 Task: Search and explore Airbnb stays in Santa Cruz, California with access to surfing.
Action: Mouse moved to (437, 64)
Screenshot: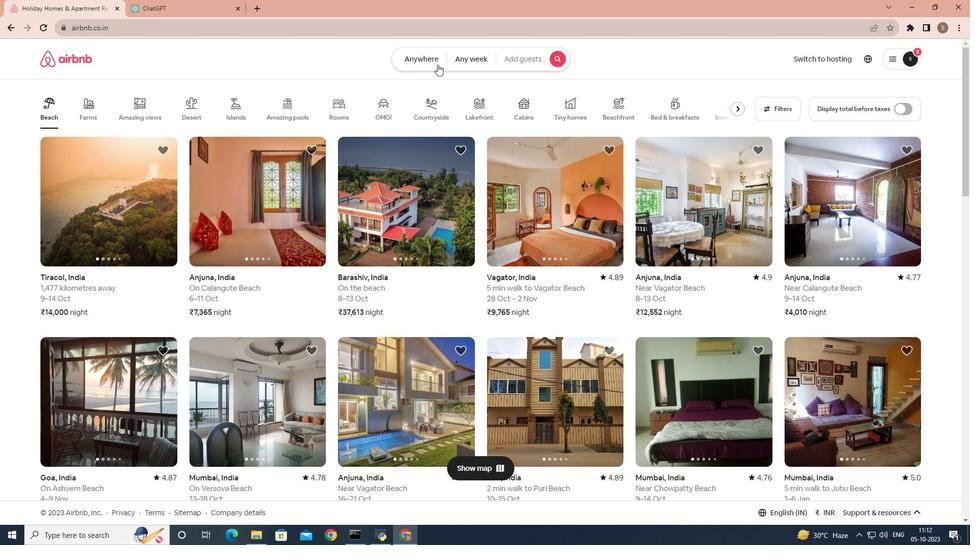 
Action: Mouse pressed left at (437, 64)
Screenshot: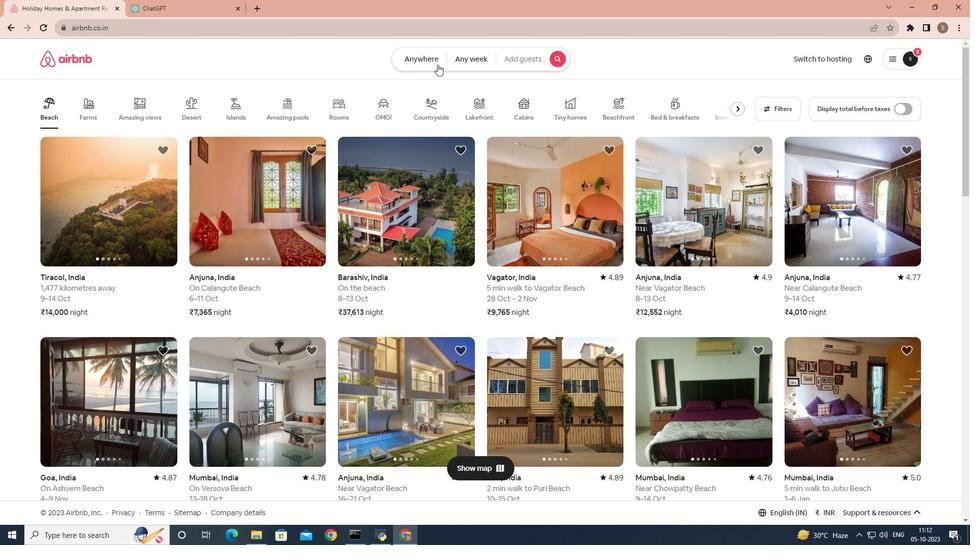 
Action: Mouse moved to (343, 104)
Screenshot: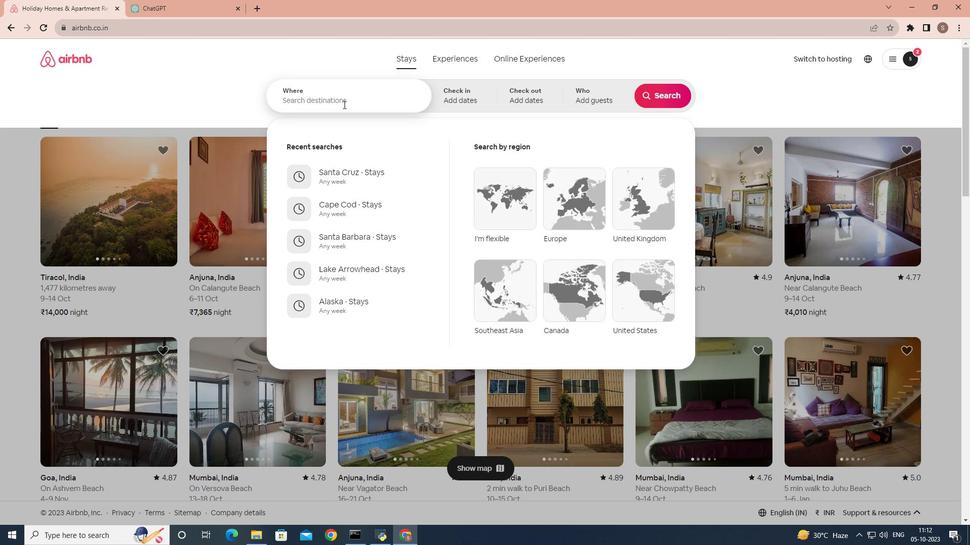 
Action: Mouse pressed left at (343, 104)
Screenshot: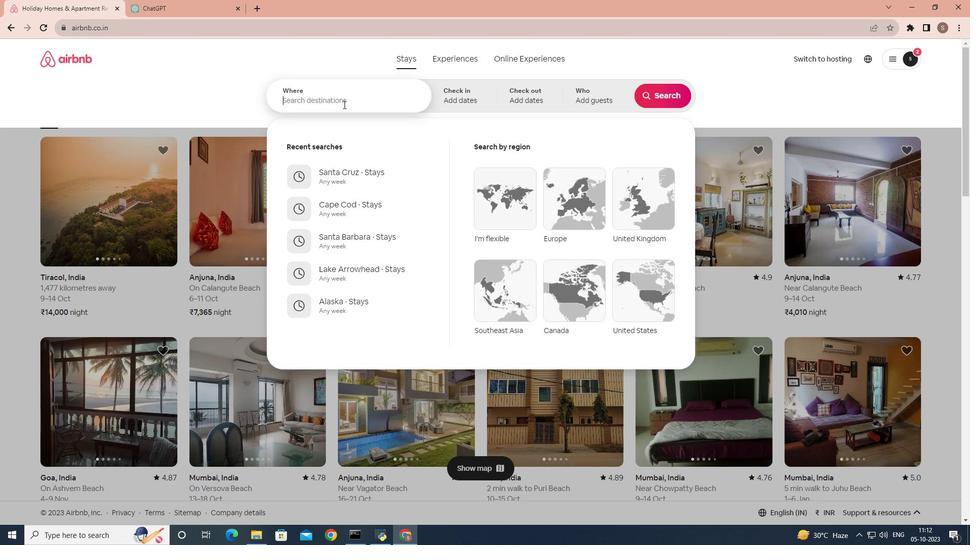 
Action: Key pressed santa<Key.space>cru
Screenshot: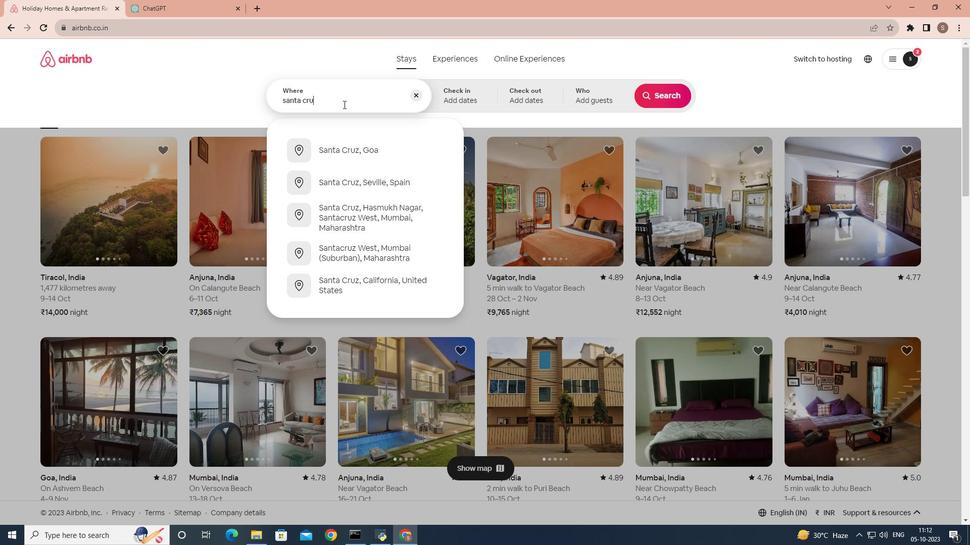 
Action: Mouse moved to (343, 105)
Screenshot: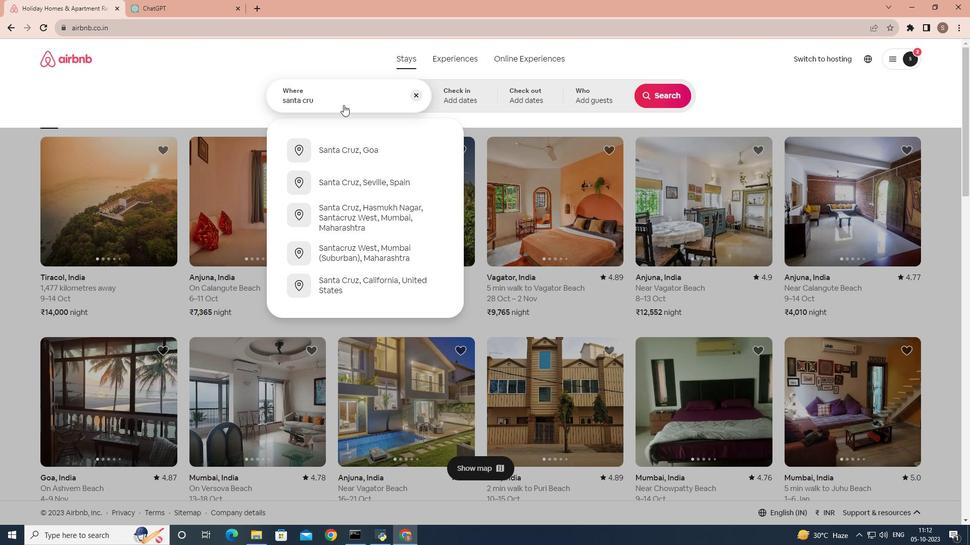 
Action: Key pressed z
Screenshot: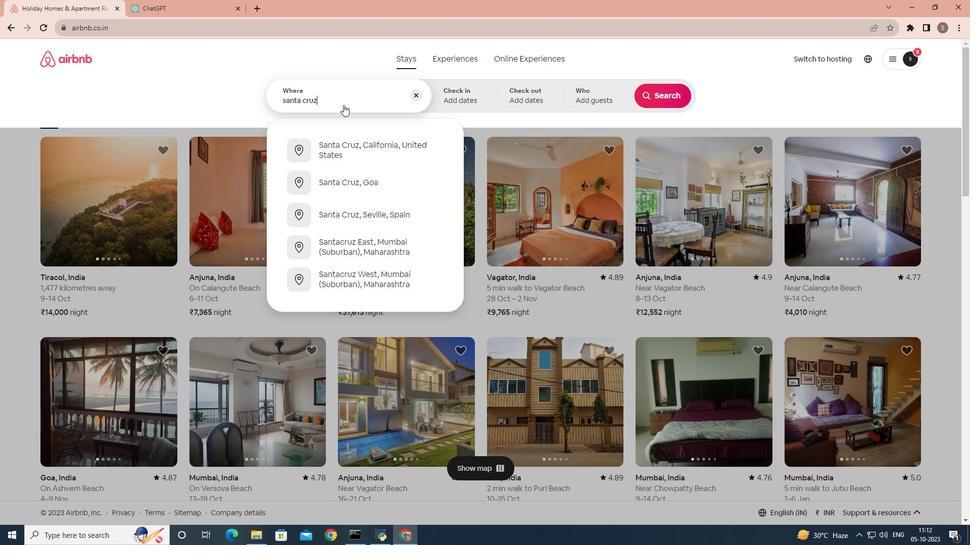 
Action: Mouse moved to (343, 151)
Screenshot: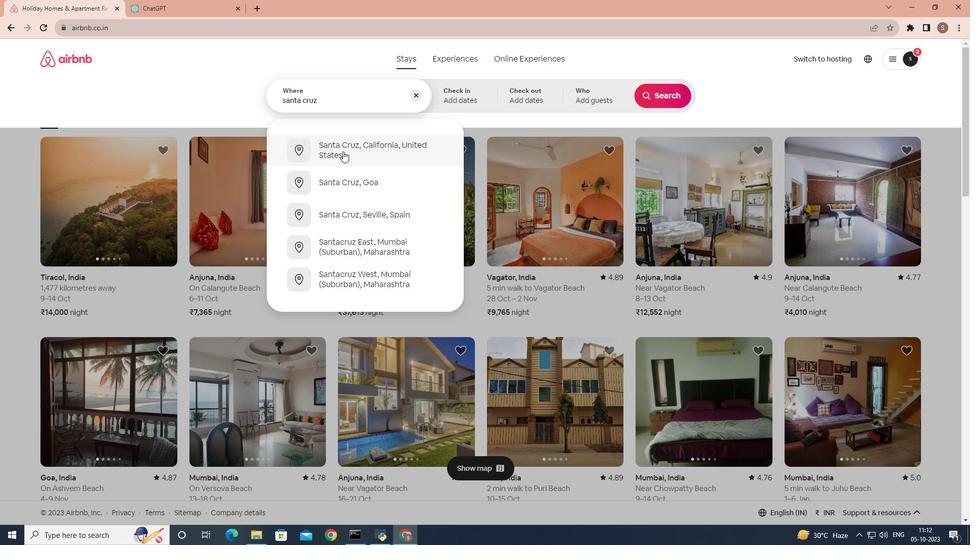 
Action: Mouse pressed left at (343, 151)
Screenshot: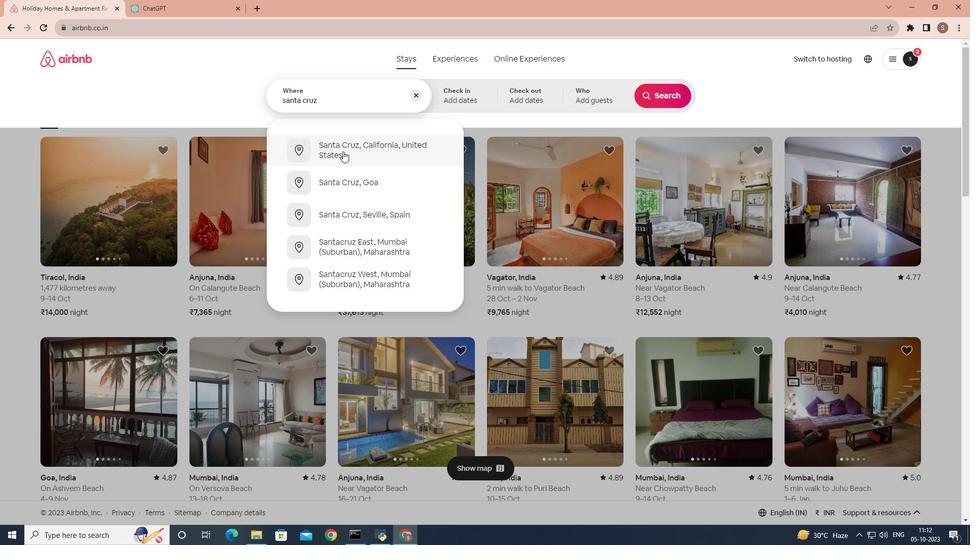 
Action: Mouse moved to (668, 103)
Screenshot: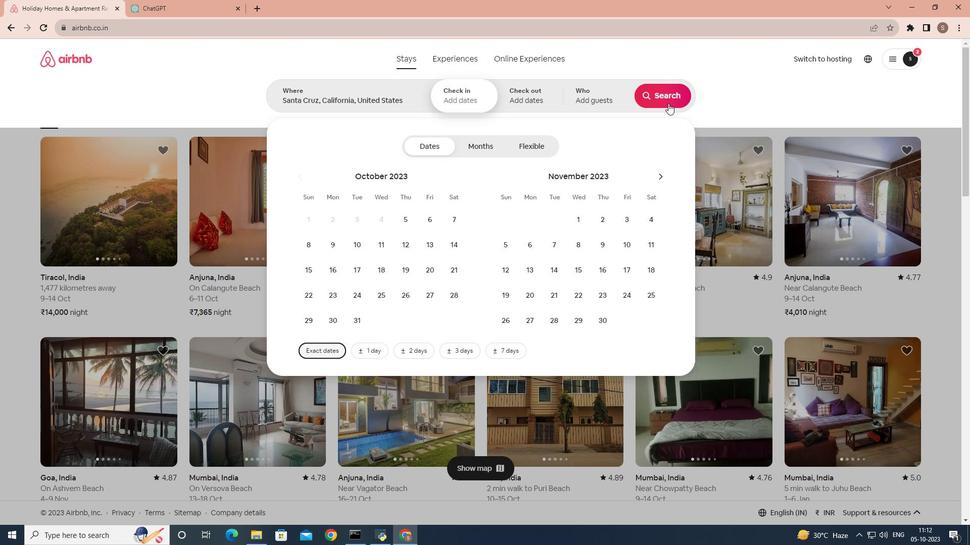 
Action: Mouse pressed left at (668, 103)
Screenshot: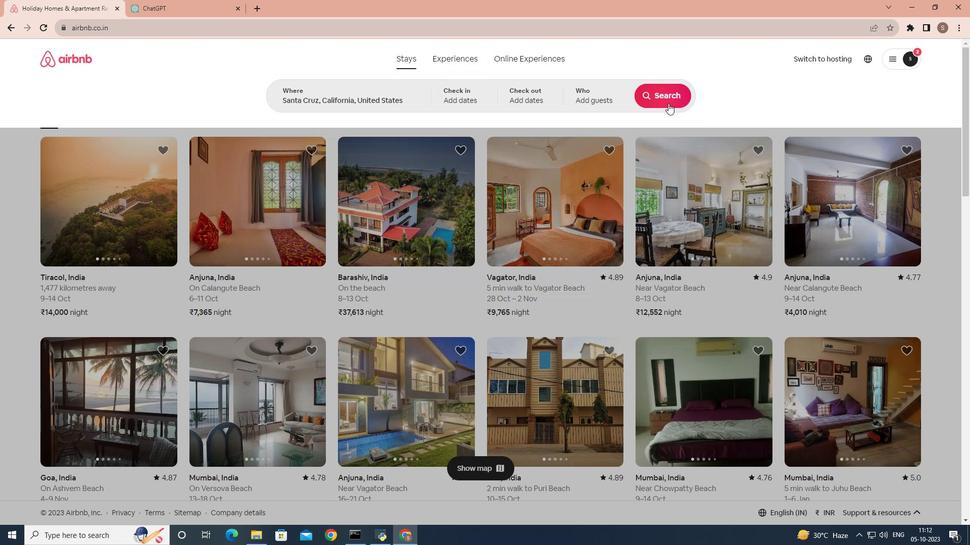 
Action: Mouse moved to (762, 99)
Screenshot: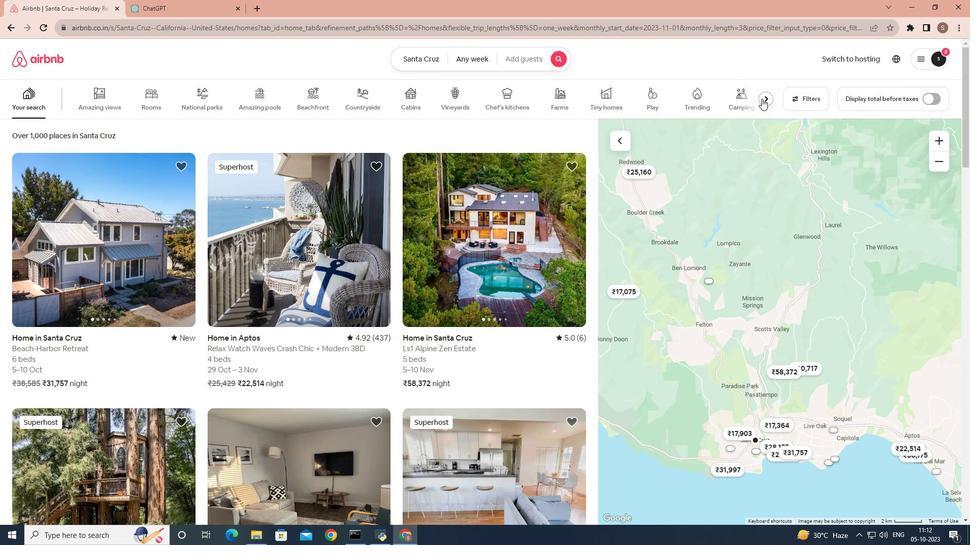 
Action: Mouse pressed left at (762, 99)
Screenshot: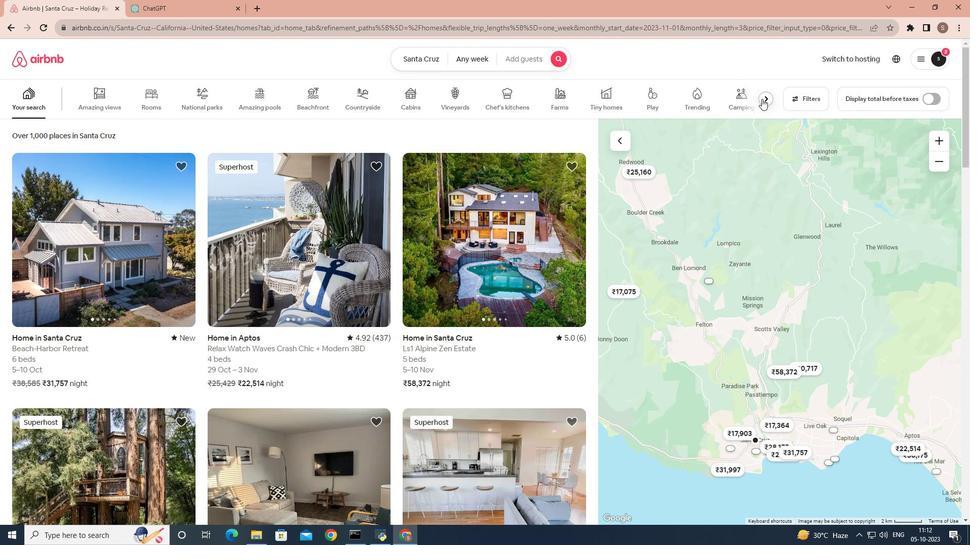 
Action: Mouse moved to (610, 97)
Screenshot: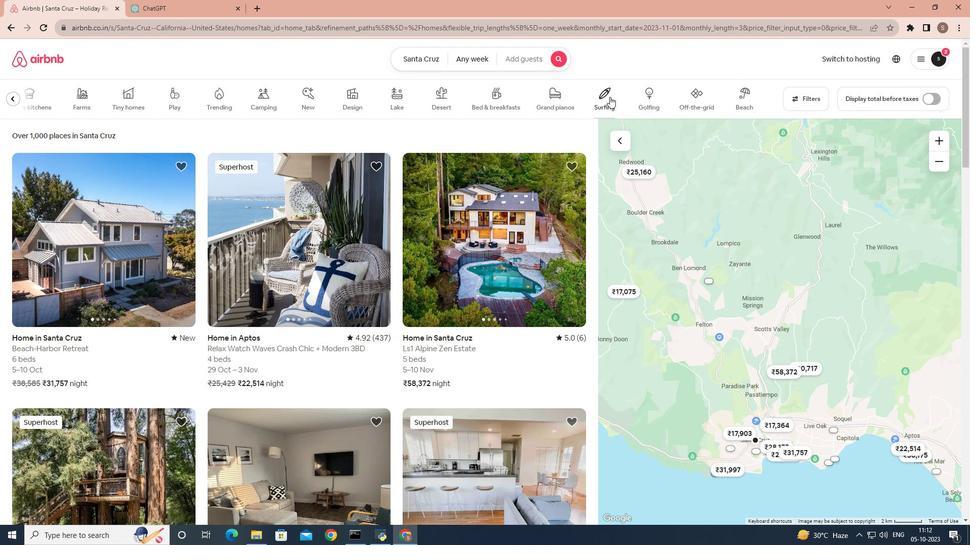 
Action: Mouse pressed left at (610, 97)
Screenshot: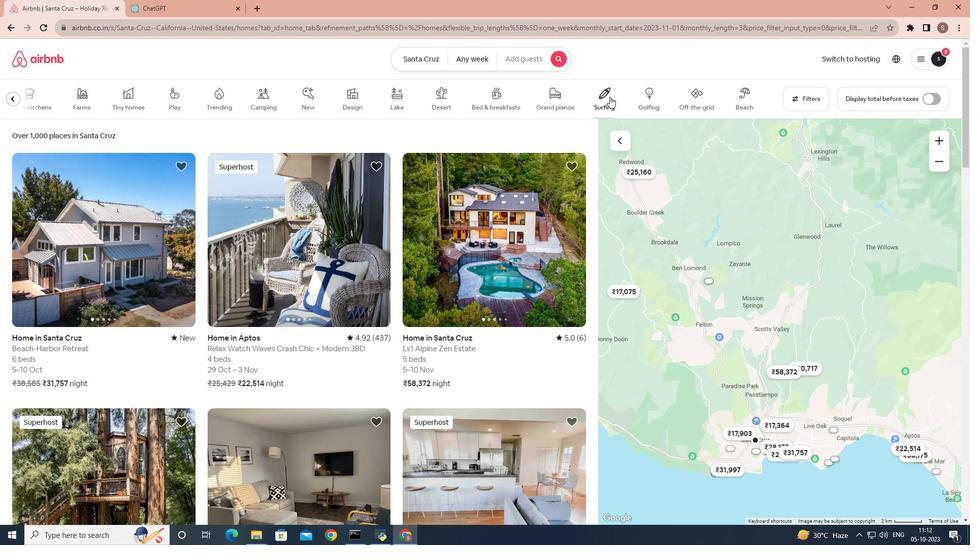 
Action: Mouse moved to (465, 253)
Screenshot: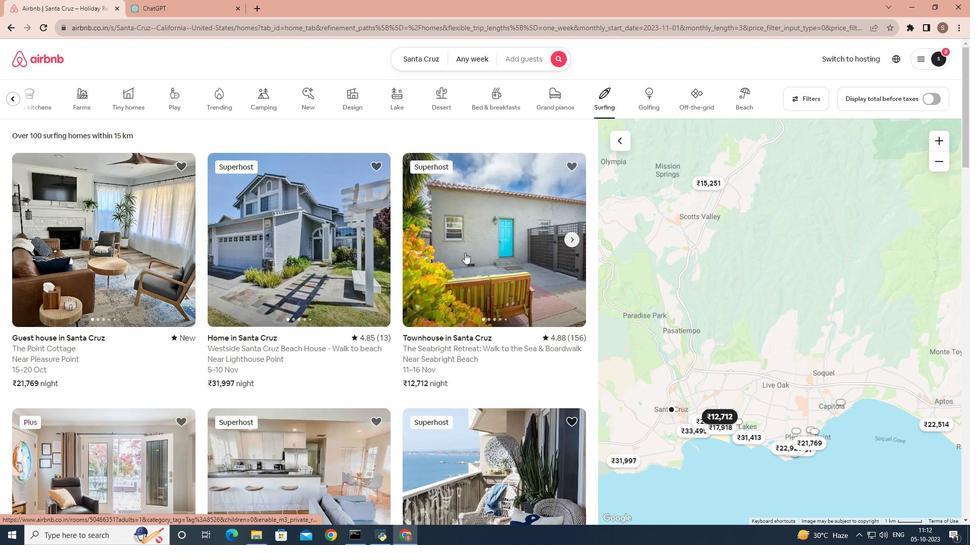 
Action: Mouse scrolled (465, 252) with delta (0, 0)
Screenshot: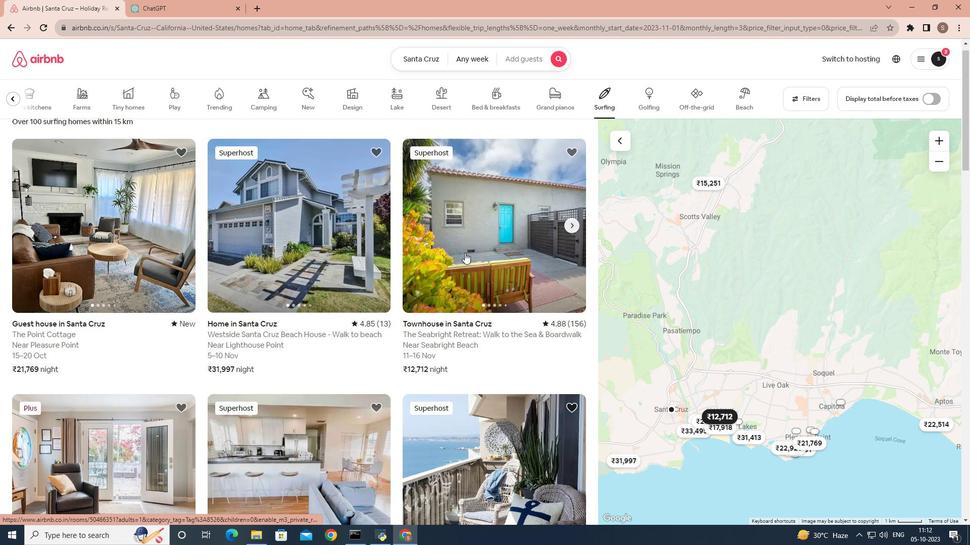 
Action: Mouse scrolled (465, 252) with delta (0, 0)
Screenshot: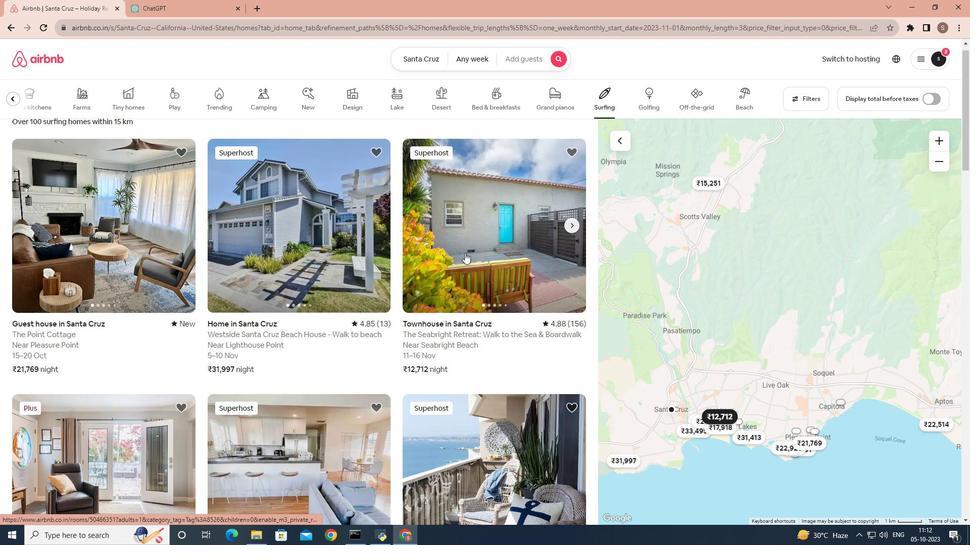 
Action: Mouse scrolled (465, 252) with delta (0, 0)
Screenshot: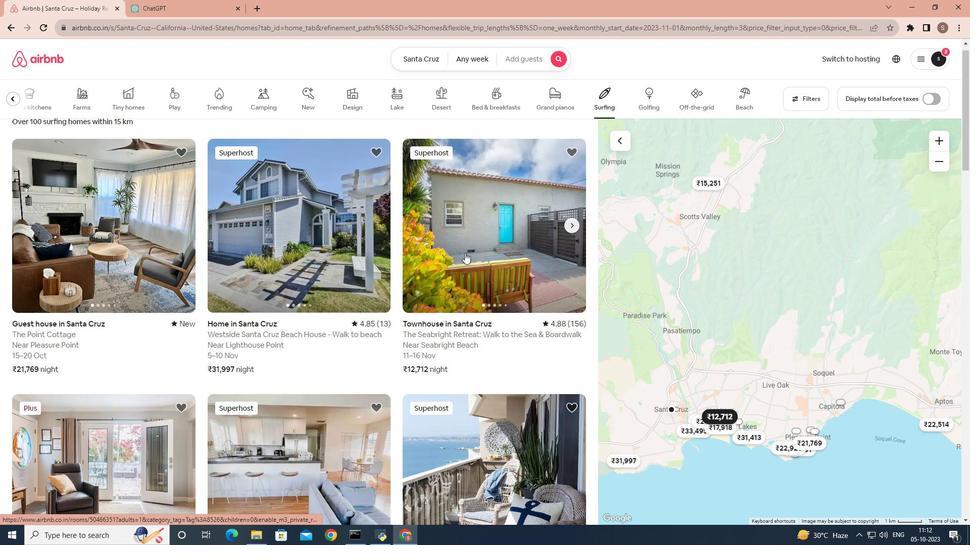 
Action: Mouse scrolled (465, 252) with delta (0, 0)
Screenshot: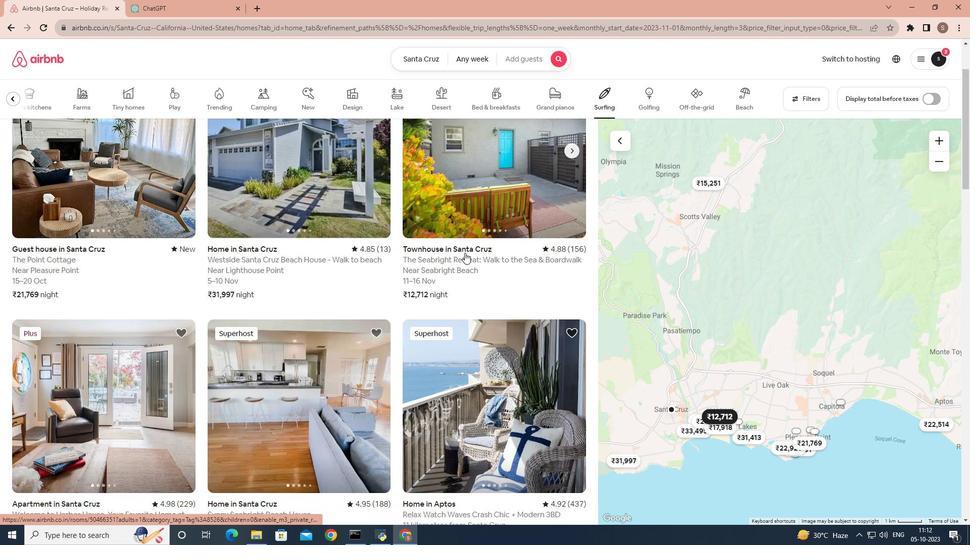 
Action: Mouse moved to (467, 246)
Screenshot: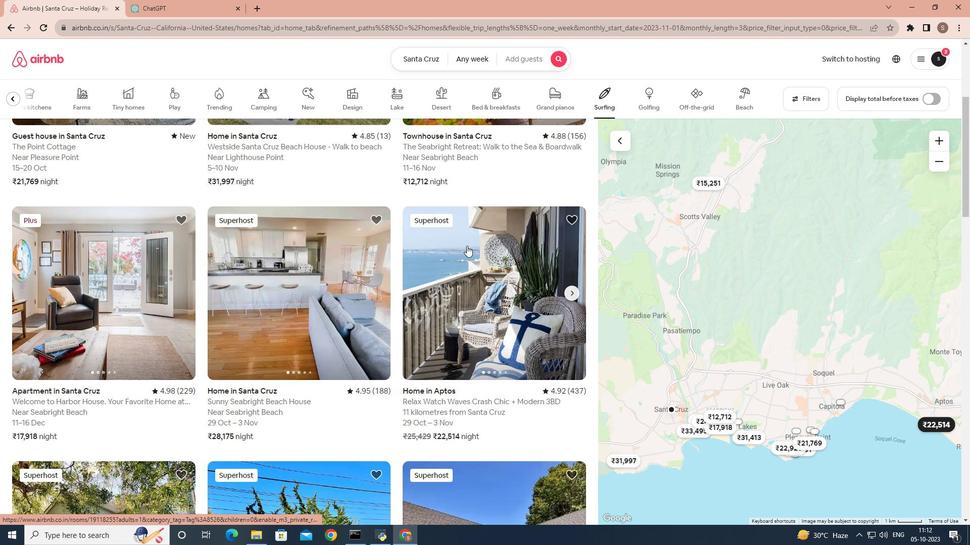 
Action: Mouse pressed left at (467, 246)
Screenshot: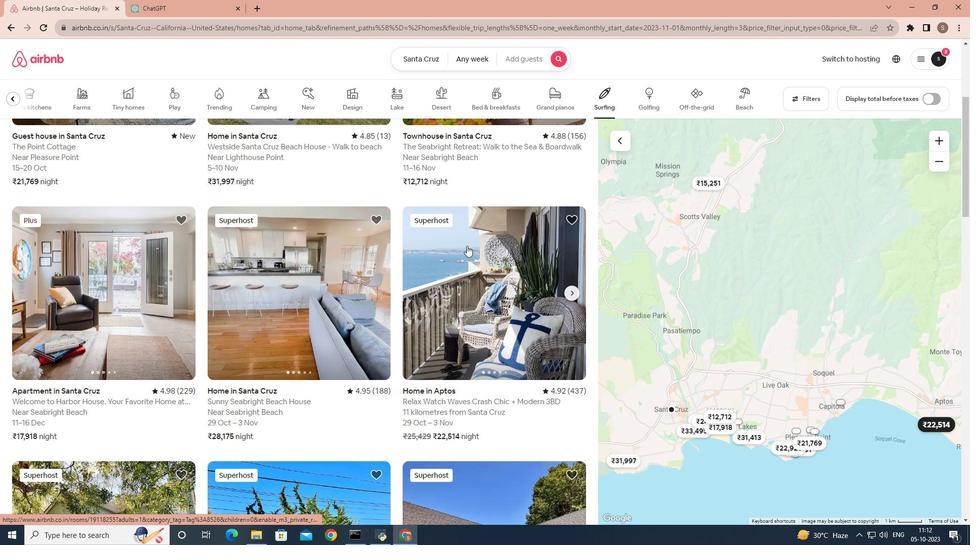 
Action: Mouse scrolled (467, 245) with delta (0, 0)
Screenshot: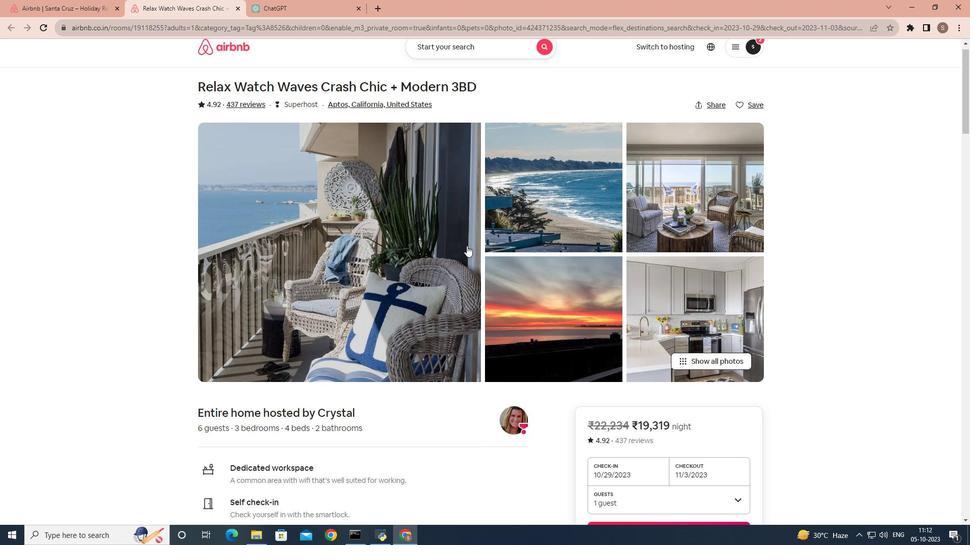 
Action: Mouse scrolled (467, 245) with delta (0, 0)
Screenshot: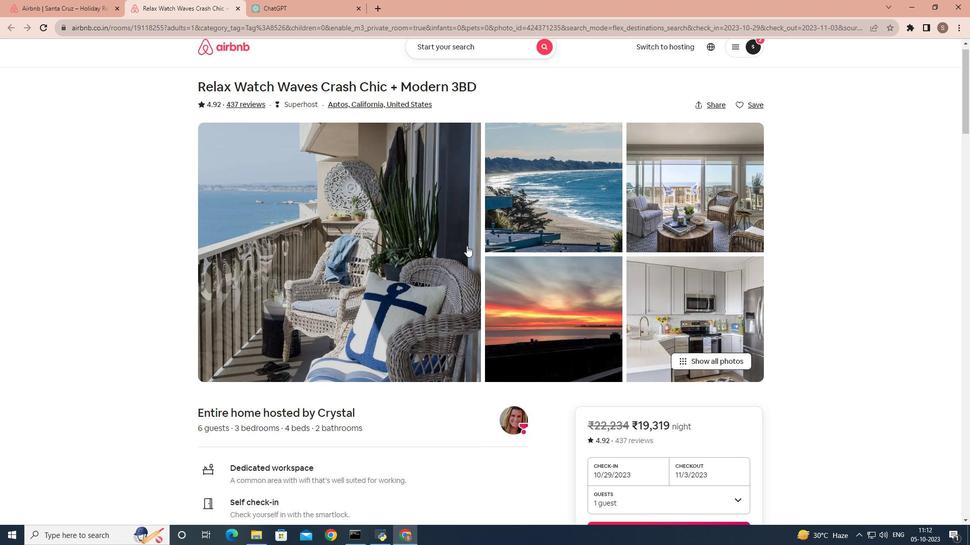 
Action: Mouse scrolled (467, 245) with delta (0, 0)
Screenshot: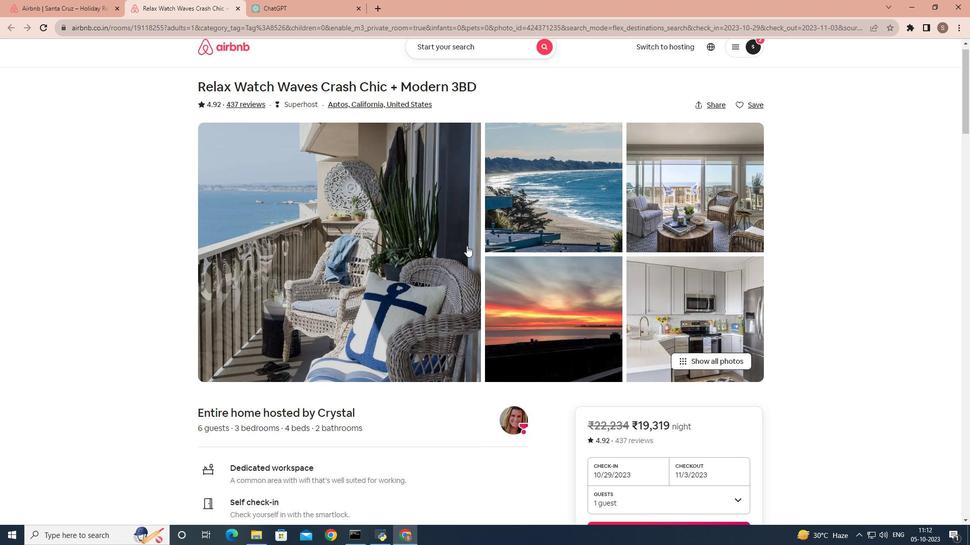 
Action: Mouse scrolled (467, 245) with delta (0, 0)
Screenshot: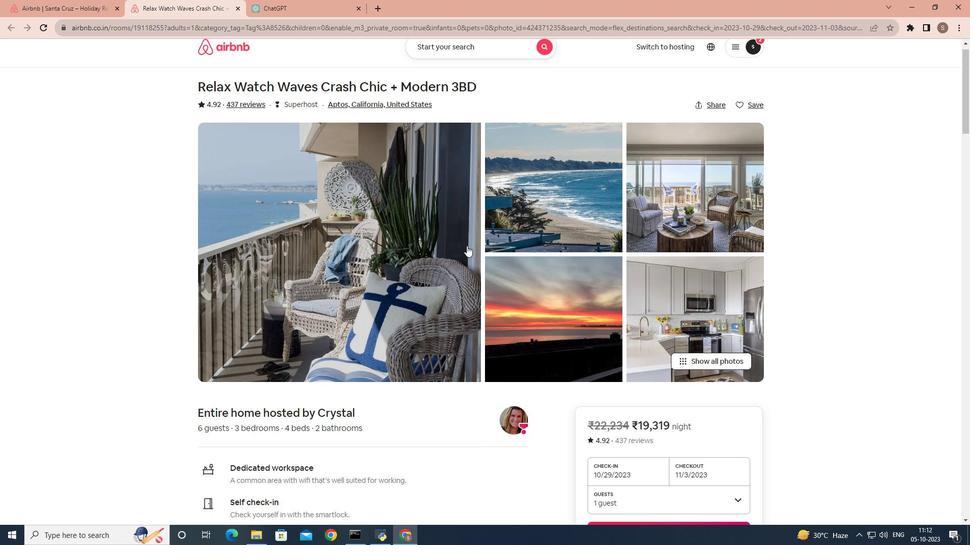
Action: Mouse scrolled (467, 245) with delta (0, 0)
Screenshot: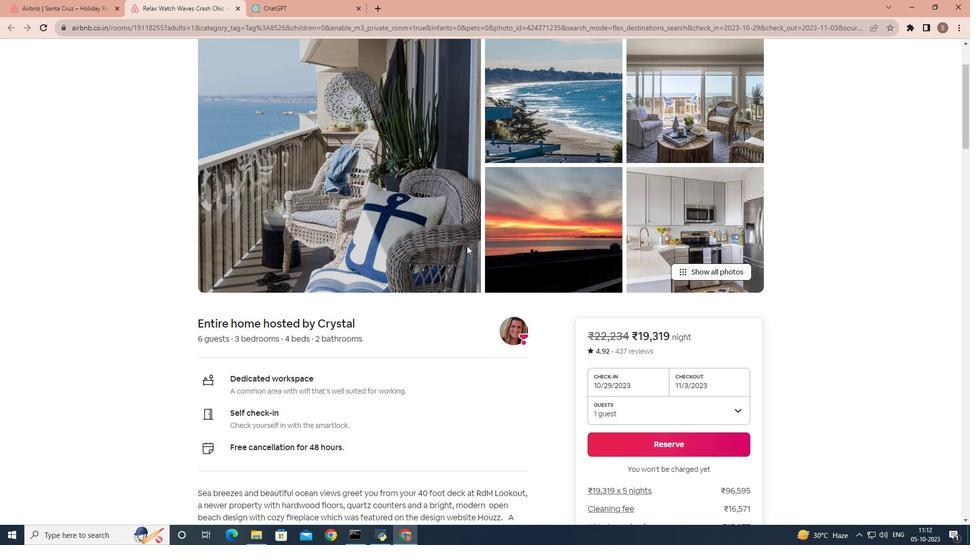 
Action: Mouse scrolled (467, 245) with delta (0, 0)
Screenshot: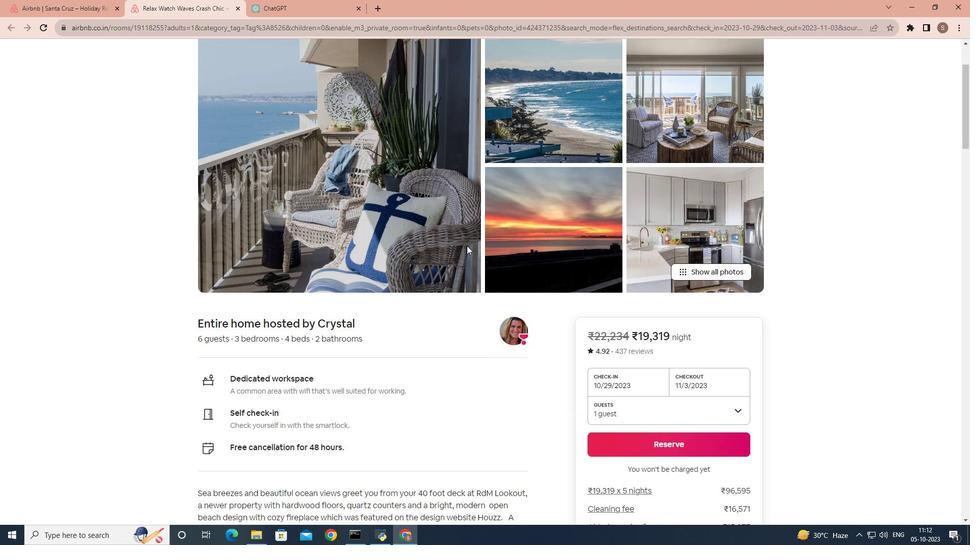 
Action: Mouse moved to (196, 366)
Screenshot: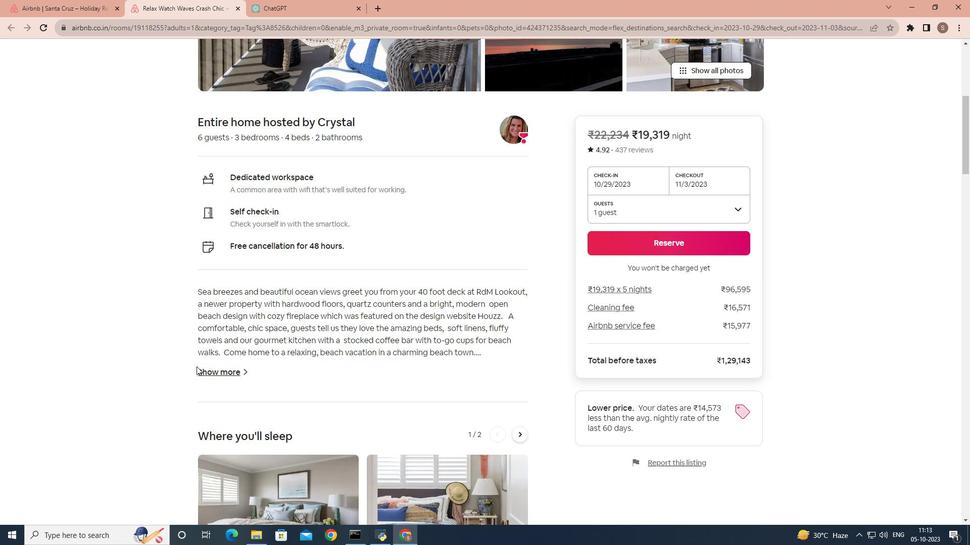 
Action: Mouse pressed left at (196, 366)
Screenshot: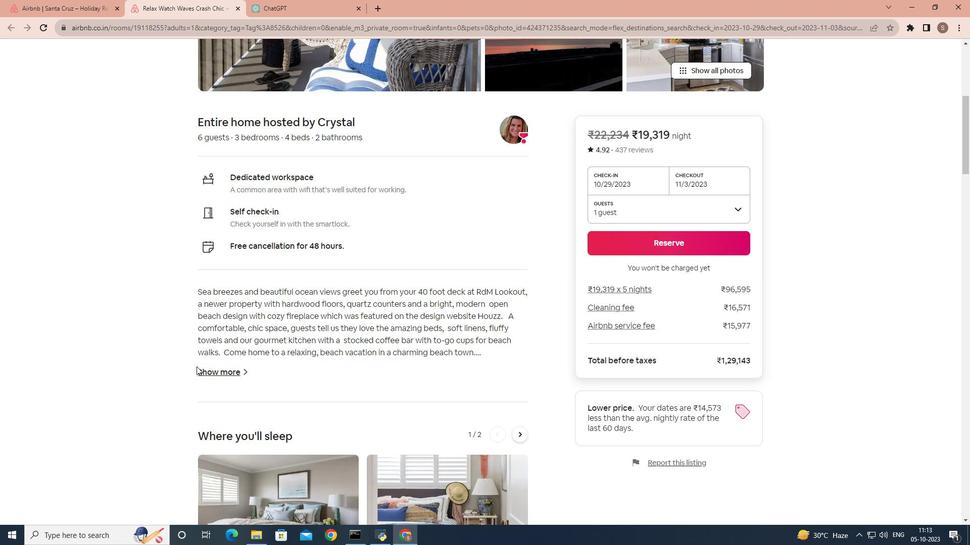
Action: Mouse moved to (200, 376)
Screenshot: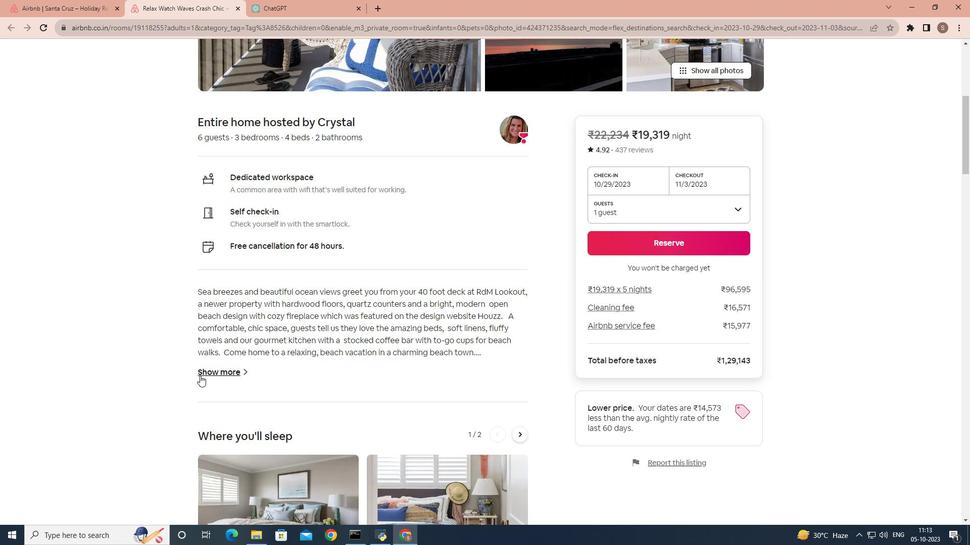 
Action: Mouse pressed left at (200, 376)
Screenshot: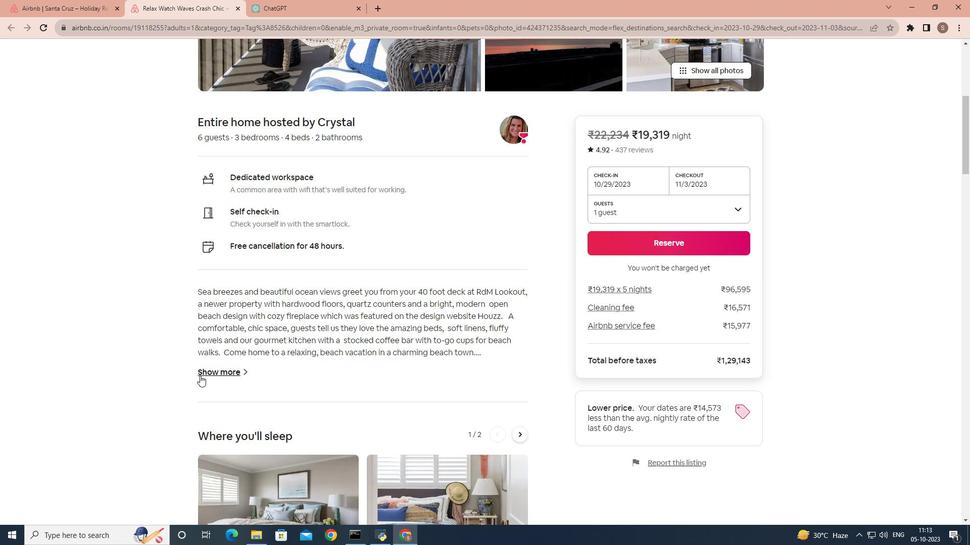 
Action: Mouse moved to (367, 304)
Screenshot: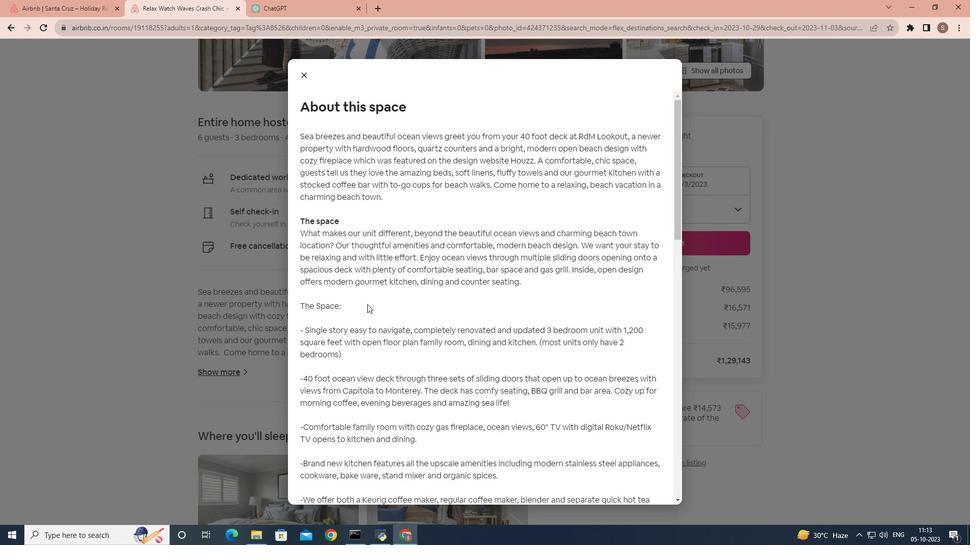 
Action: Mouse scrolled (367, 304) with delta (0, 0)
Screenshot: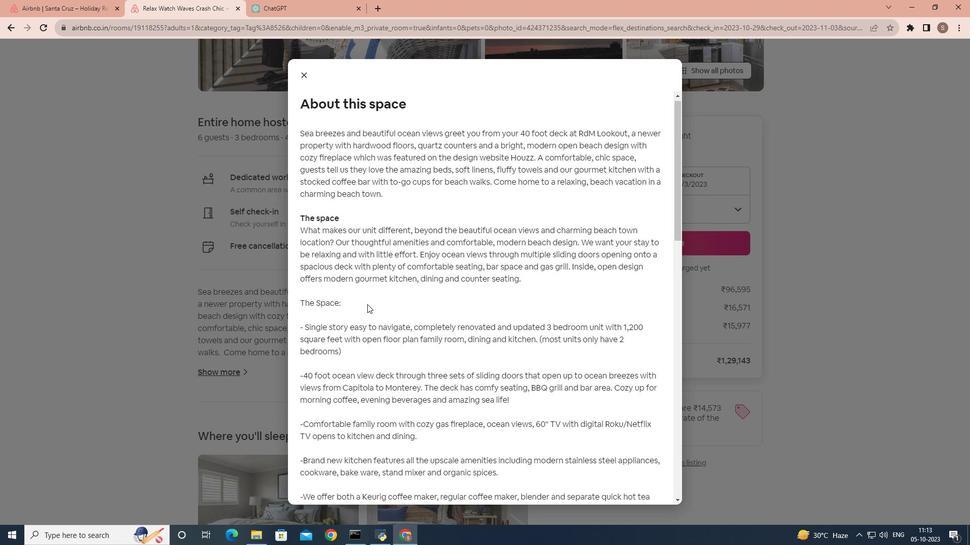 
Action: Mouse scrolled (367, 304) with delta (0, 0)
Screenshot: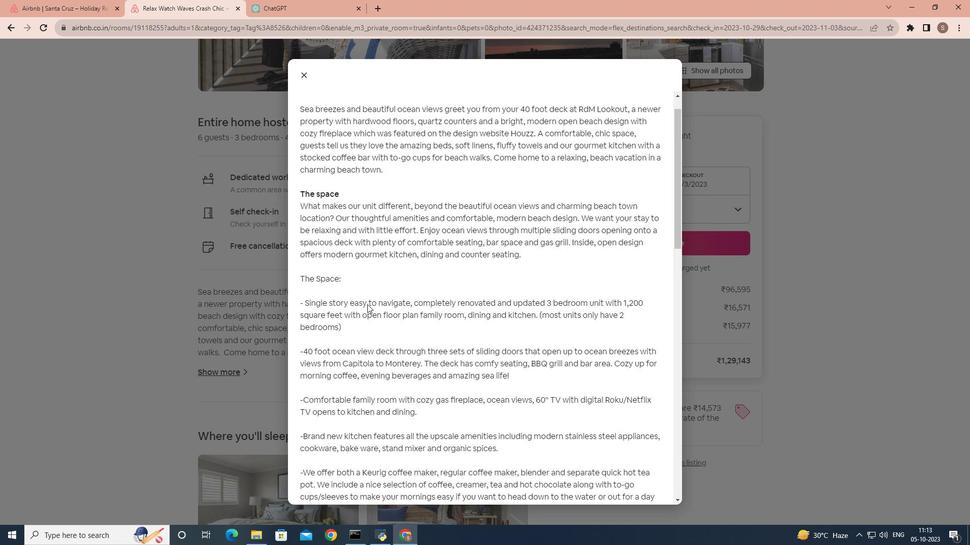 
Action: Mouse scrolled (367, 304) with delta (0, 0)
Screenshot: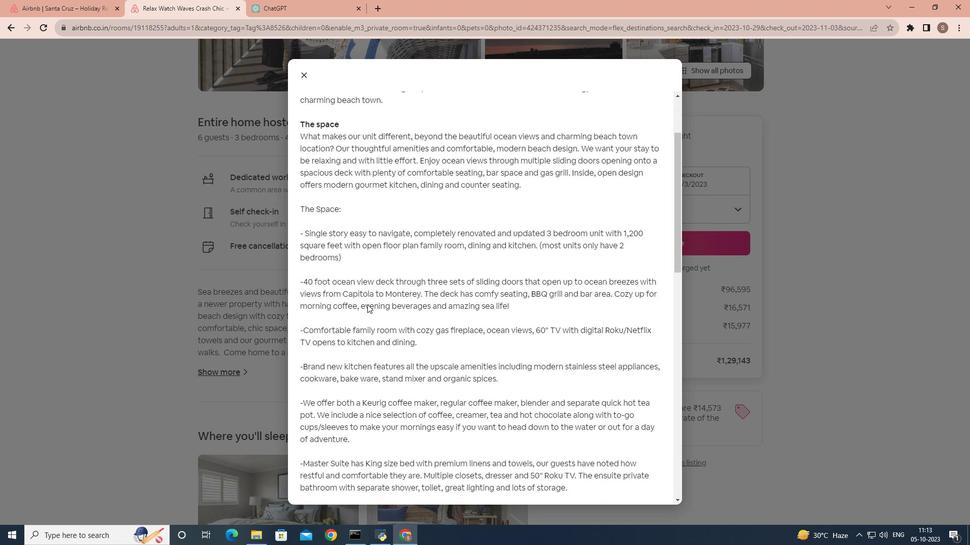 
Action: Mouse scrolled (367, 304) with delta (0, 0)
Screenshot: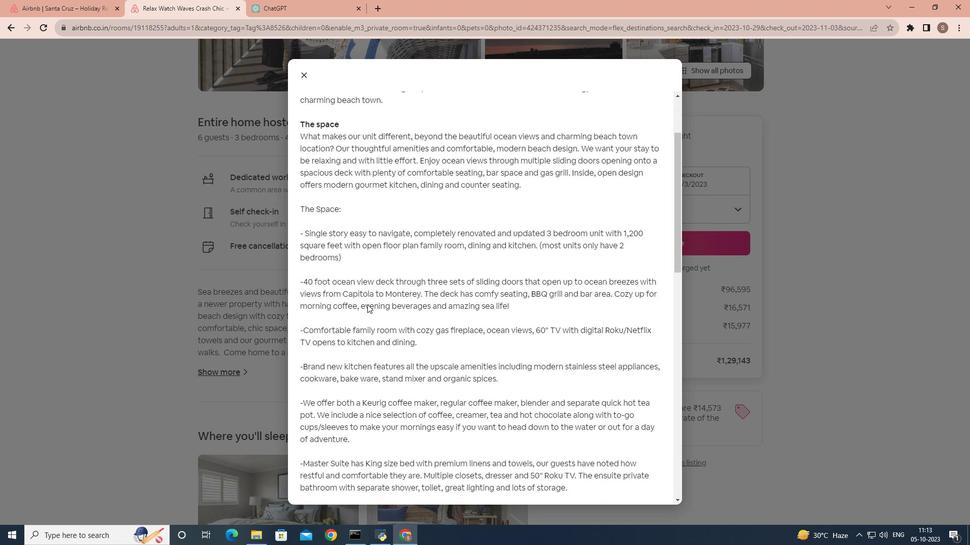 
Action: Mouse scrolled (367, 304) with delta (0, 0)
Screenshot: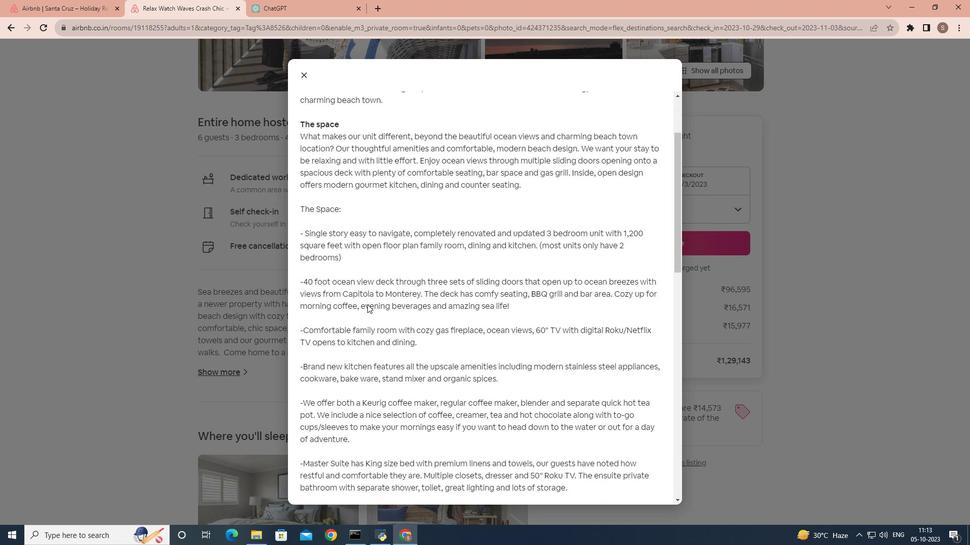 
Action: Mouse scrolled (367, 304) with delta (0, 0)
Screenshot: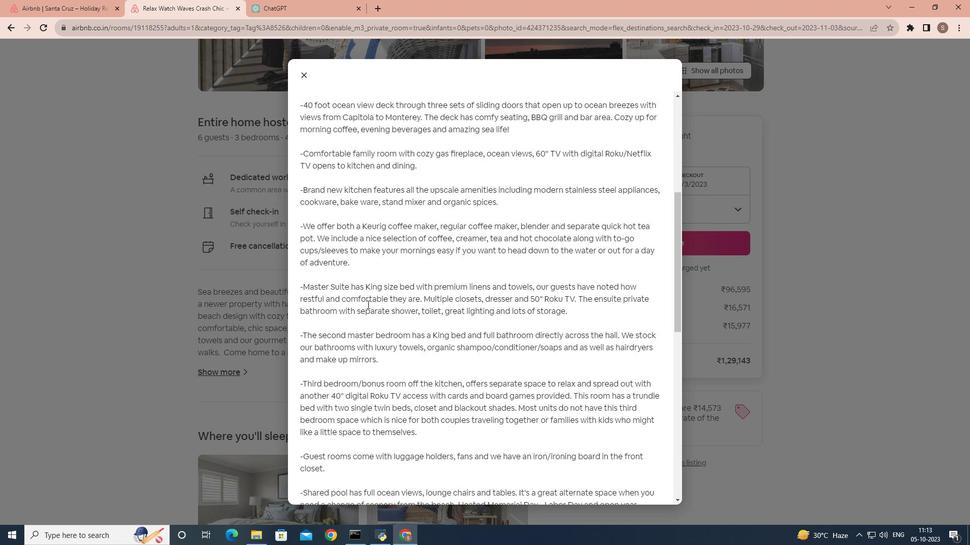 
Action: Mouse scrolled (367, 304) with delta (0, 0)
Screenshot: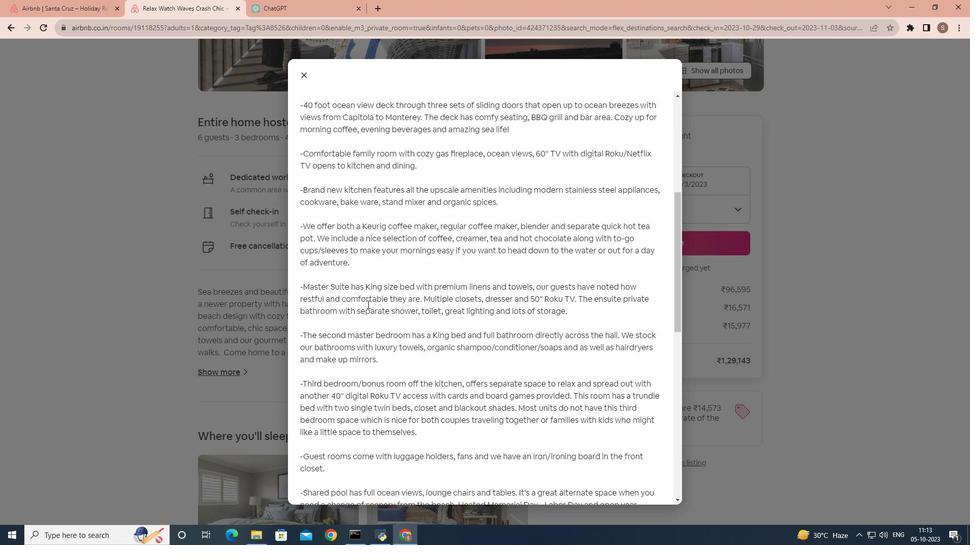 
Action: Mouse scrolled (367, 304) with delta (0, 0)
Screenshot: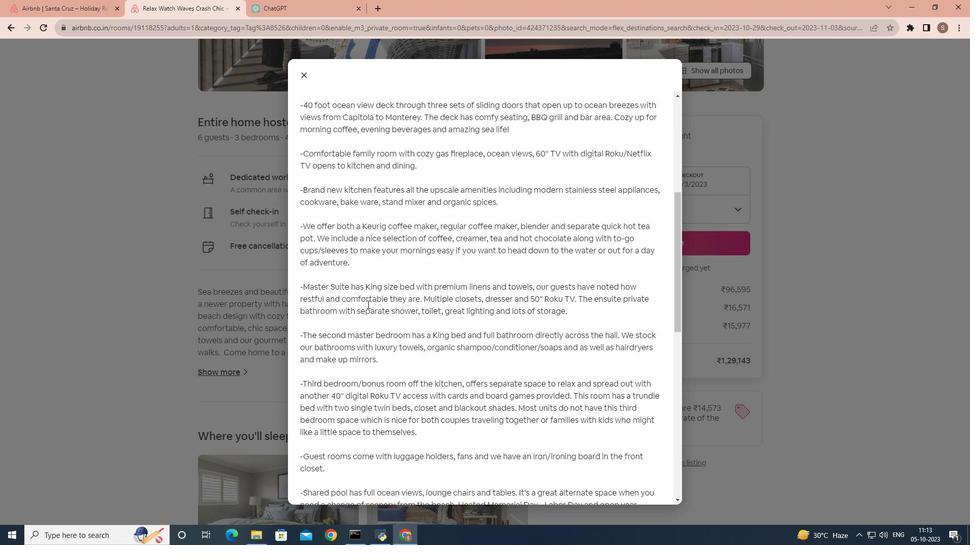 
Action: Mouse scrolled (367, 304) with delta (0, 0)
Screenshot: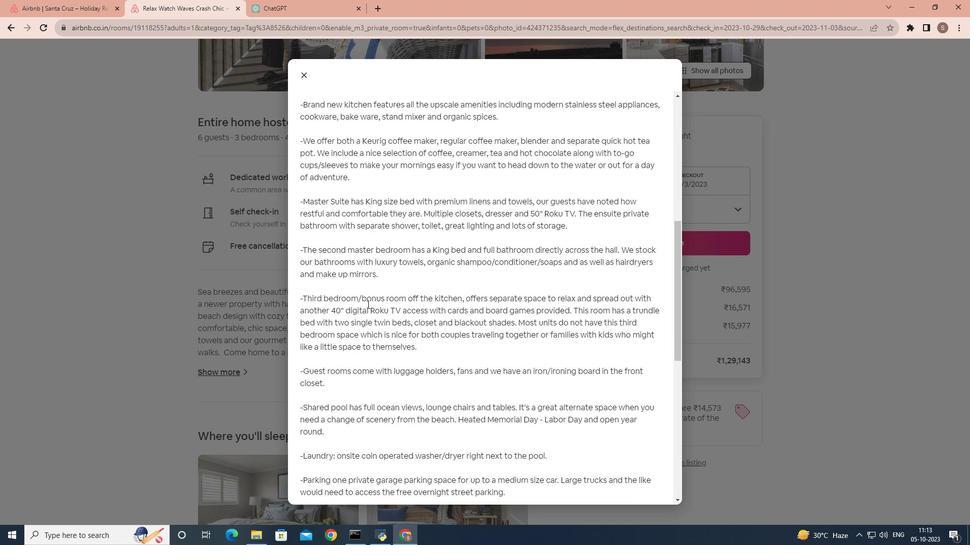 
Action: Mouse scrolled (367, 304) with delta (0, 0)
Screenshot: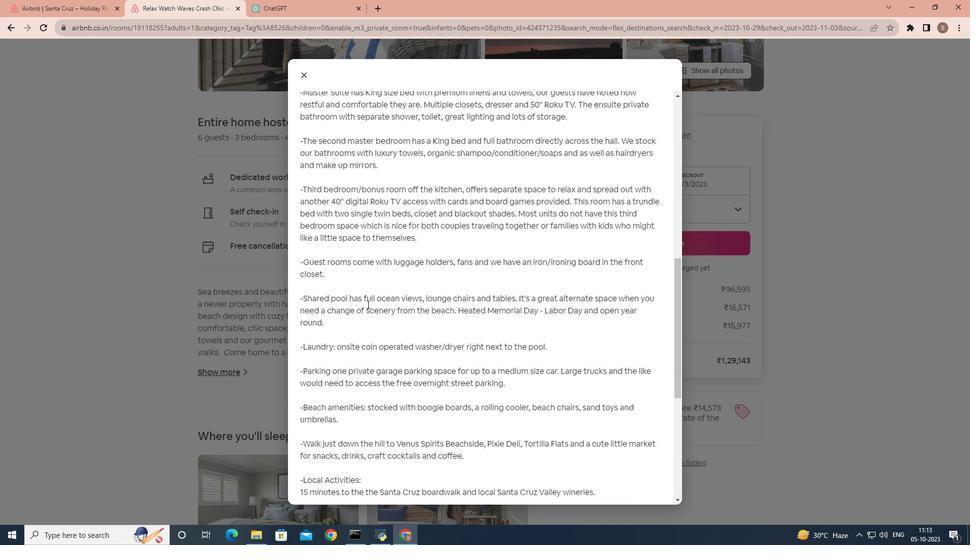 
Action: Mouse scrolled (367, 304) with delta (0, 0)
Screenshot: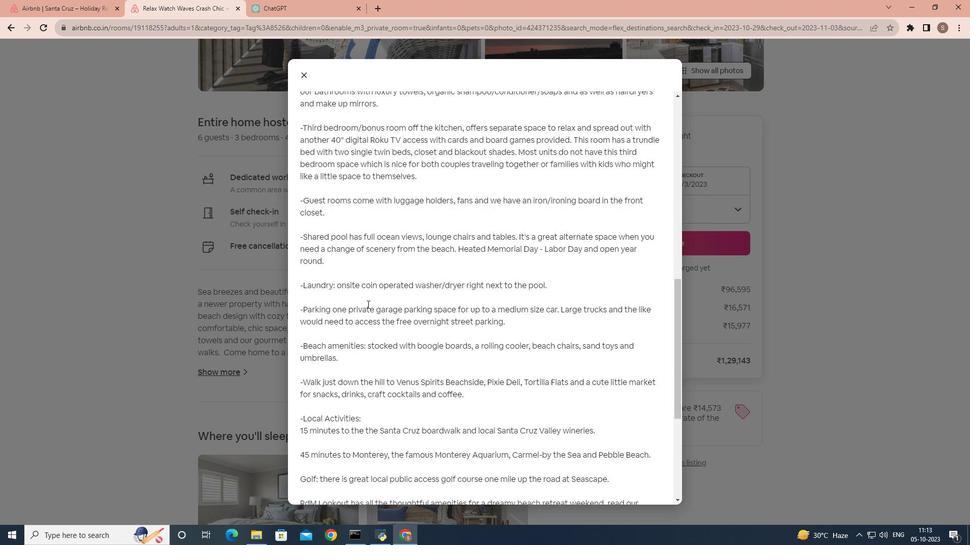 
Action: Mouse scrolled (367, 304) with delta (0, 0)
Screenshot: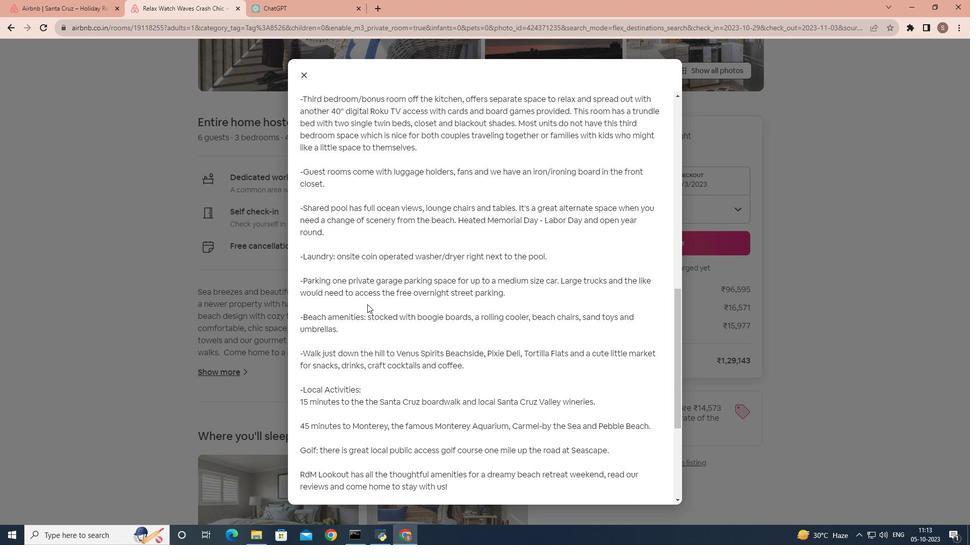
Action: Mouse scrolled (367, 304) with delta (0, 0)
Screenshot: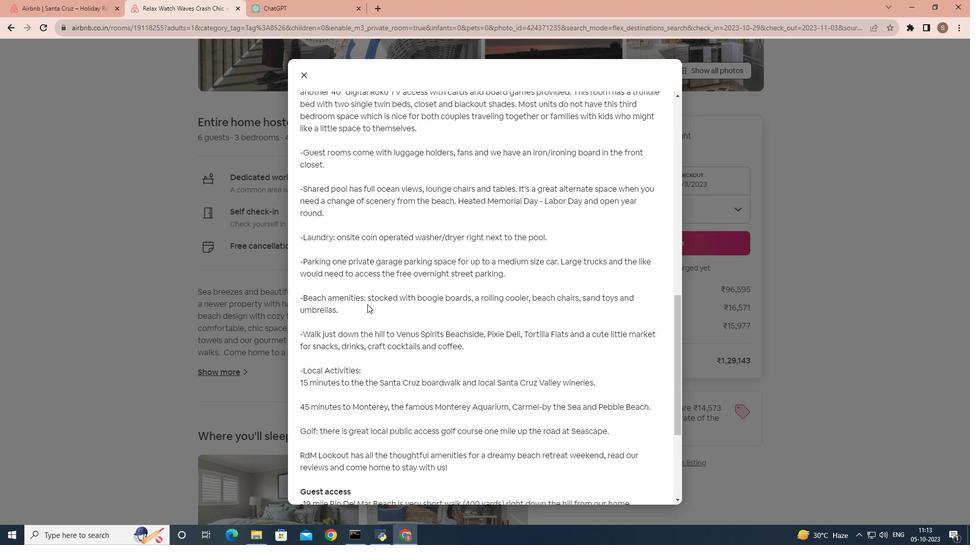 
Action: Mouse scrolled (367, 304) with delta (0, 0)
Screenshot: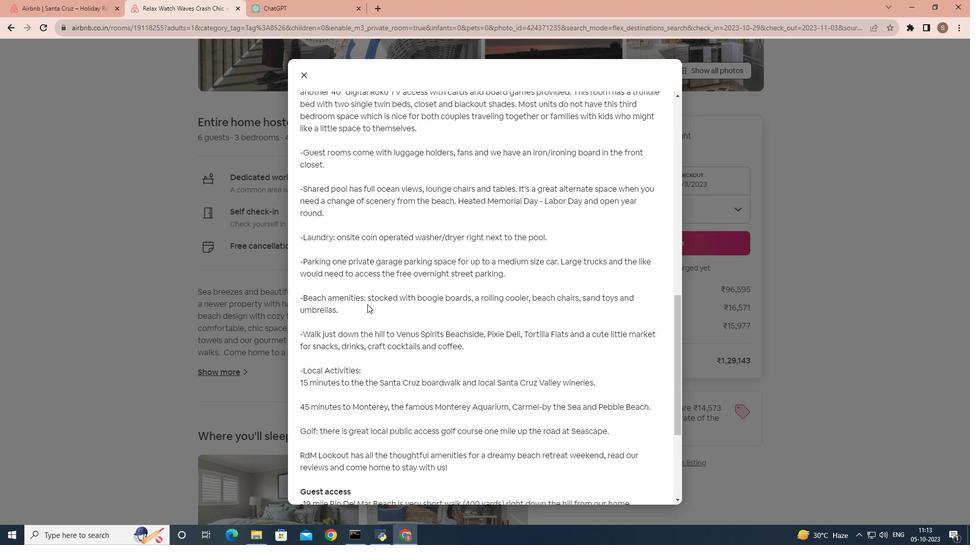 
Action: Mouse scrolled (367, 304) with delta (0, 0)
Screenshot: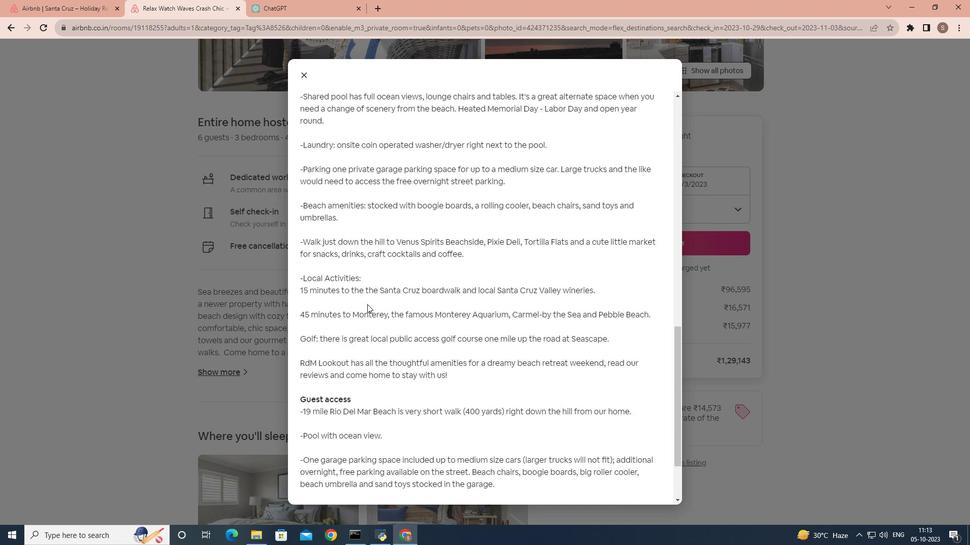 
Action: Mouse scrolled (367, 304) with delta (0, 0)
Screenshot: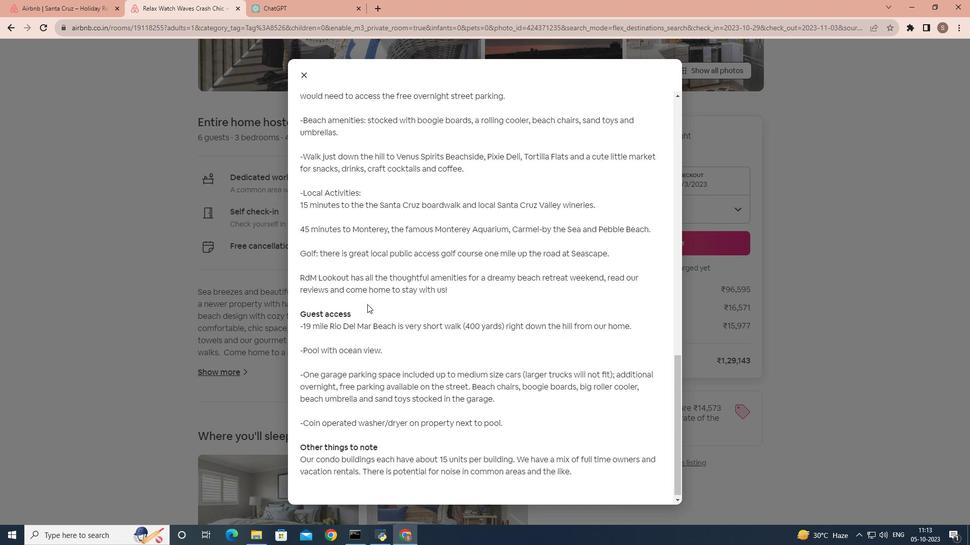
Action: Mouse scrolled (367, 304) with delta (0, 0)
Screenshot: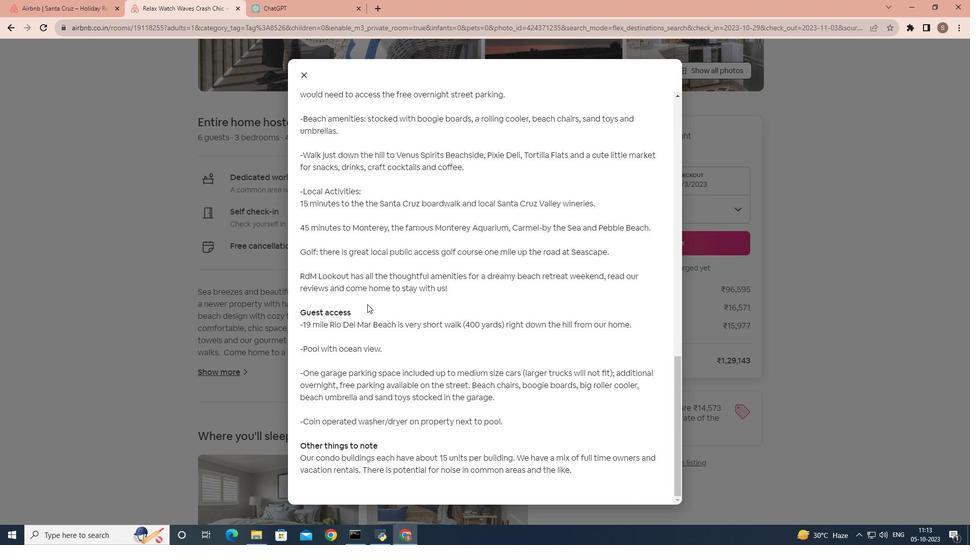 
Action: Mouse scrolled (367, 304) with delta (0, 0)
Screenshot: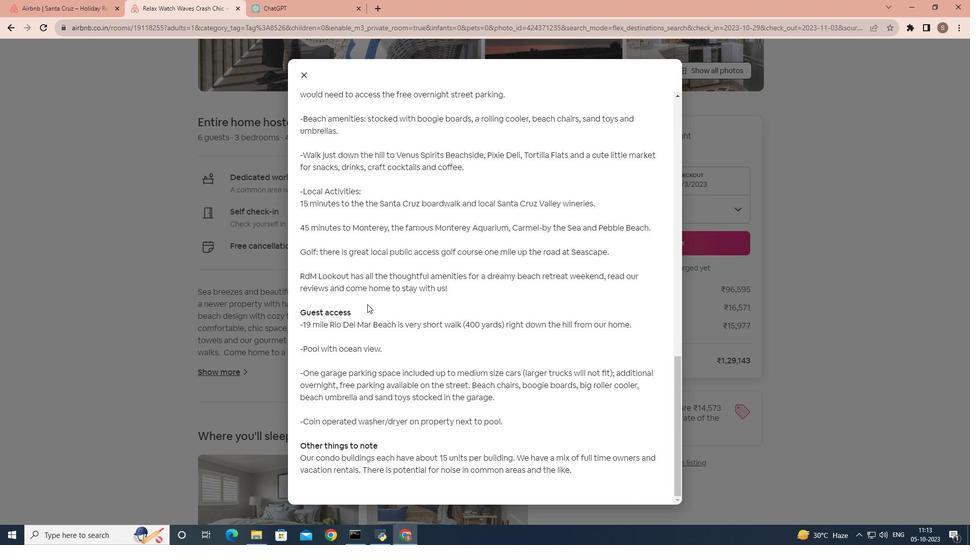 
Action: Mouse scrolled (367, 304) with delta (0, 0)
Screenshot: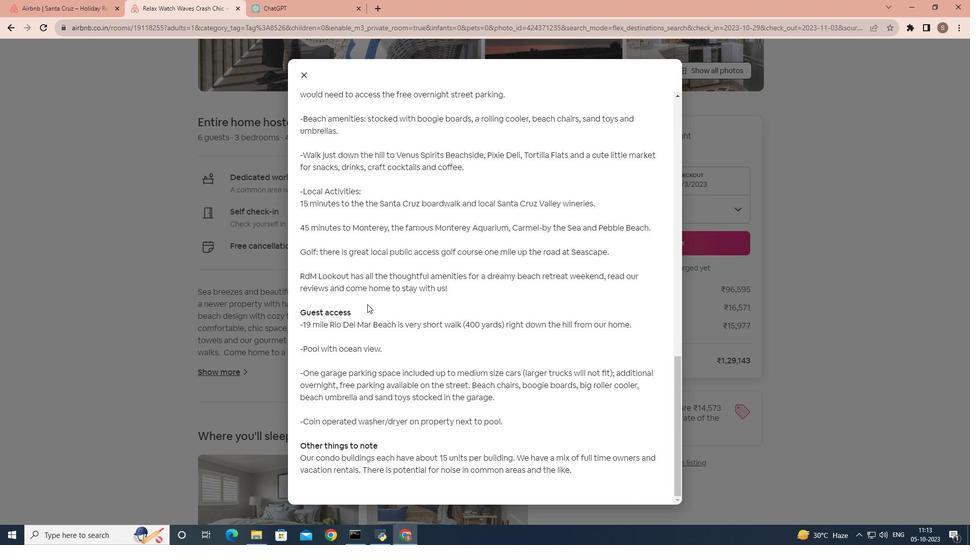 
Action: Mouse scrolled (367, 304) with delta (0, 0)
Screenshot: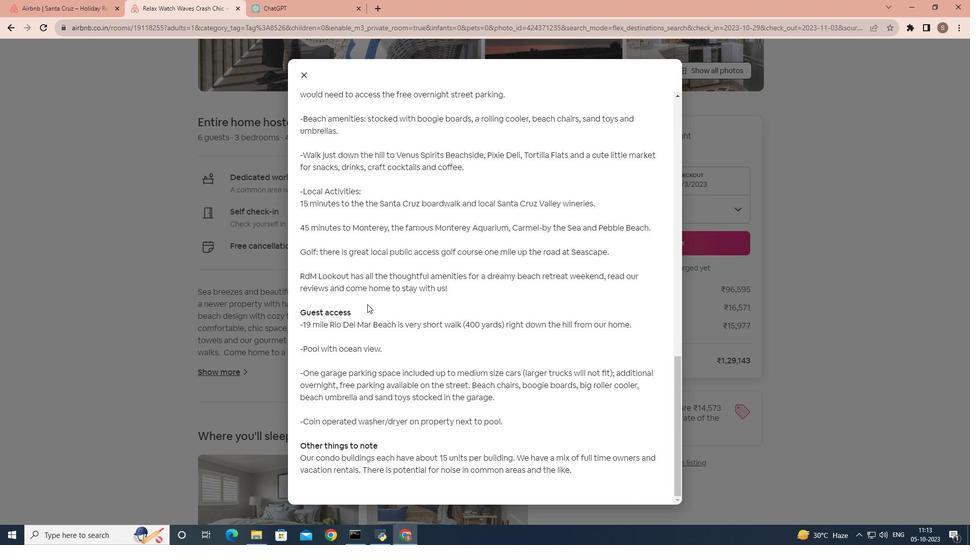 
Action: Mouse scrolled (367, 304) with delta (0, 0)
Screenshot: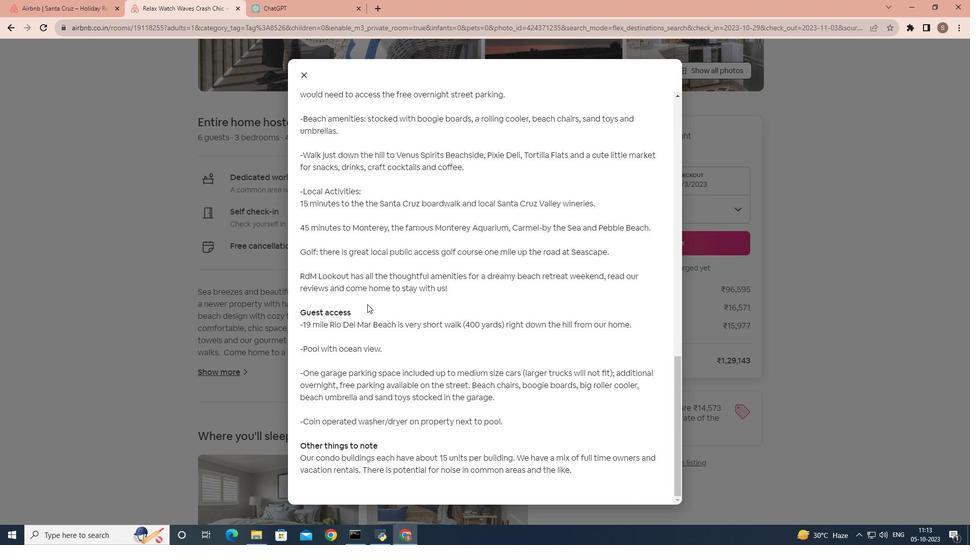 
Action: Mouse scrolled (367, 304) with delta (0, 0)
Screenshot: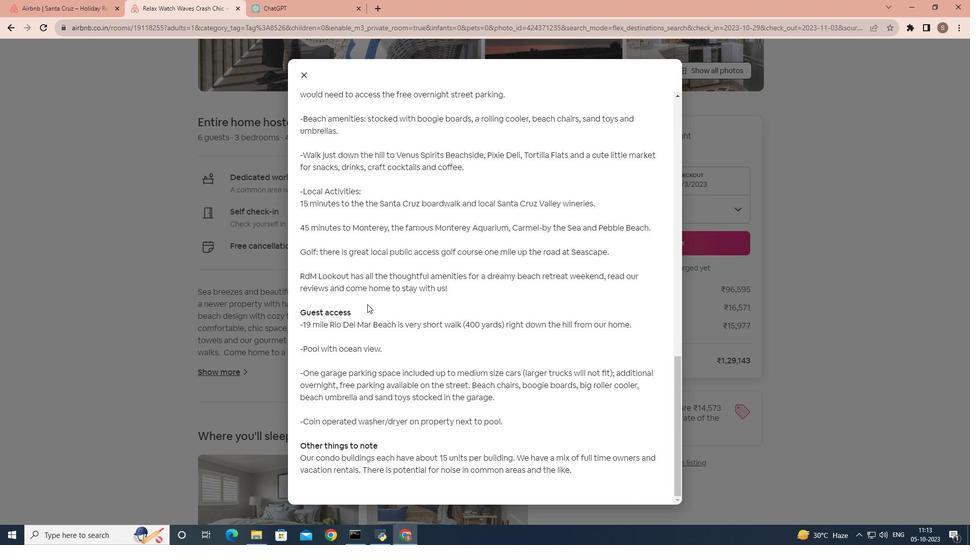 
Action: Mouse moved to (308, 77)
Screenshot: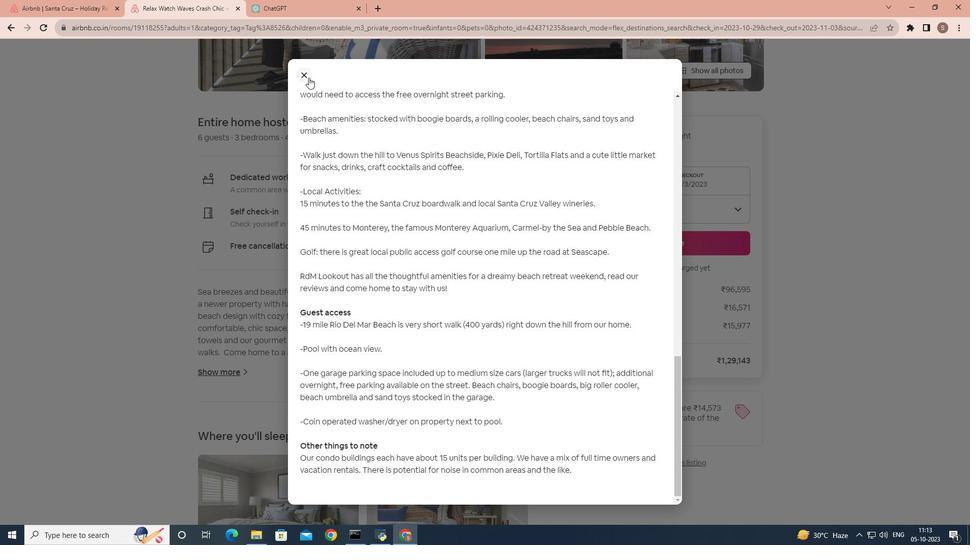 
Action: Mouse pressed left at (308, 77)
Screenshot: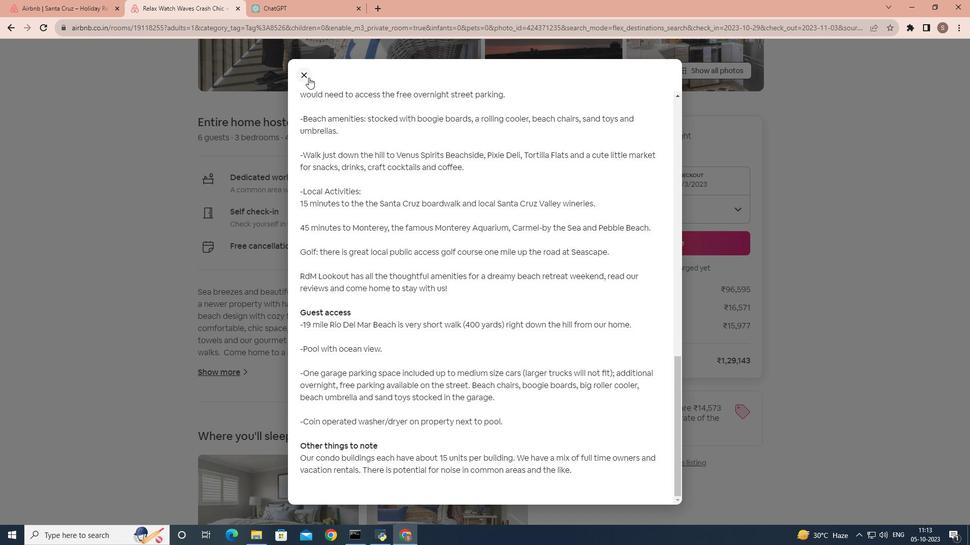
Action: Mouse moved to (322, 275)
Screenshot: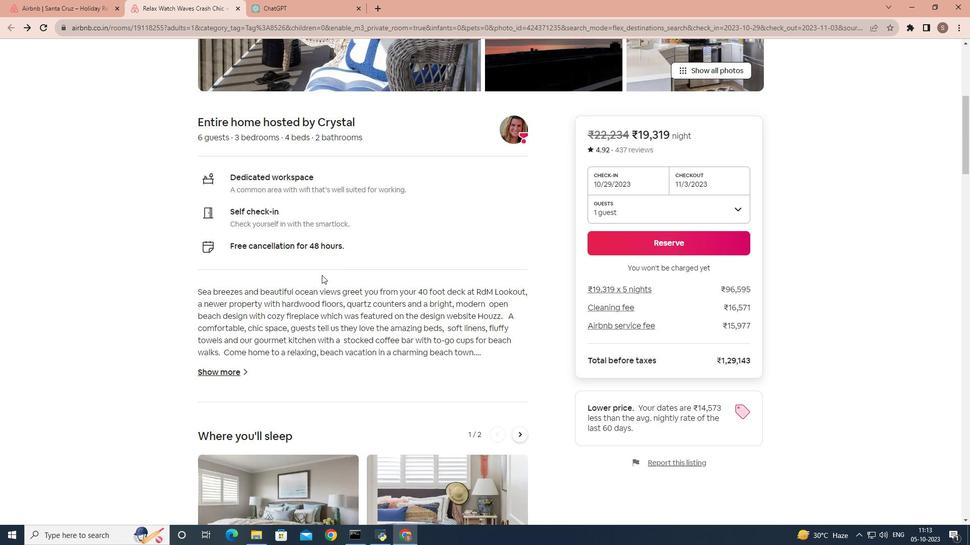 
Action: Mouse scrolled (322, 274) with delta (0, 0)
Screenshot: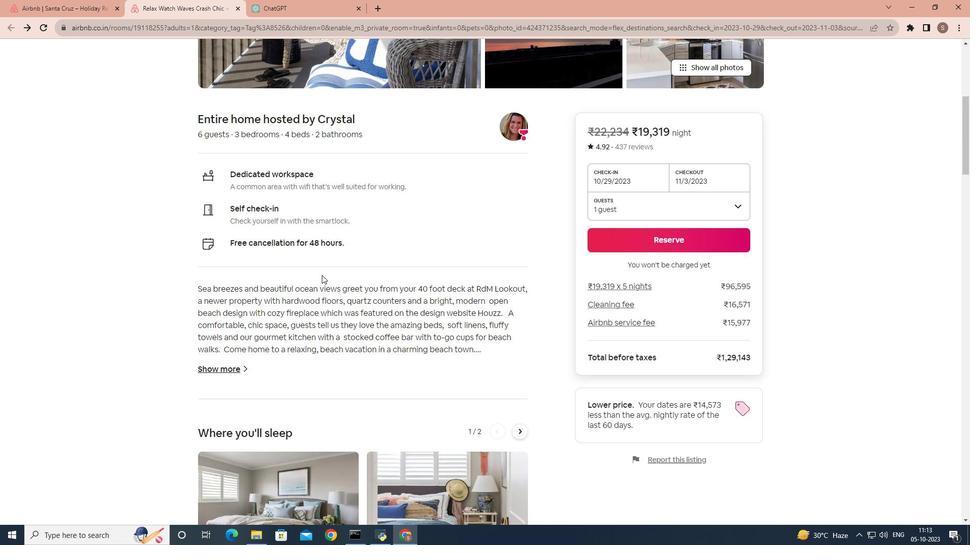 
Action: Mouse scrolled (322, 274) with delta (0, 0)
Screenshot: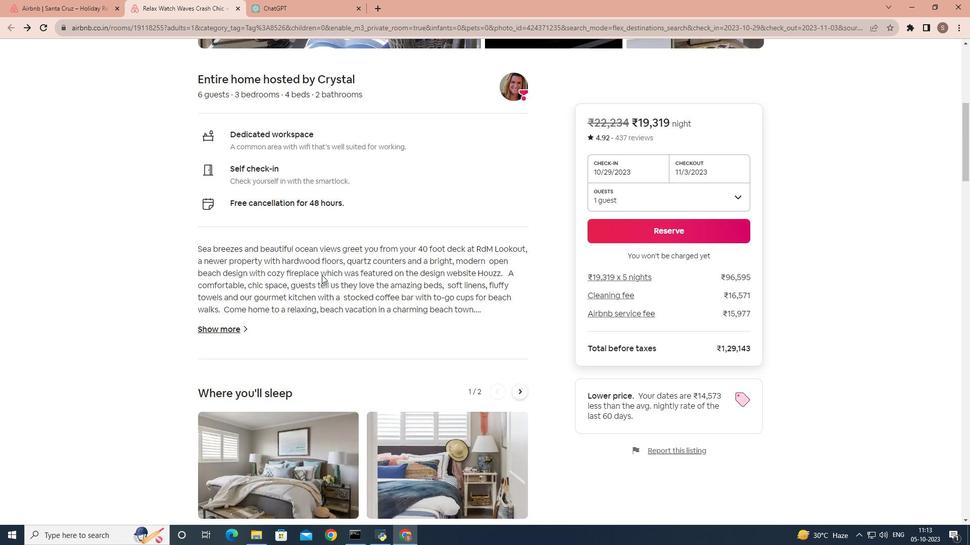 
Action: Mouse scrolled (322, 274) with delta (0, 0)
Screenshot: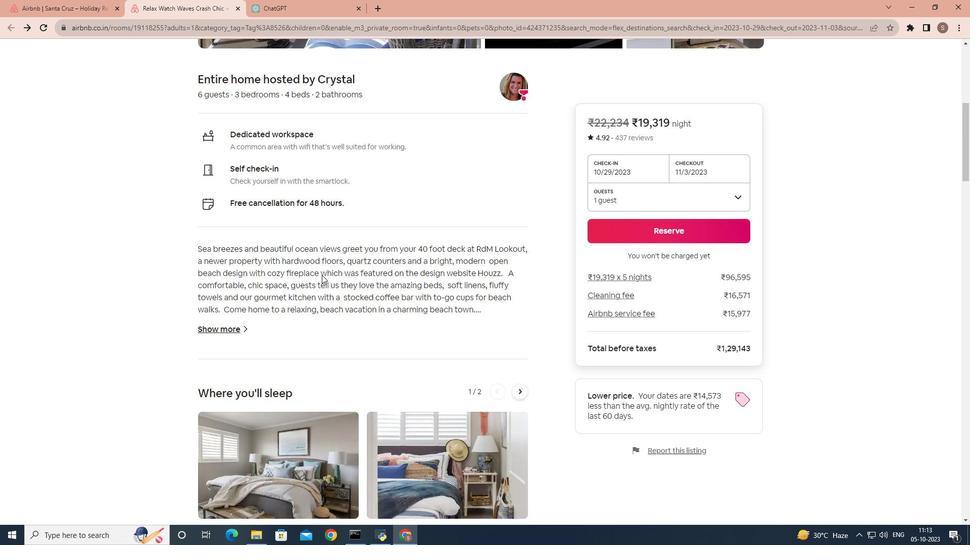 
Action: Mouse scrolled (322, 274) with delta (0, 0)
Screenshot: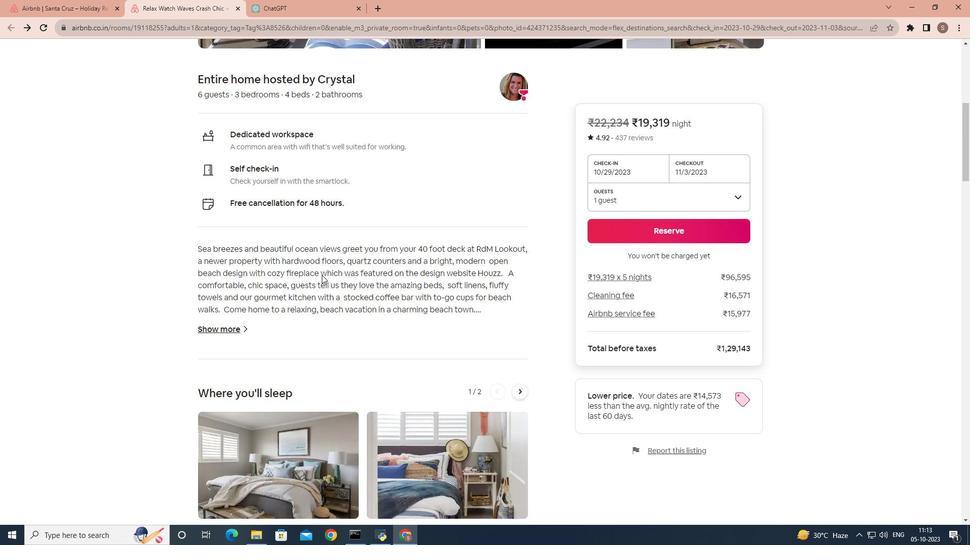 
Action: Mouse scrolled (322, 274) with delta (0, 0)
Screenshot: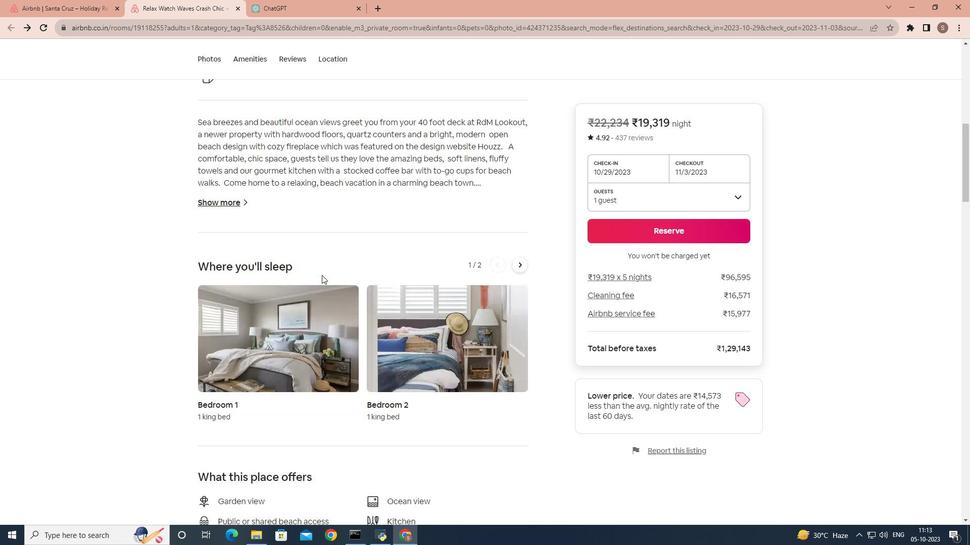 
Action: Mouse scrolled (322, 274) with delta (0, 0)
Screenshot: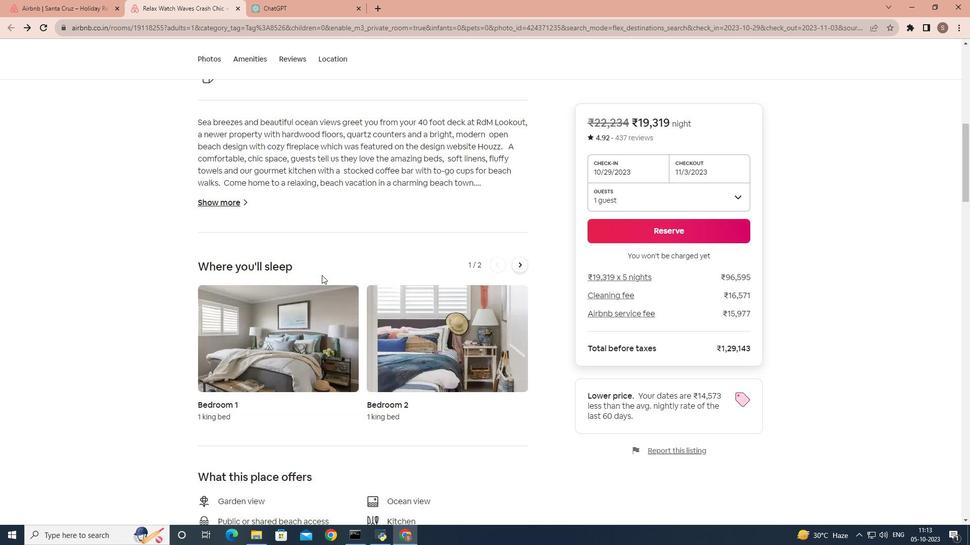 
Action: Mouse scrolled (322, 274) with delta (0, 0)
Screenshot: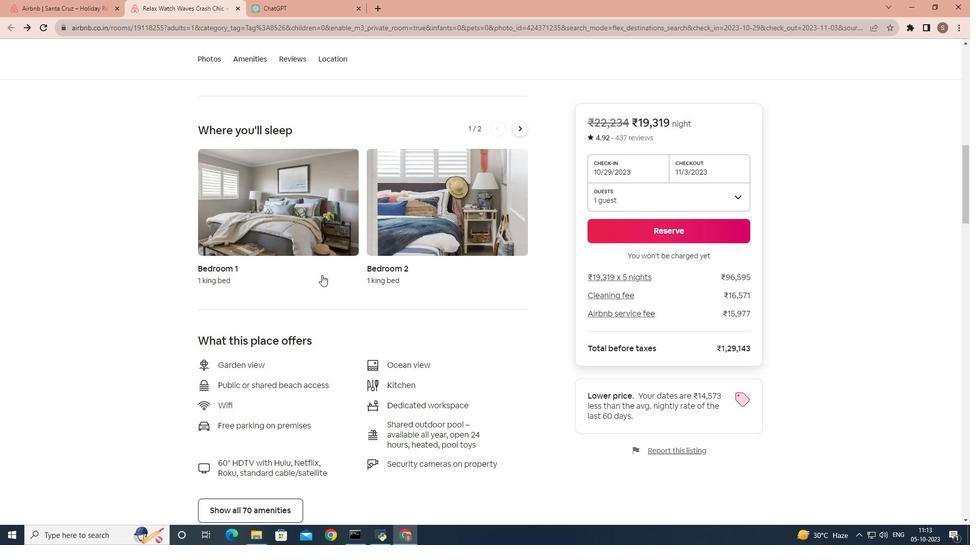 
Action: Mouse scrolled (322, 274) with delta (0, 0)
Screenshot: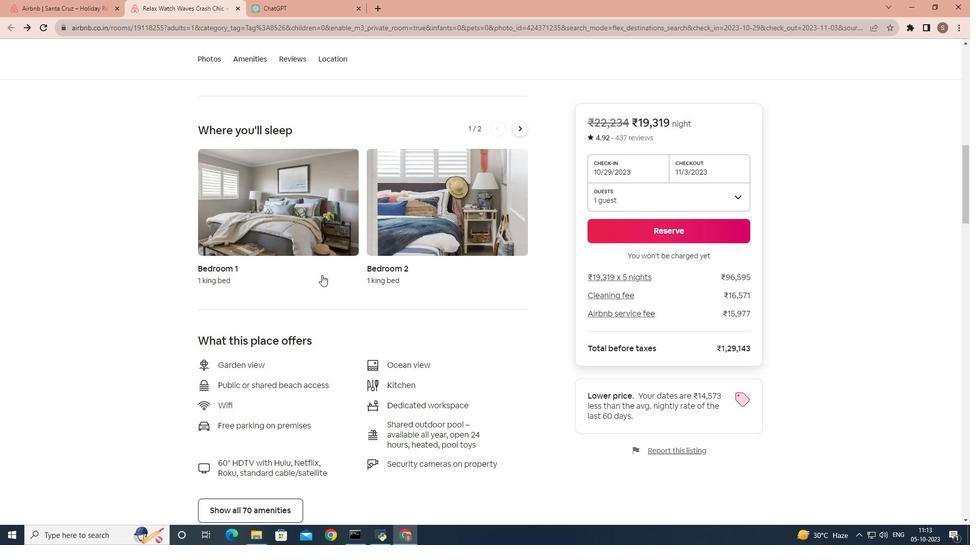 
Action: Mouse scrolled (322, 274) with delta (0, 0)
Screenshot: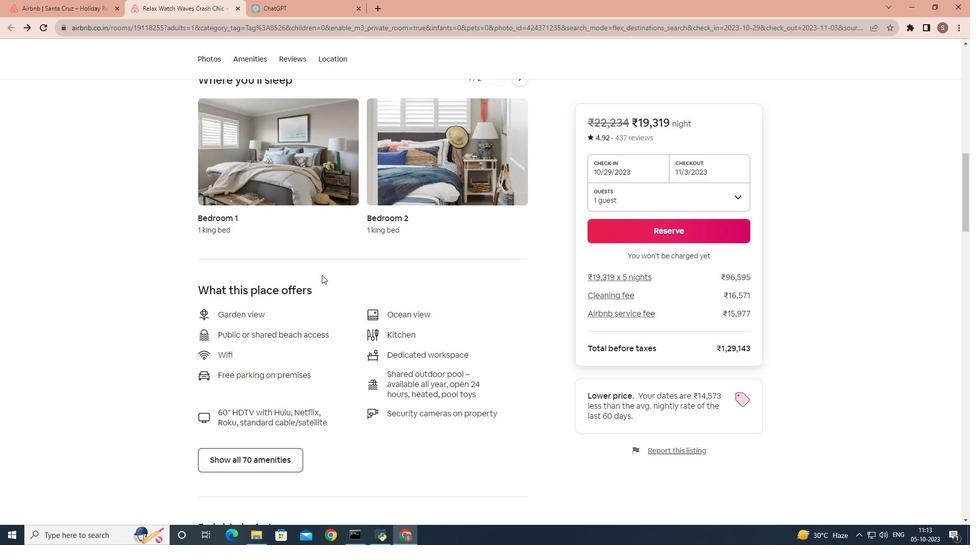 
Action: Mouse scrolled (322, 274) with delta (0, 0)
Screenshot: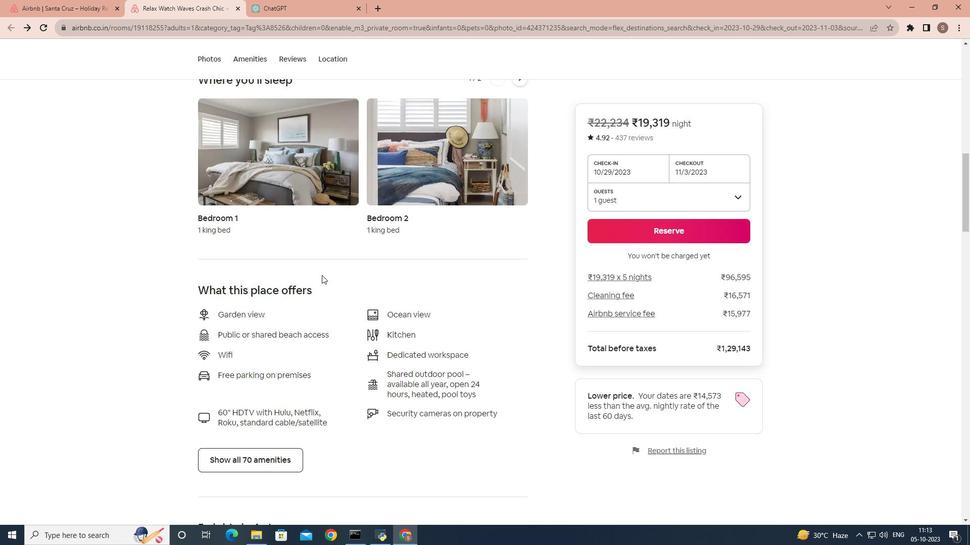 
Action: Mouse scrolled (322, 274) with delta (0, 0)
Screenshot: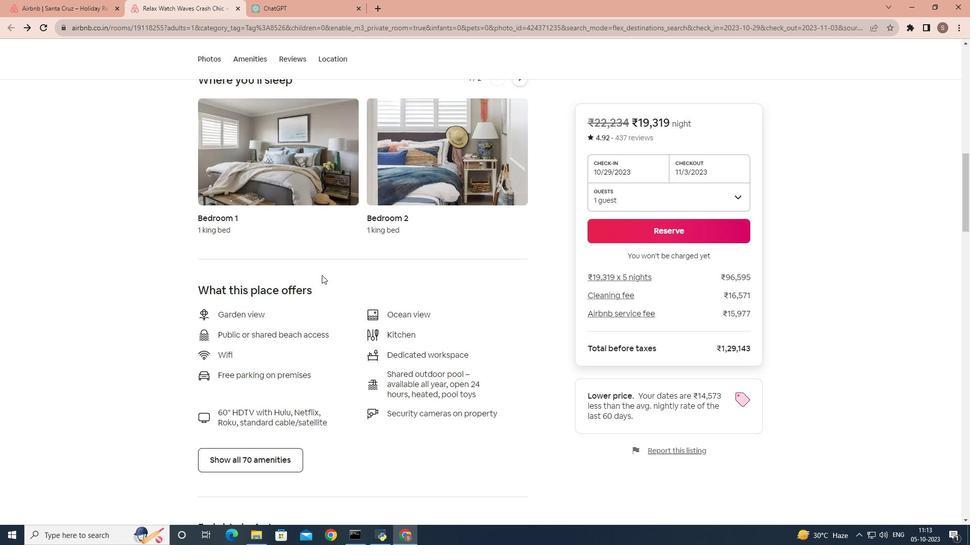 
Action: Mouse scrolled (322, 274) with delta (0, 0)
Screenshot: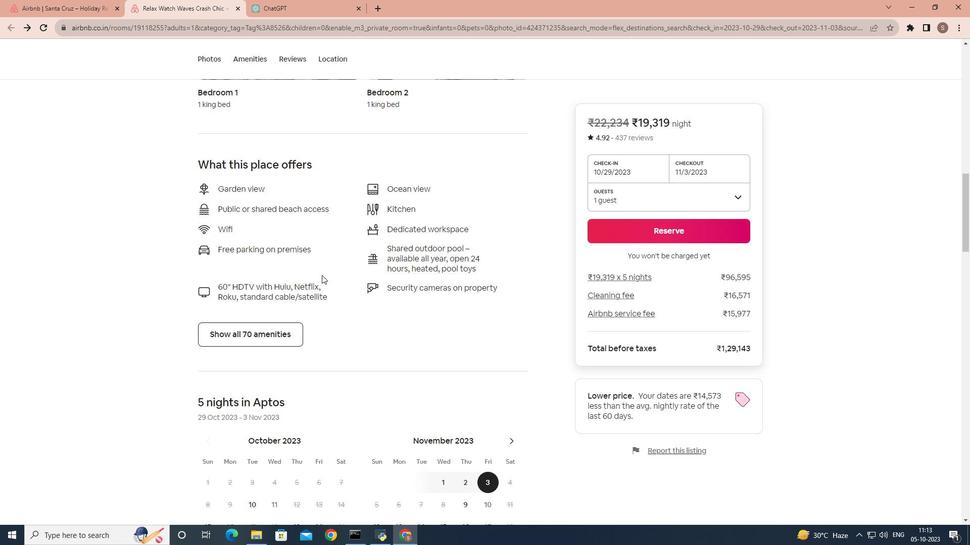 
Action: Mouse moved to (251, 211)
Screenshot: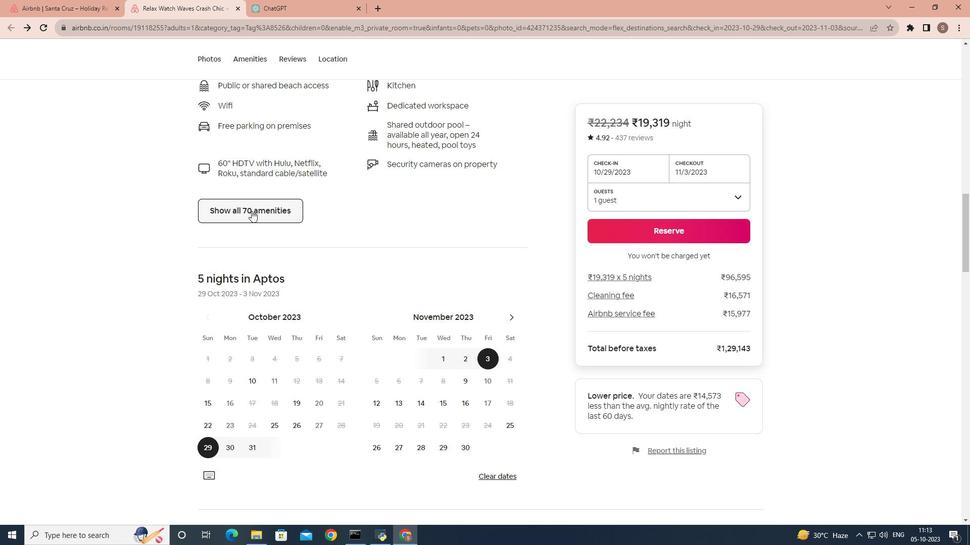 
Action: Mouse pressed left at (251, 211)
Screenshot: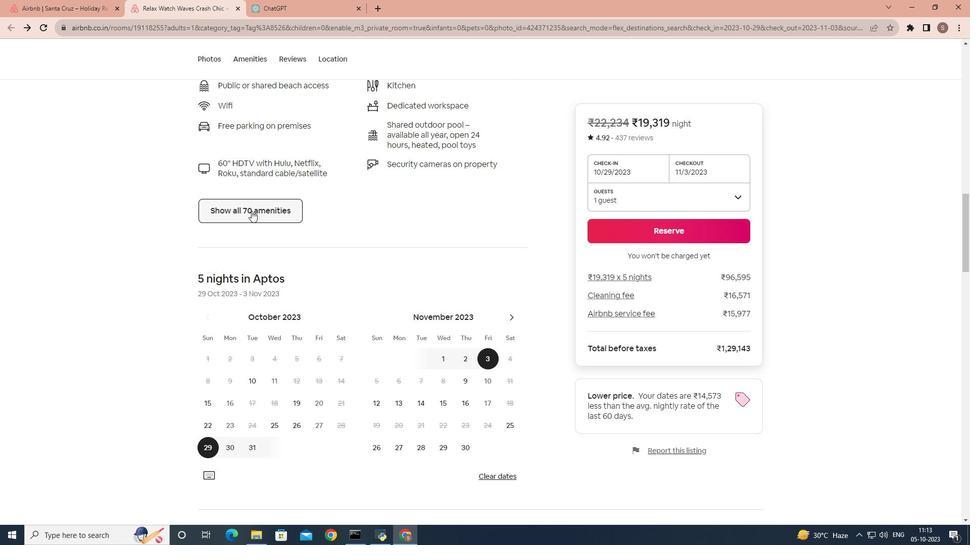 
Action: Mouse moved to (334, 220)
Screenshot: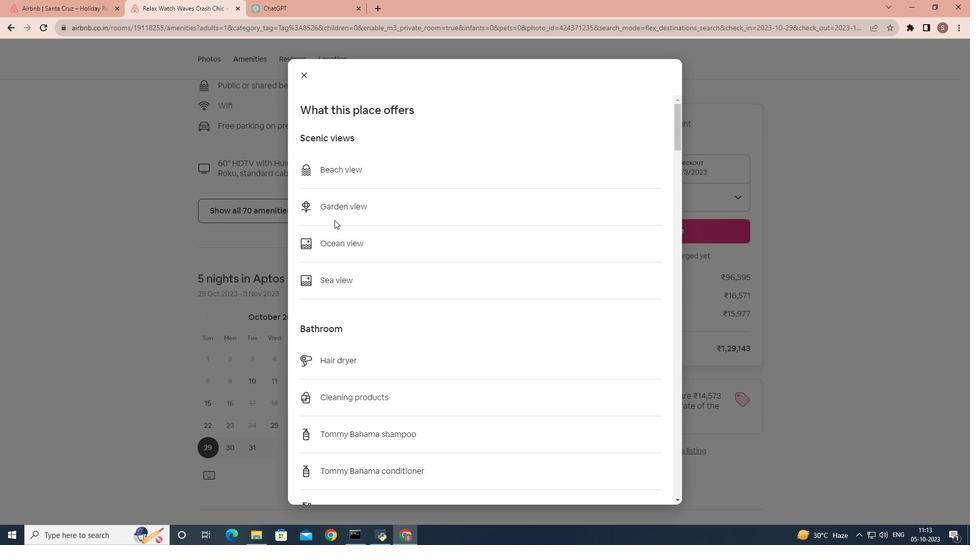 
Action: Mouse scrolled (334, 219) with delta (0, 0)
Screenshot: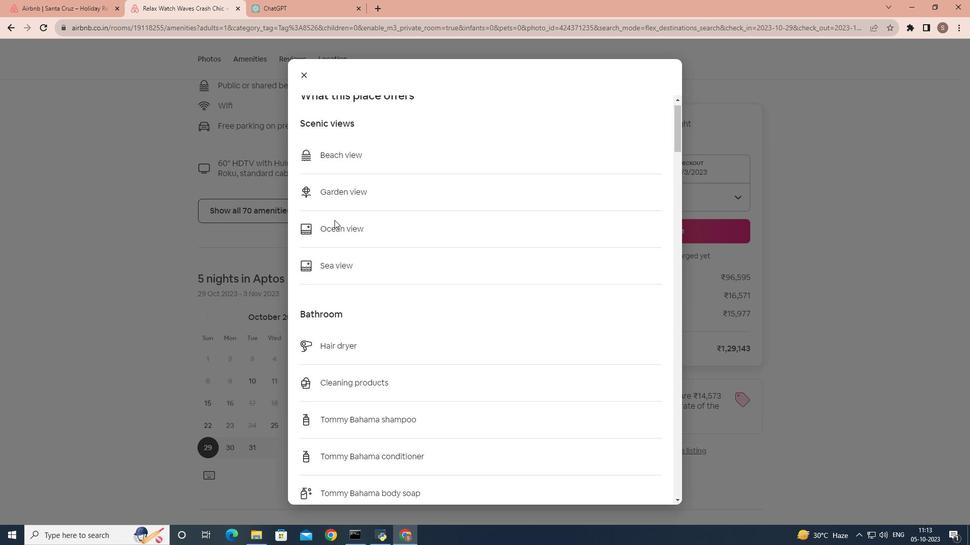 
Action: Mouse scrolled (334, 219) with delta (0, 0)
Screenshot: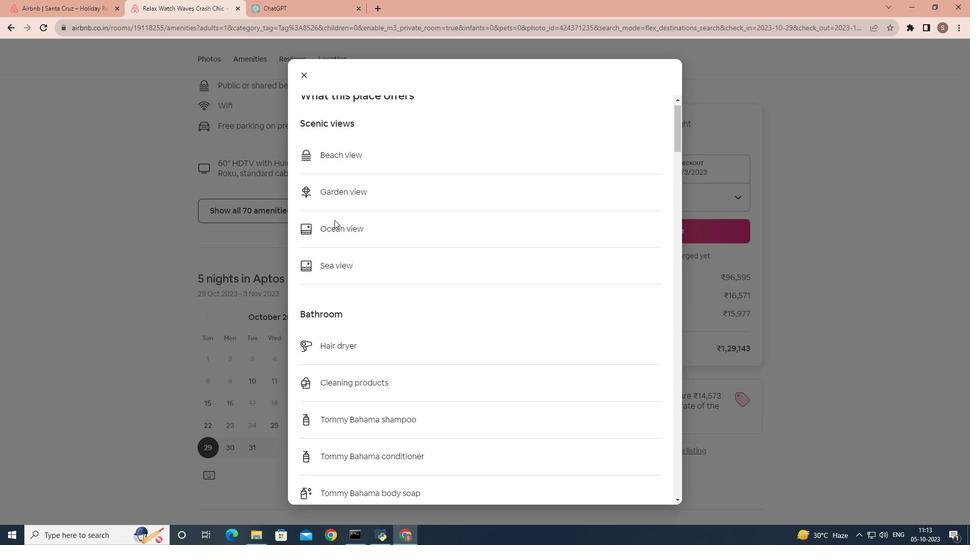 
Action: Mouse scrolled (334, 219) with delta (0, 0)
Screenshot: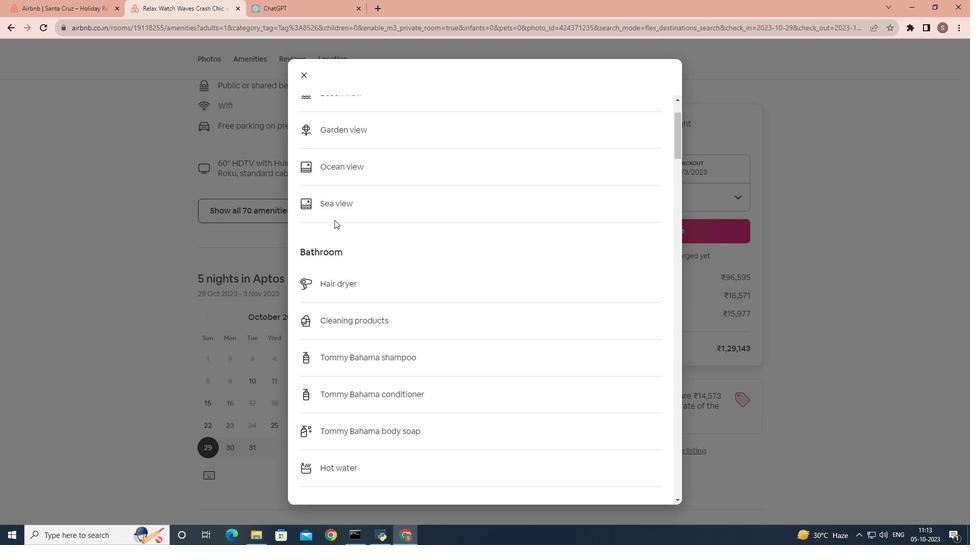 
Action: Mouse scrolled (334, 219) with delta (0, 0)
Screenshot: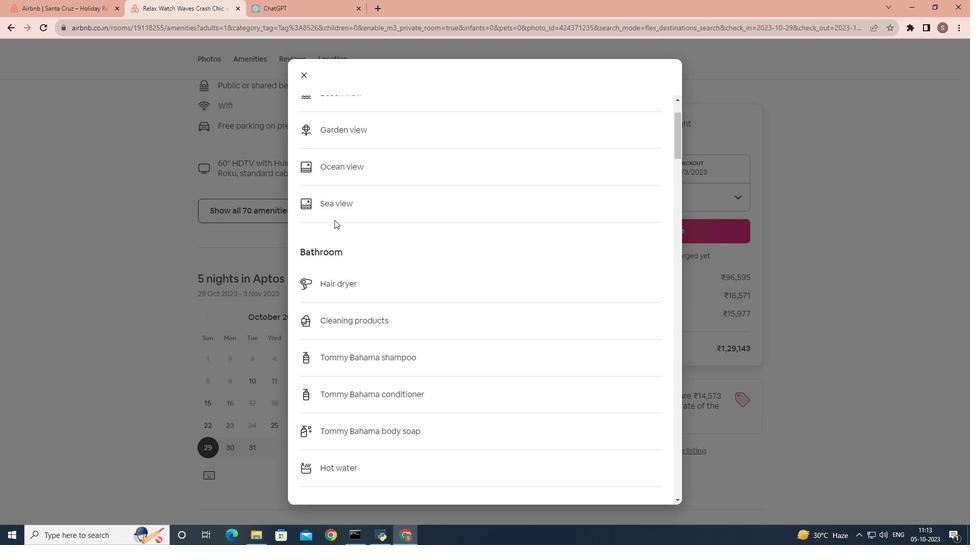 
Action: Mouse scrolled (334, 219) with delta (0, 0)
Screenshot: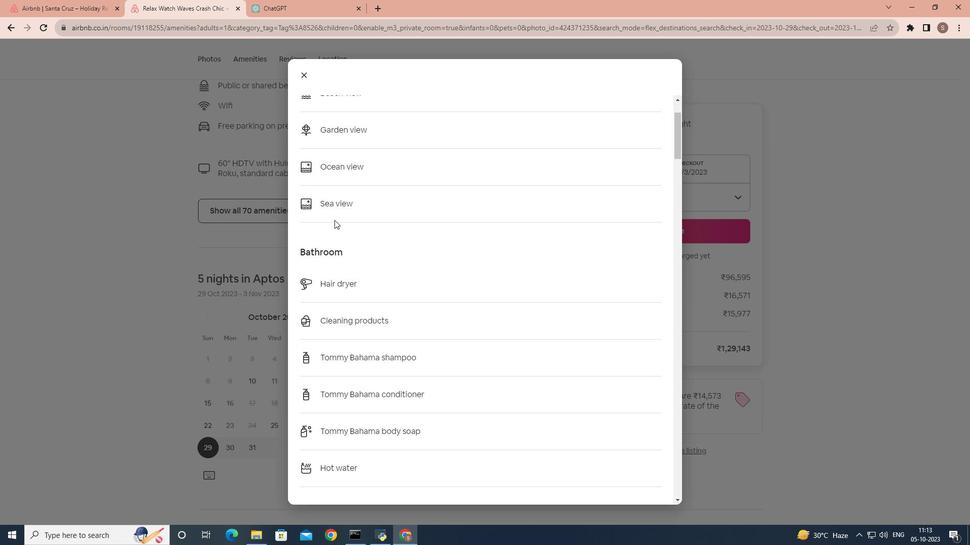 
Action: Mouse scrolled (334, 219) with delta (0, 0)
Screenshot: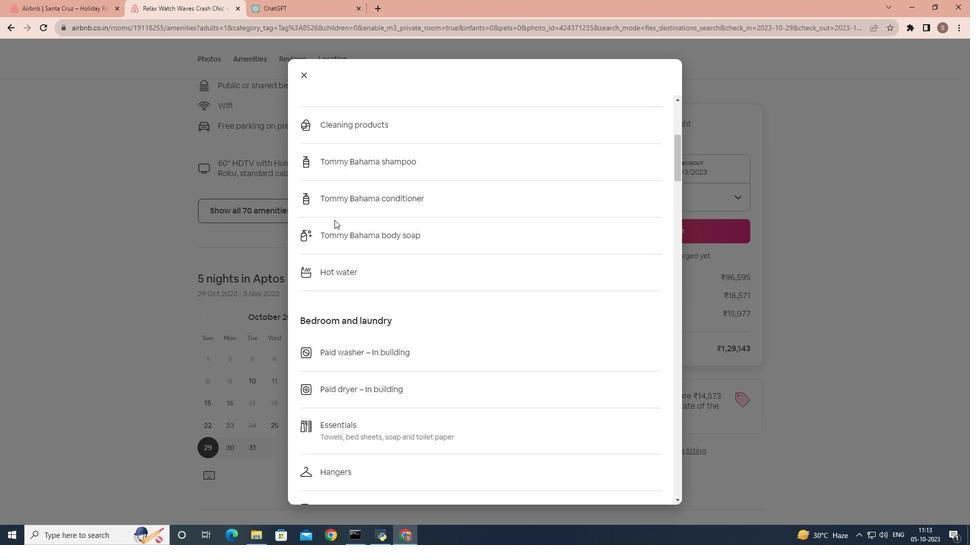 
Action: Mouse scrolled (334, 219) with delta (0, 0)
Screenshot: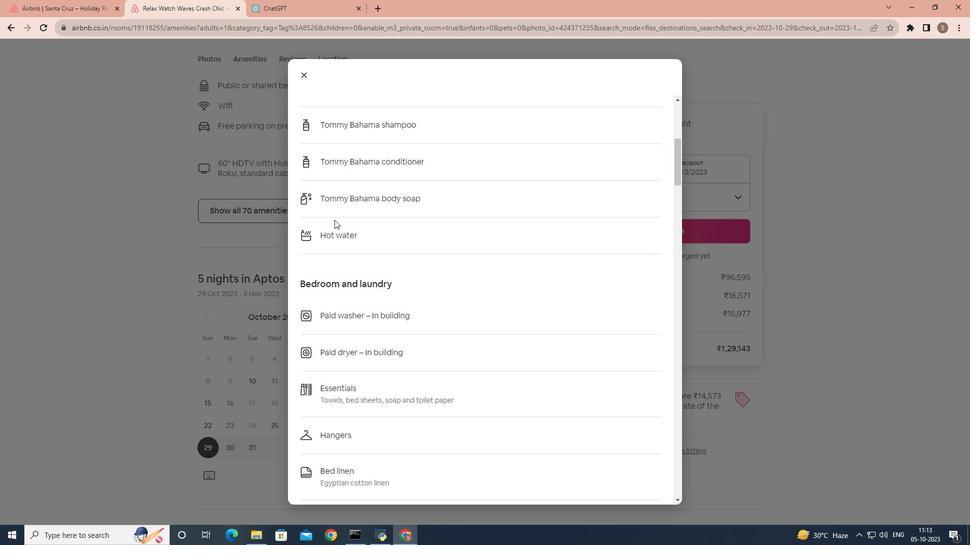 
Action: Mouse scrolled (334, 219) with delta (0, 0)
Screenshot: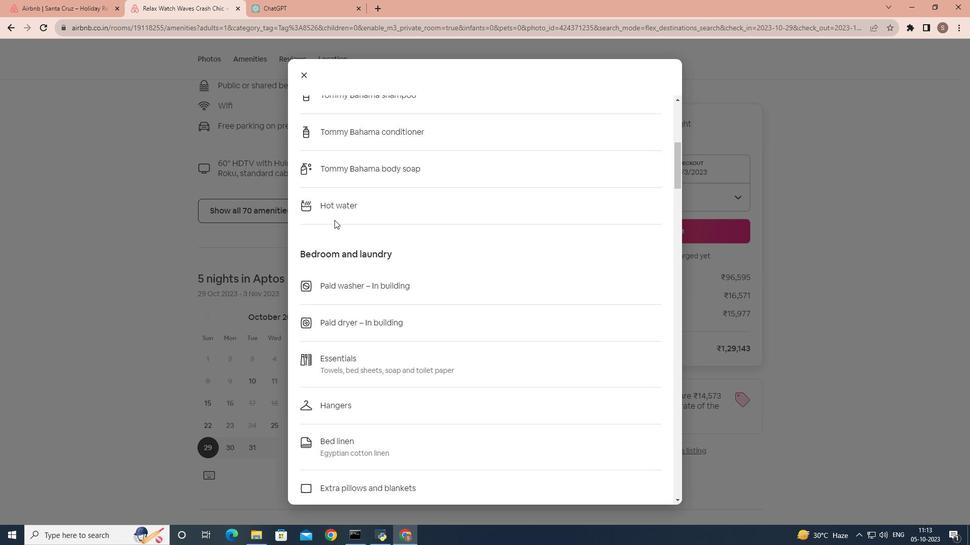 
Action: Mouse scrolled (334, 219) with delta (0, 0)
Screenshot: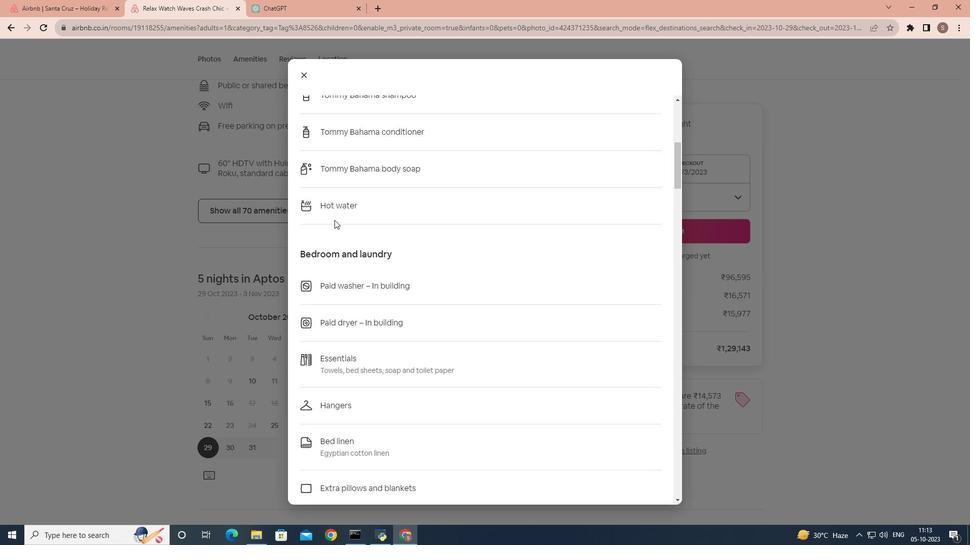 
Action: Mouse scrolled (334, 219) with delta (0, 0)
Screenshot: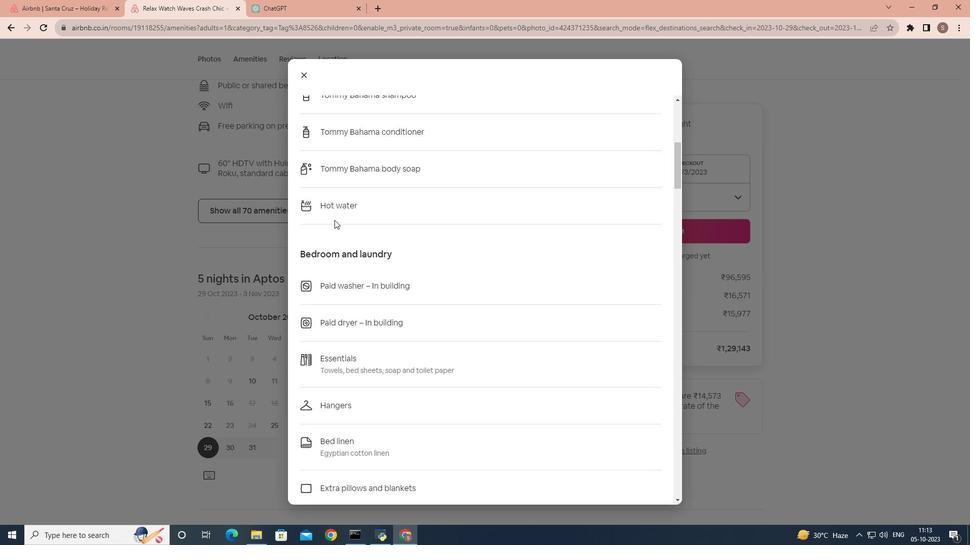 
Action: Mouse scrolled (334, 219) with delta (0, 0)
Screenshot: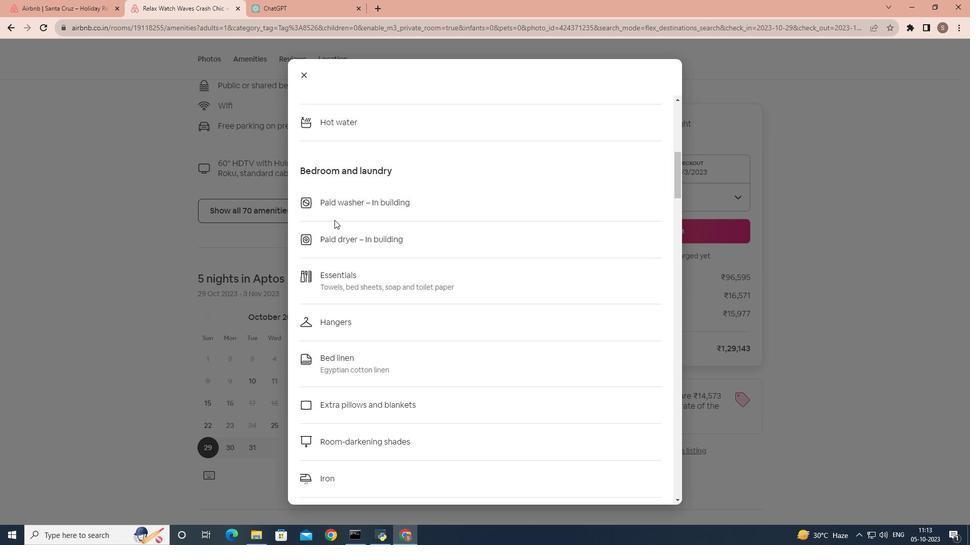 
Action: Mouse scrolled (334, 219) with delta (0, 0)
Screenshot: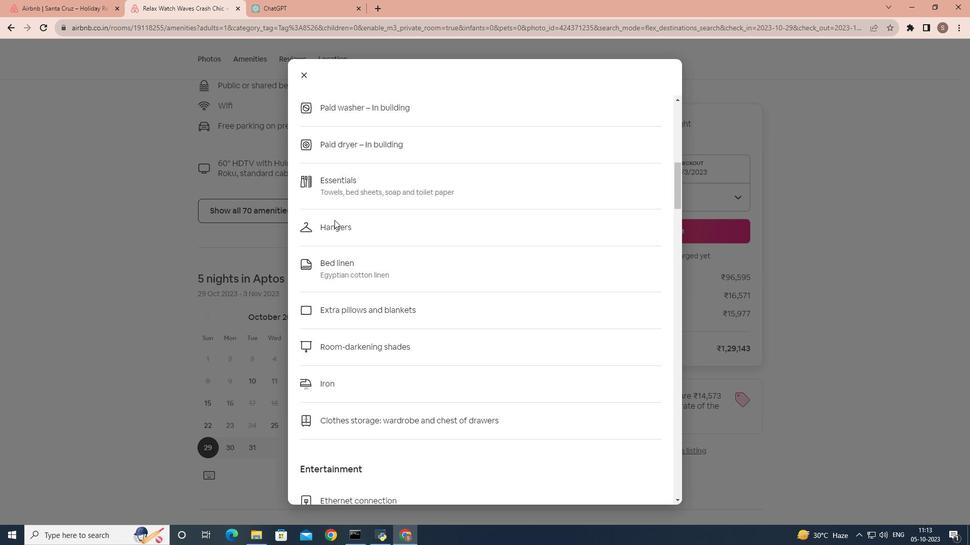 
Action: Mouse scrolled (334, 220) with delta (0, 0)
Screenshot: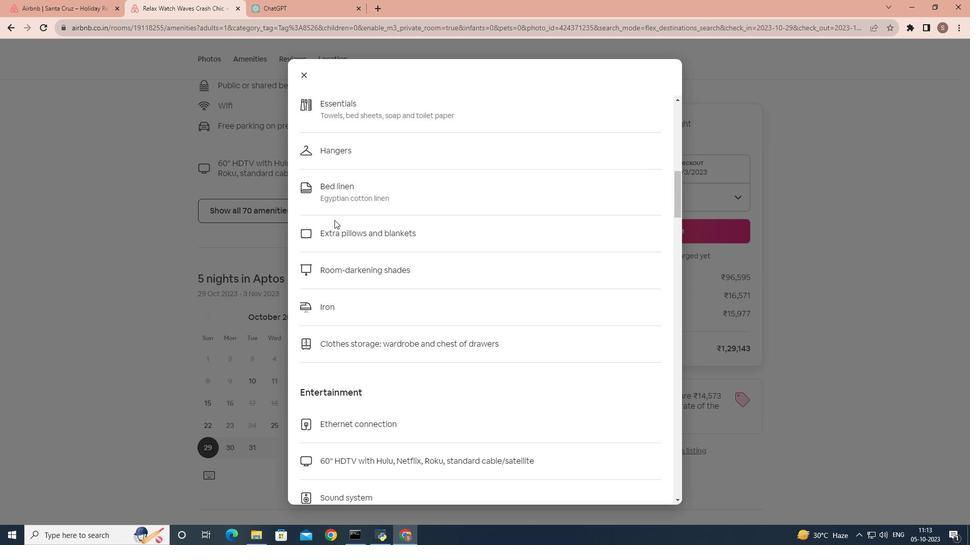 
Action: Mouse scrolled (334, 219) with delta (0, 0)
Screenshot: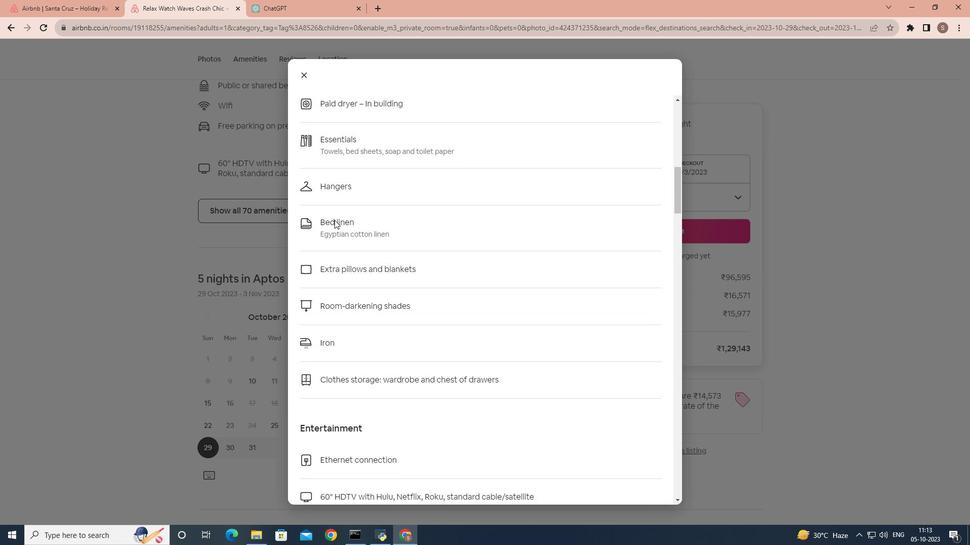 
Action: Mouse scrolled (334, 219) with delta (0, 0)
Screenshot: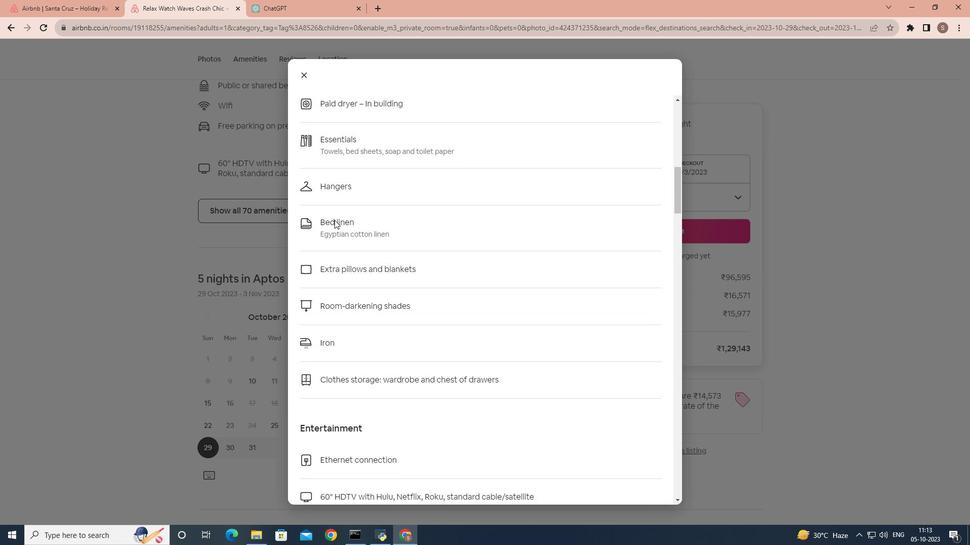 
Action: Mouse scrolled (334, 219) with delta (0, 0)
Screenshot: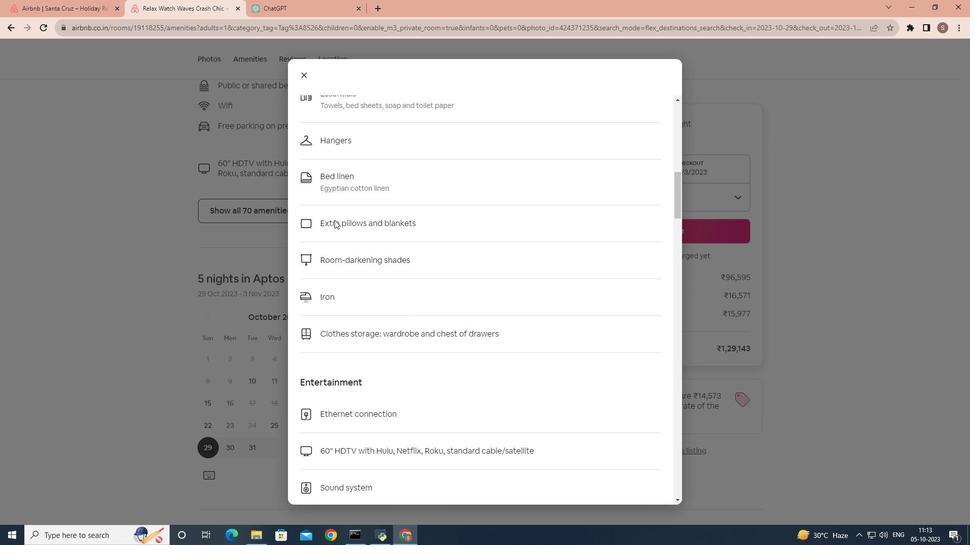 
Action: Mouse scrolled (334, 219) with delta (0, 0)
Screenshot: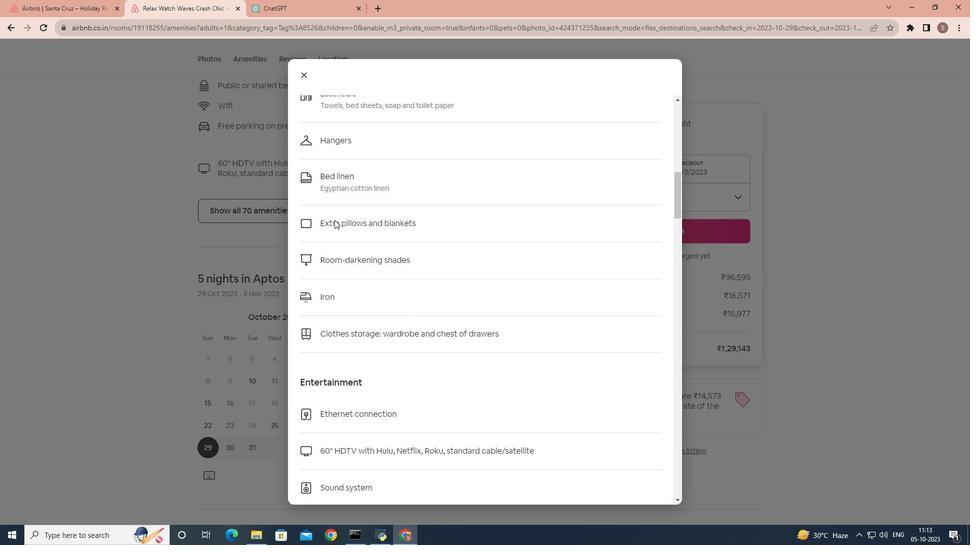 
Action: Mouse moved to (337, 218)
Screenshot: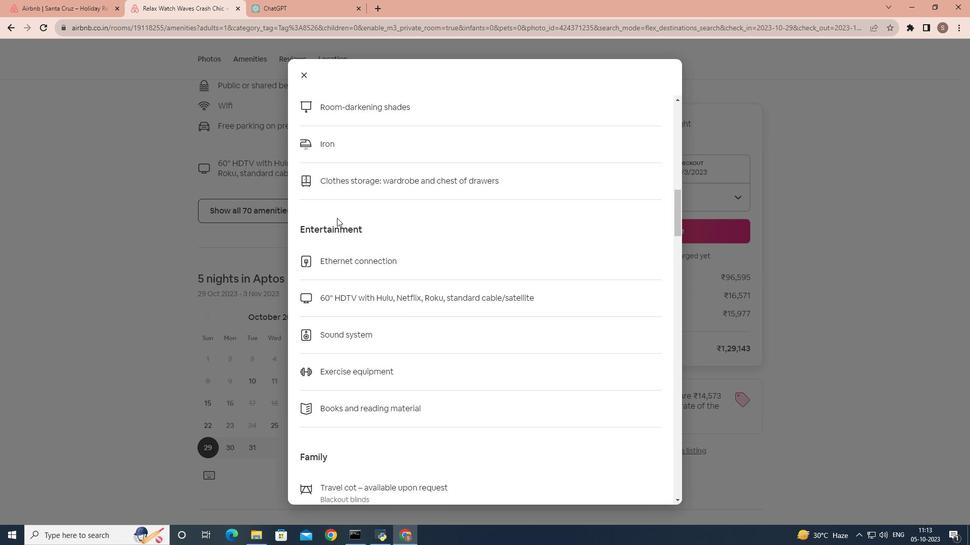 
Action: Mouse scrolled (337, 218) with delta (0, 0)
Screenshot: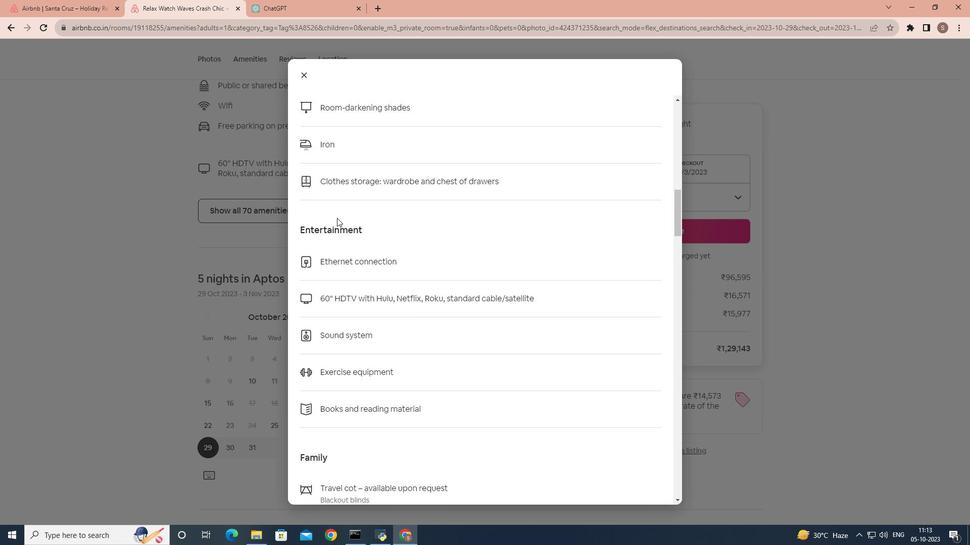 
Action: Mouse scrolled (337, 218) with delta (0, 0)
Screenshot: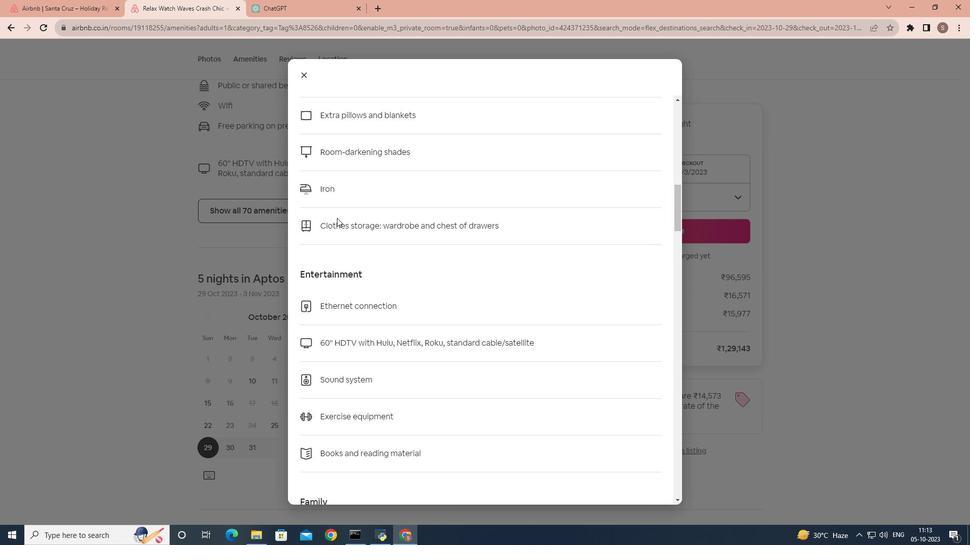 
Action: Mouse scrolled (337, 217) with delta (0, 0)
Screenshot: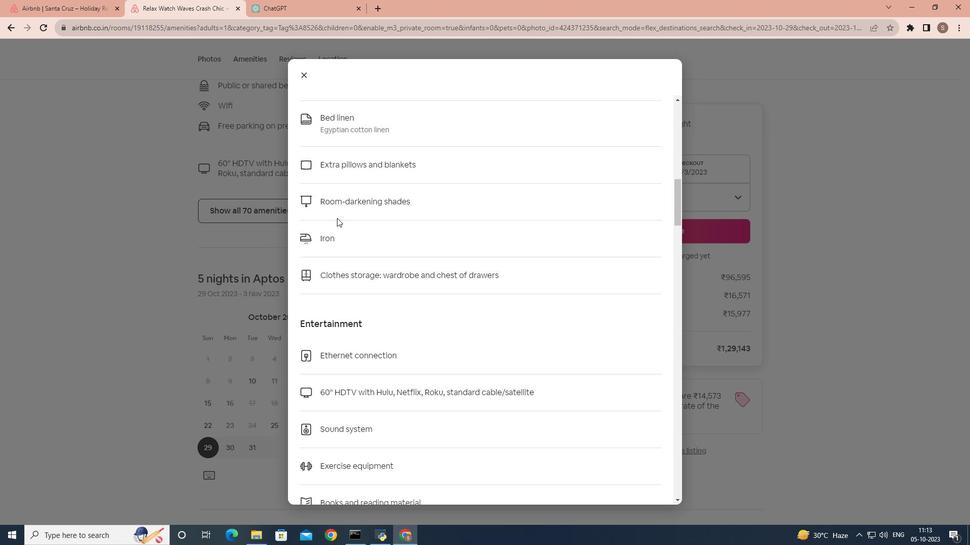 
Action: Mouse scrolled (337, 217) with delta (0, 0)
Screenshot: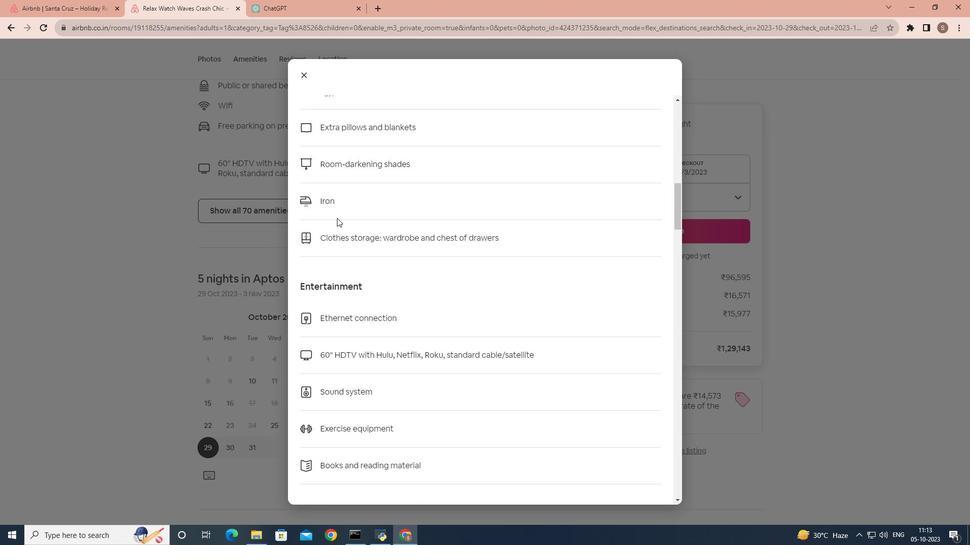 
Action: Mouse scrolled (337, 217) with delta (0, 0)
Screenshot: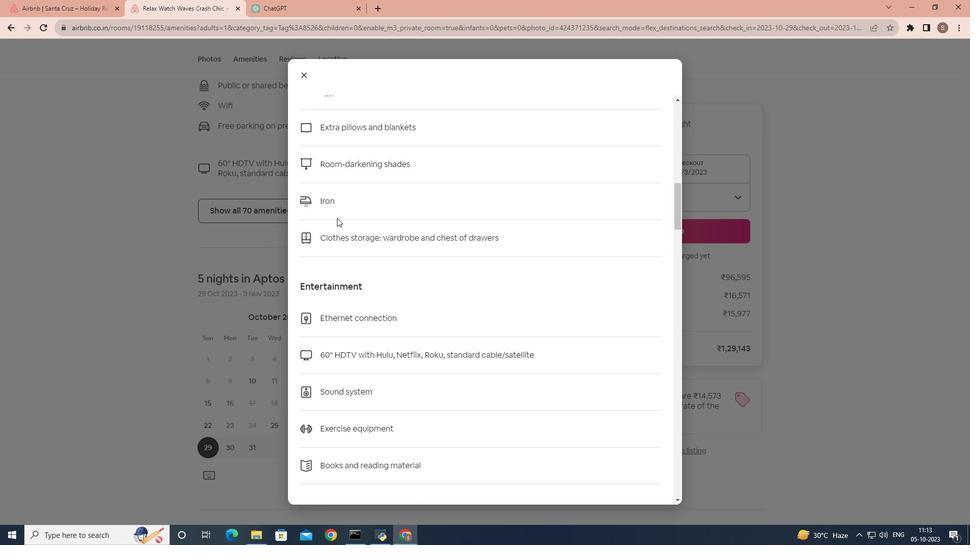 
Action: Mouse scrolled (337, 217) with delta (0, 0)
Screenshot: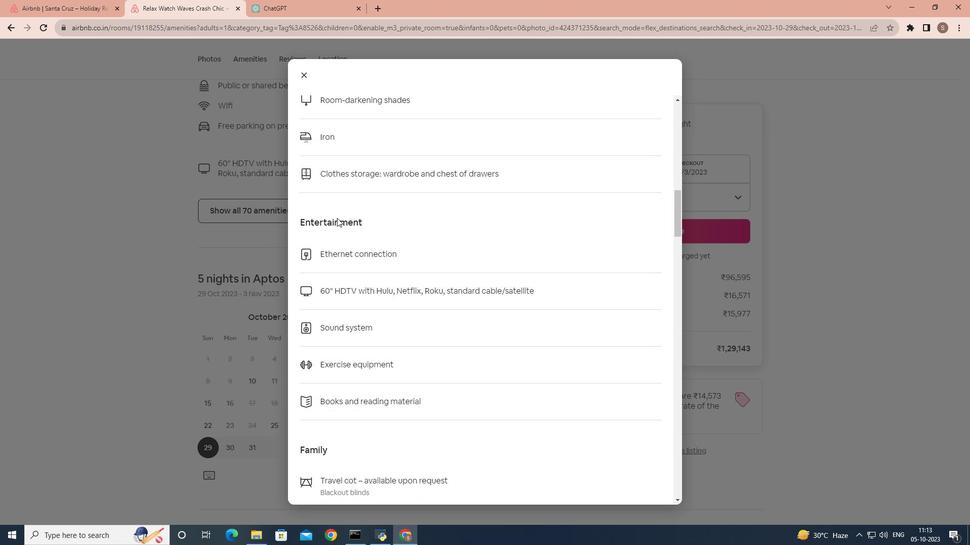 
Action: Mouse scrolled (337, 217) with delta (0, 0)
Screenshot: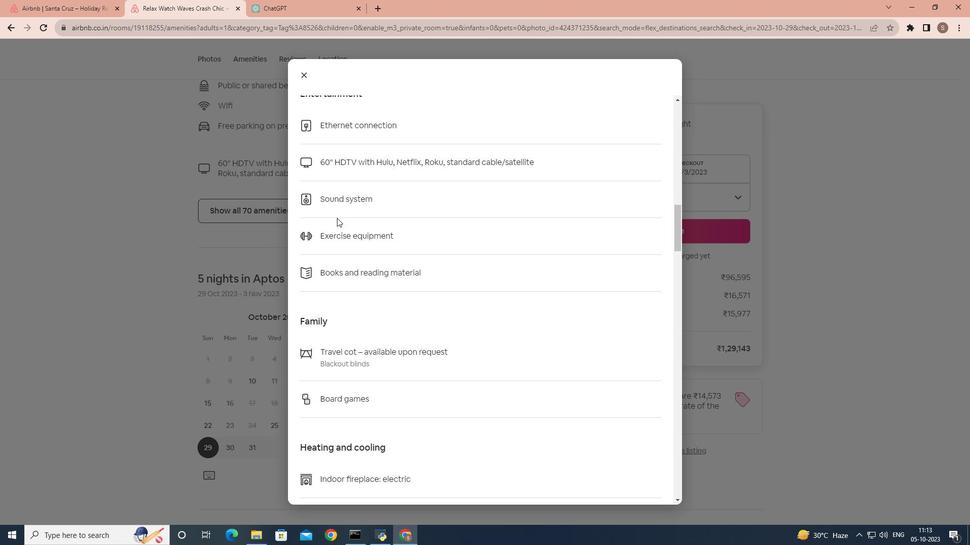 
Action: Mouse scrolled (337, 217) with delta (0, 0)
Screenshot: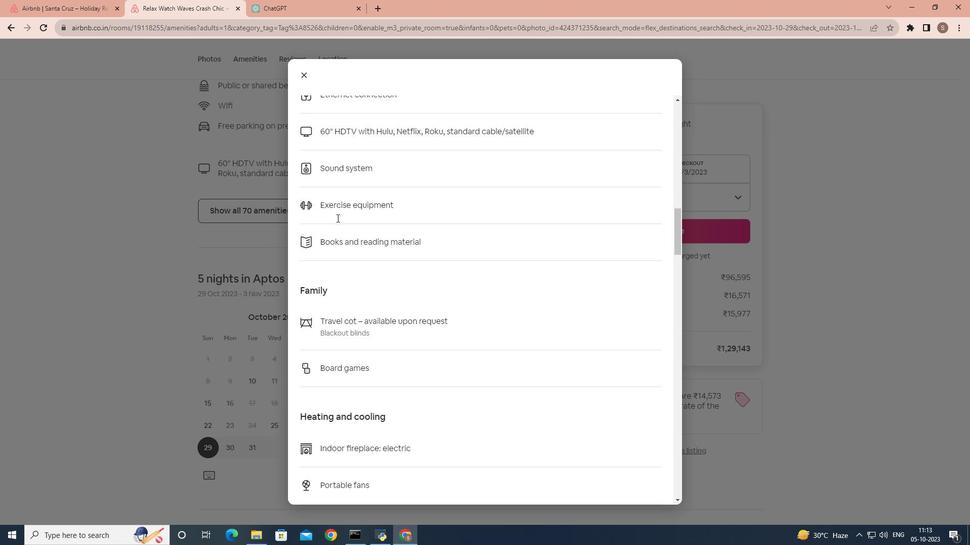 
Action: Mouse scrolled (337, 217) with delta (0, 0)
Screenshot: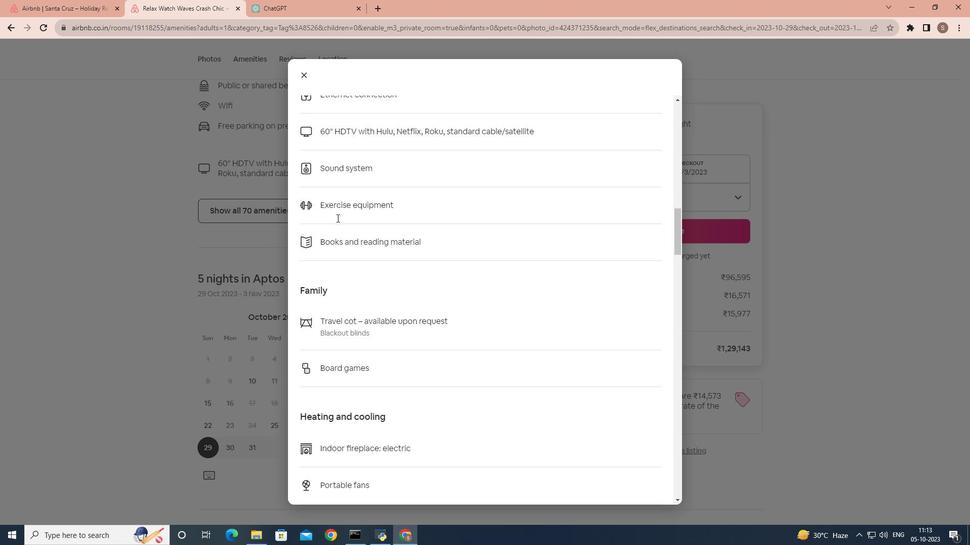 
Action: Mouse scrolled (337, 217) with delta (0, 0)
Screenshot: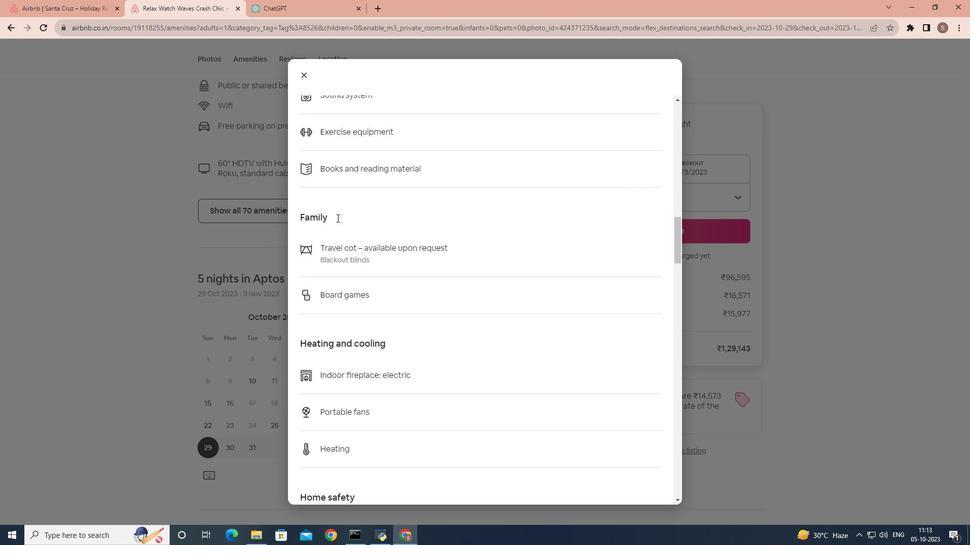 
Action: Mouse scrolled (337, 217) with delta (0, 0)
Screenshot: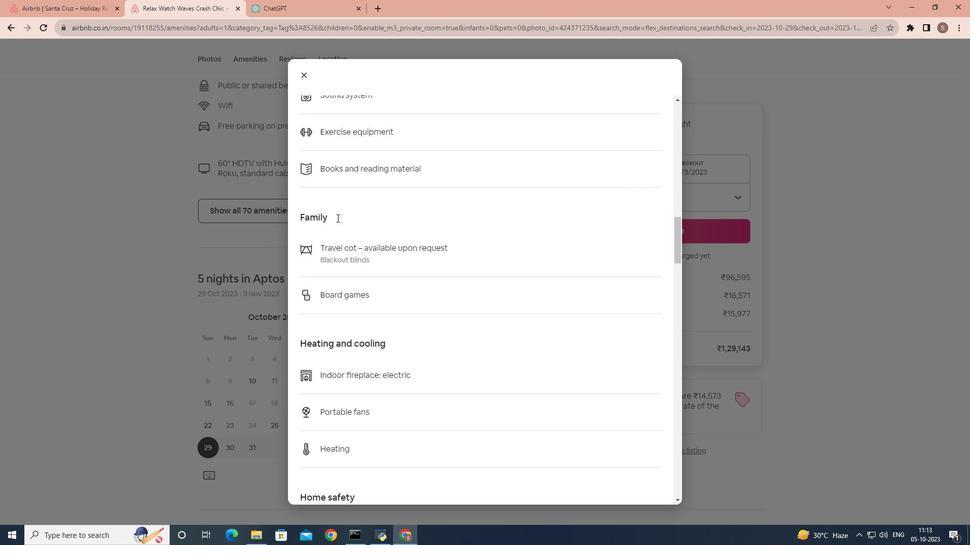 
Action: Mouse scrolled (337, 217) with delta (0, 0)
Screenshot: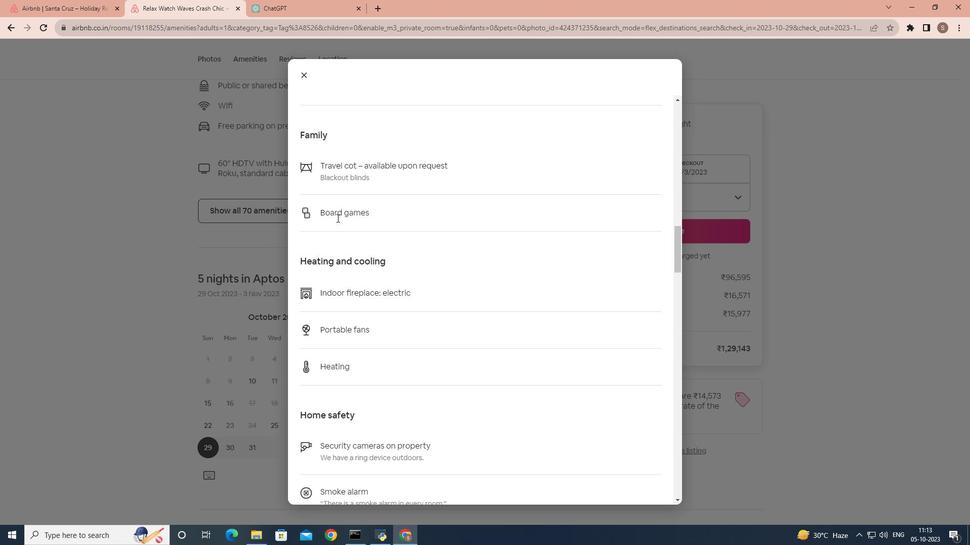 
Action: Mouse scrolled (337, 217) with delta (0, 0)
Screenshot: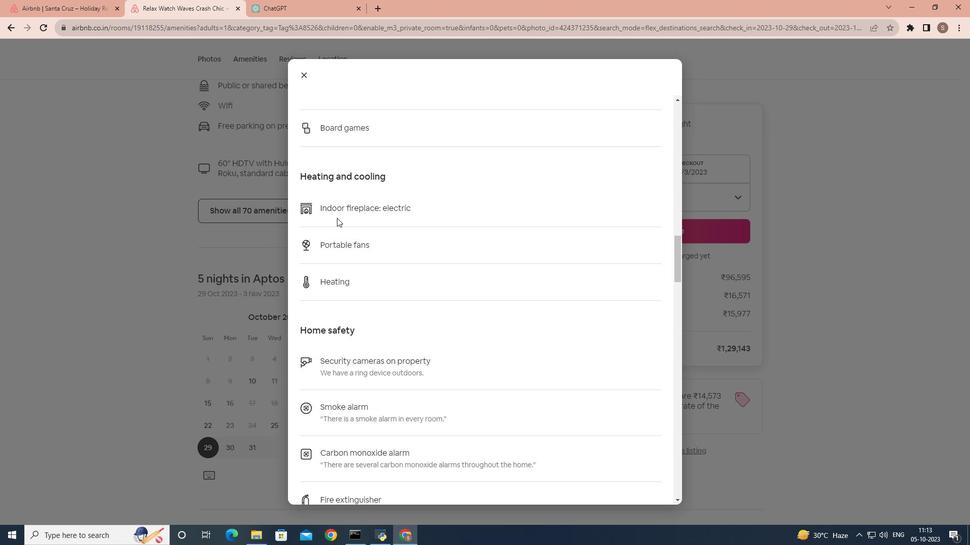 
Action: Mouse scrolled (337, 217) with delta (0, 0)
Screenshot: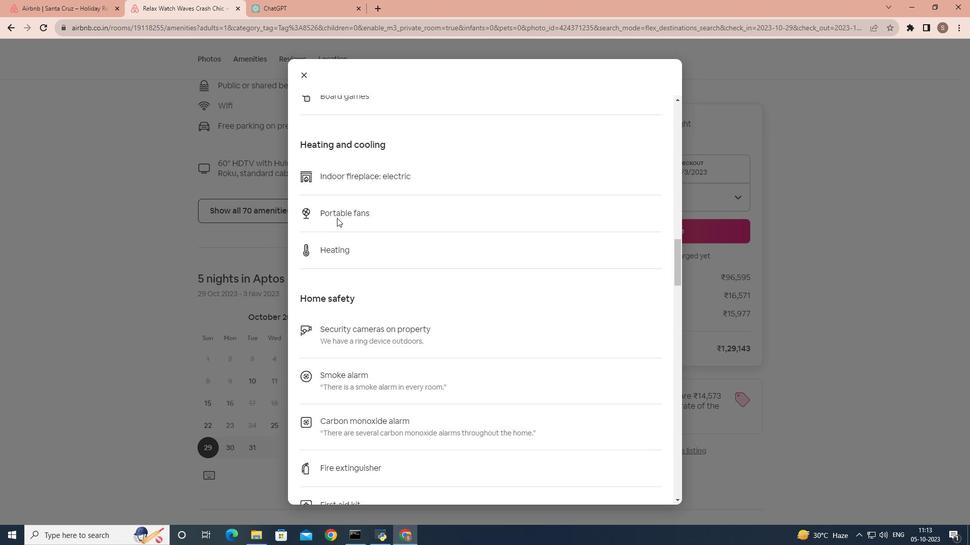 
Action: Mouse scrolled (337, 217) with delta (0, 0)
Screenshot: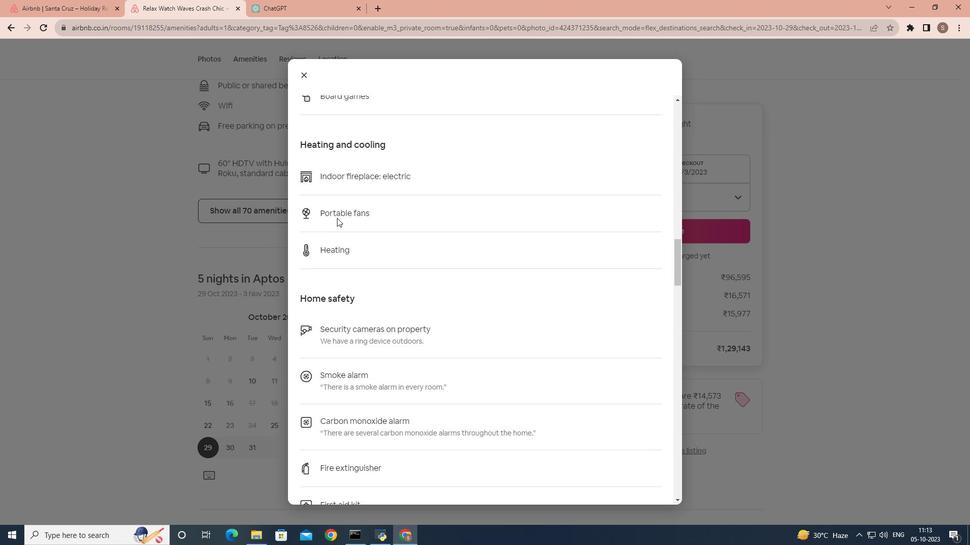 
Action: Mouse scrolled (337, 217) with delta (0, 0)
Screenshot: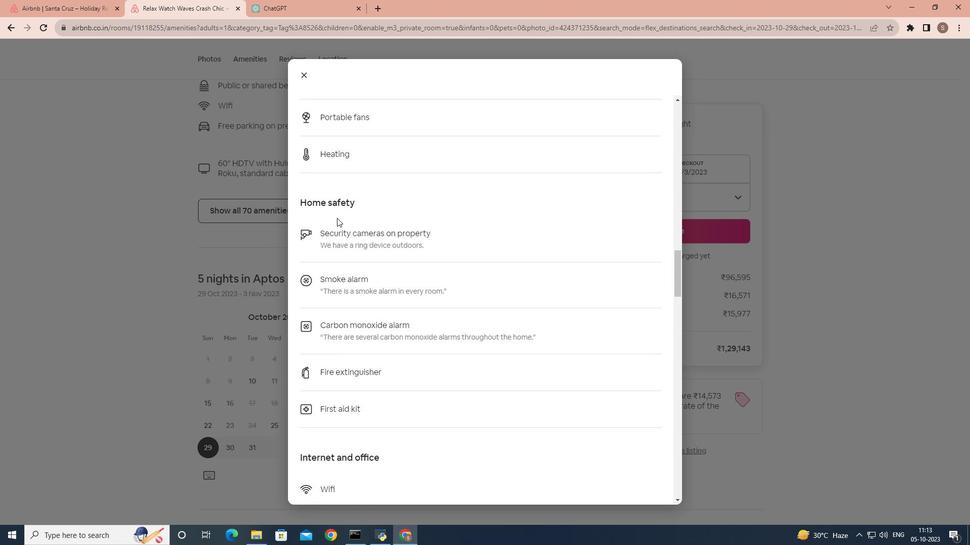 
Action: Mouse scrolled (337, 217) with delta (0, 0)
Screenshot: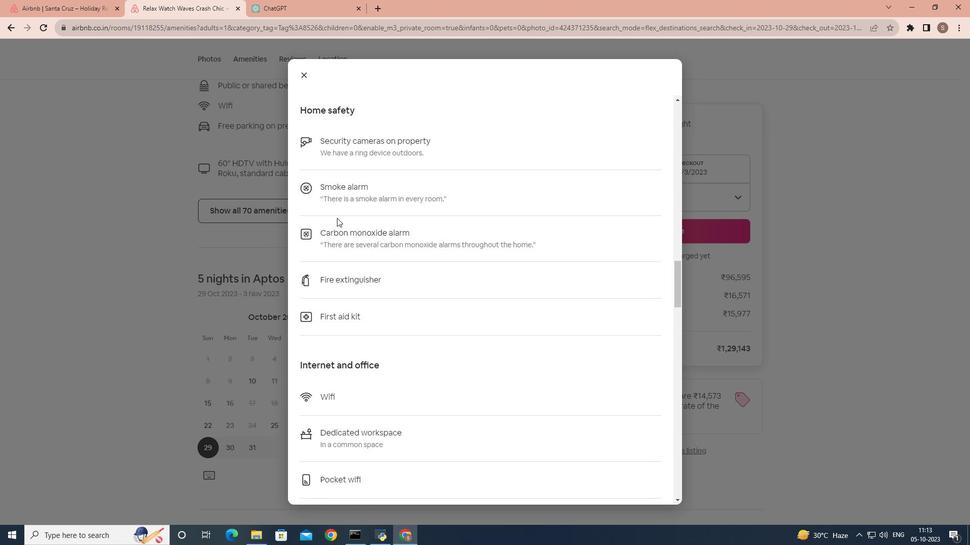 
Action: Mouse scrolled (337, 217) with delta (0, 0)
Screenshot: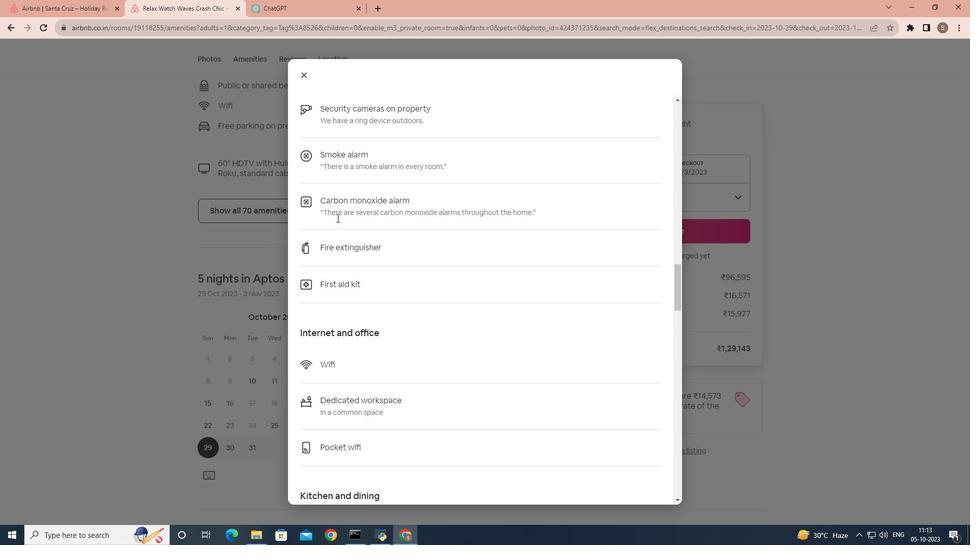
Action: Mouse scrolled (337, 217) with delta (0, 0)
Screenshot: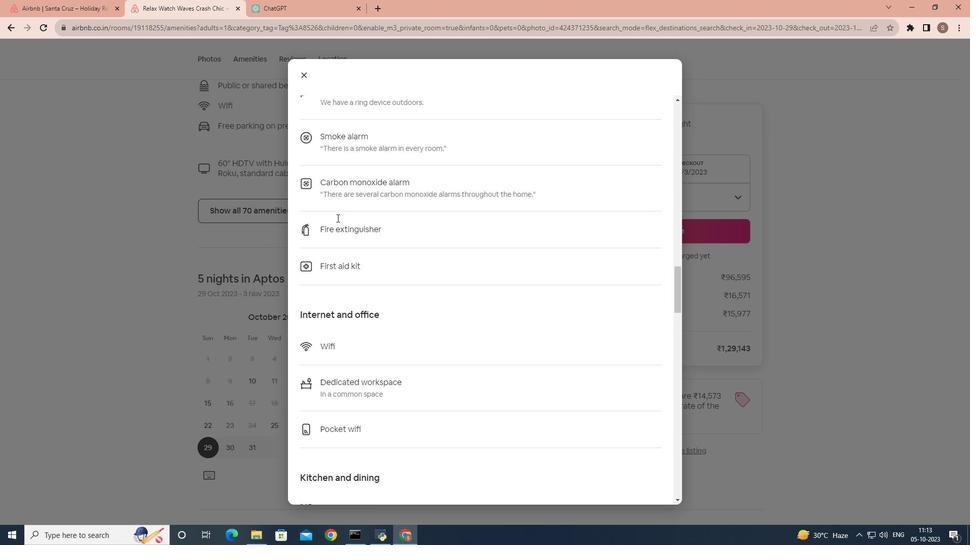 
Action: Mouse scrolled (337, 217) with delta (0, 0)
Screenshot: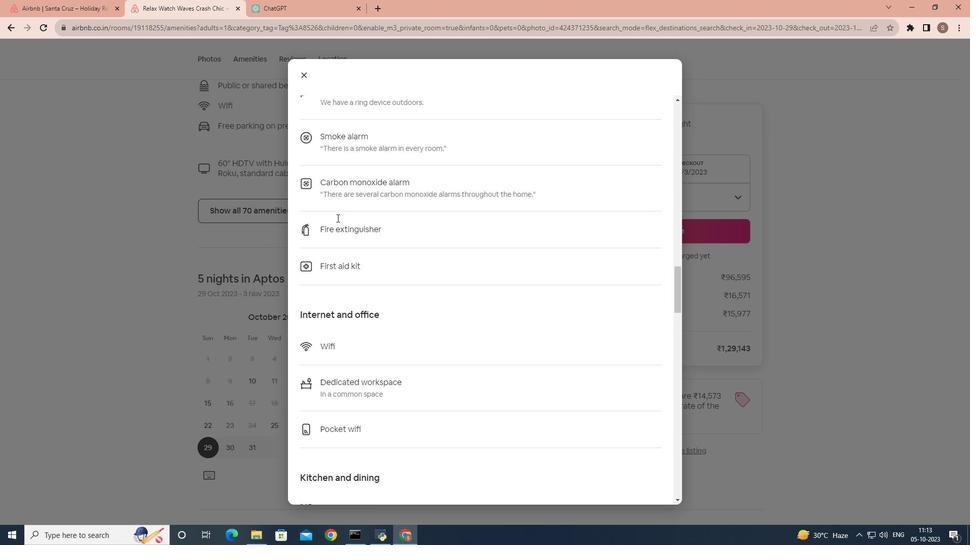 
Action: Mouse scrolled (337, 217) with delta (0, 0)
Screenshot: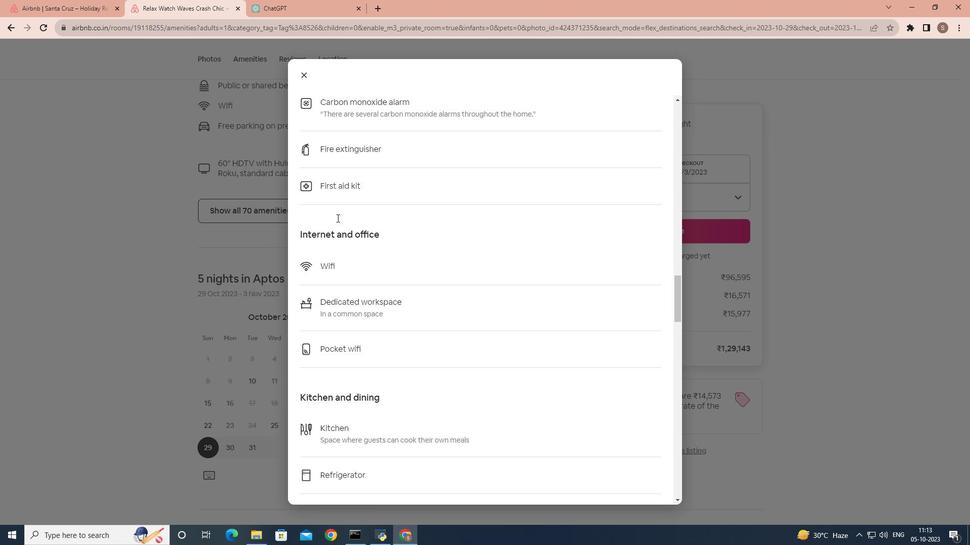 
Action: Mouse scrolled (337, 217) with delta (0, 0)
Screenshot: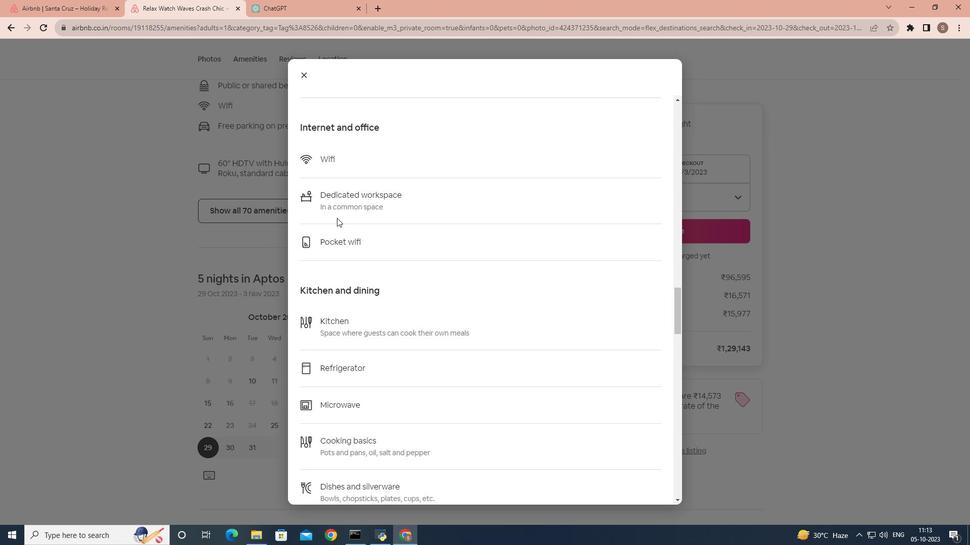 
Action: Mouse scrolled (337, 217) with delta (0, 0)
Screenshot: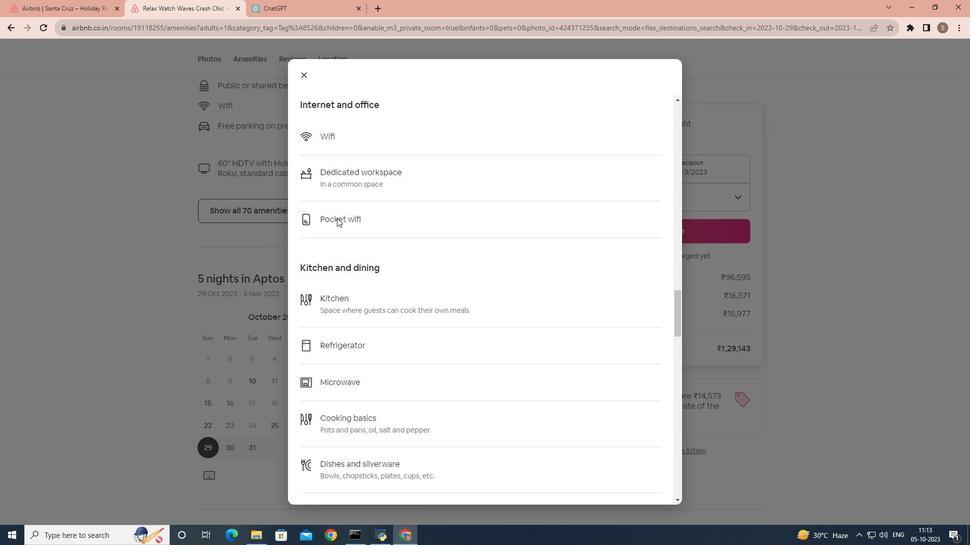 
Action: Mouse scrolled (337, 217) with delta (0, 0)
Screenshot: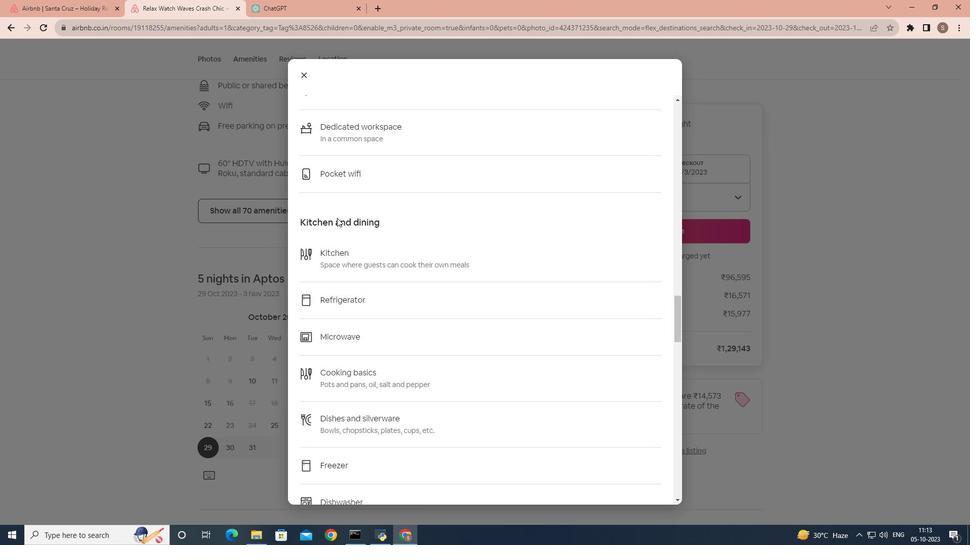
Action: Mouse scrolled (337, 217) with delta (0, 0)
Screenshot: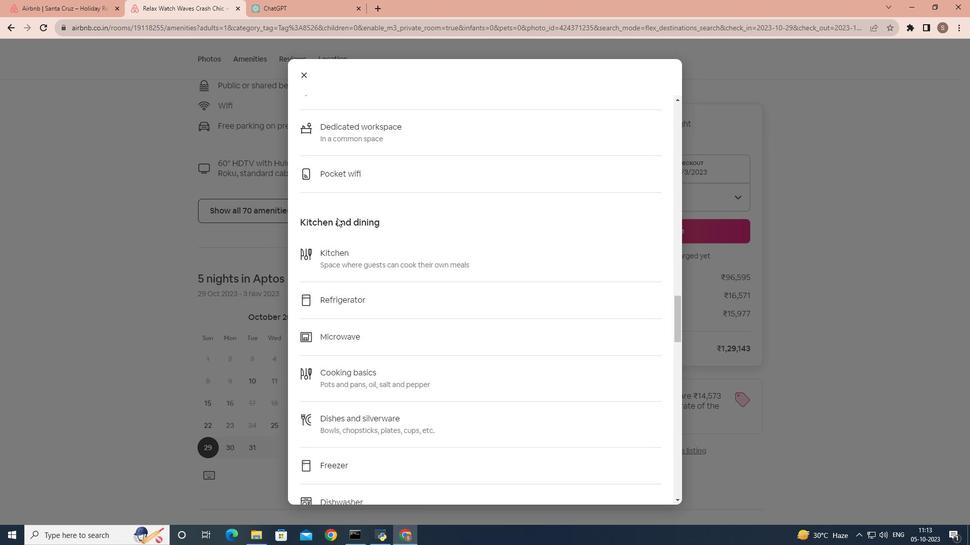 
Action: Mouse scrolled (337, 217) with delta (0, 0)
Screenshot: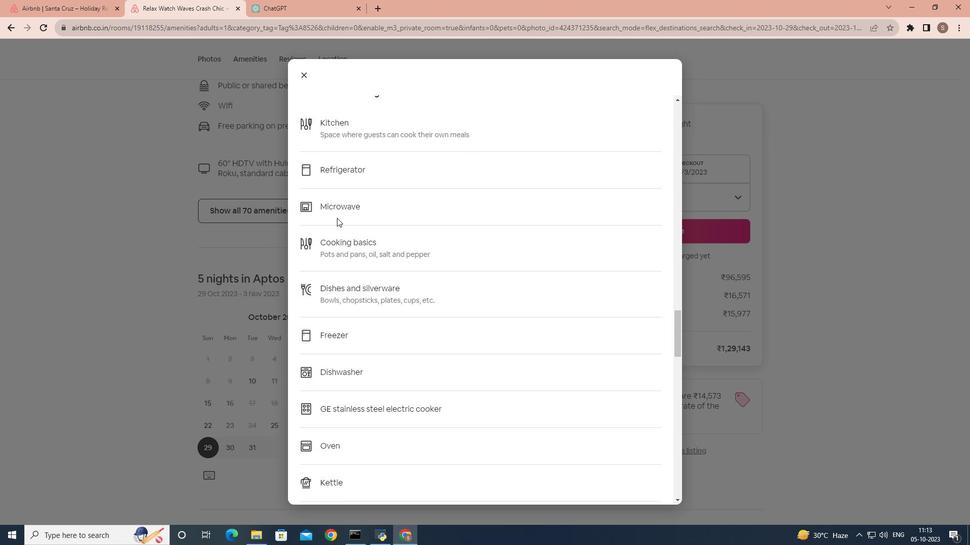 
Action: Mouse scrolled (337, 217) with delta (0, 0)
Screenshot: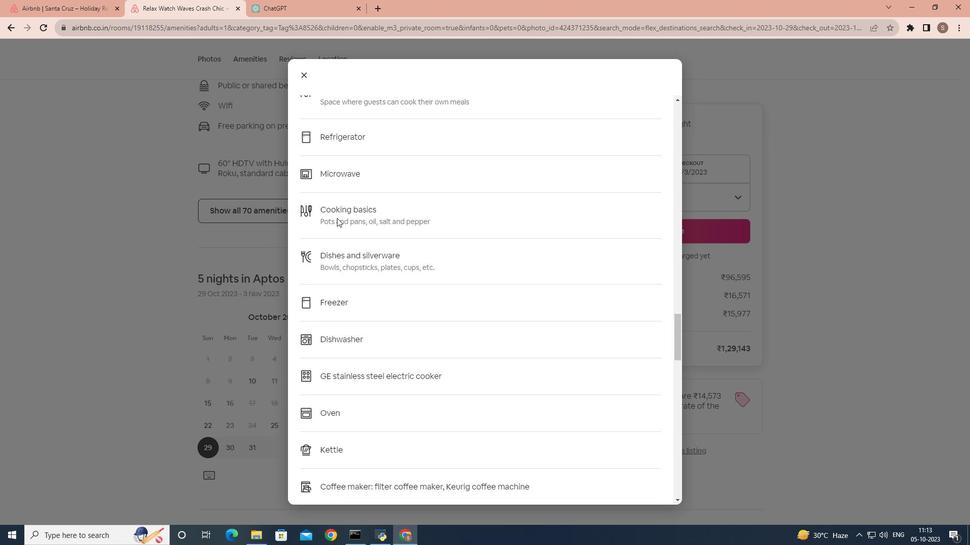 
Action: Mouse scrolled (337, 217) with delta (0, 0)
Screenshot: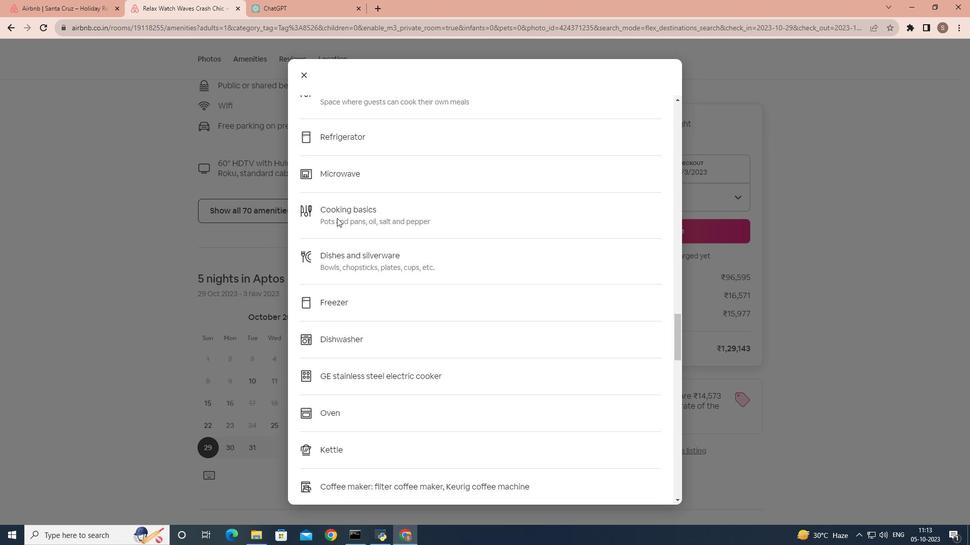 
Action: Mouse scrolled (337, 217) with delta (0, 0)
Screenshot: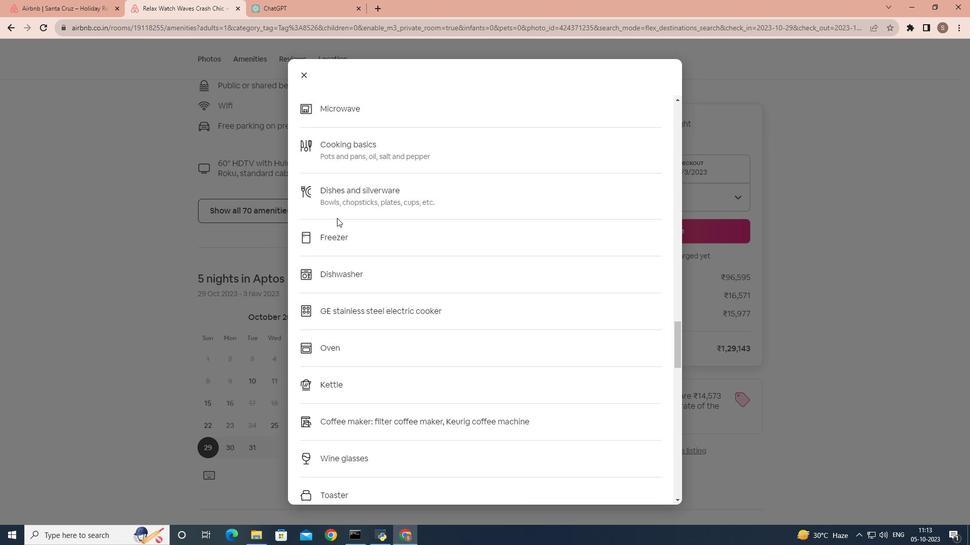 
Action: Mouse scrolled (337, 217) with delta (0, 0)
Screenshot: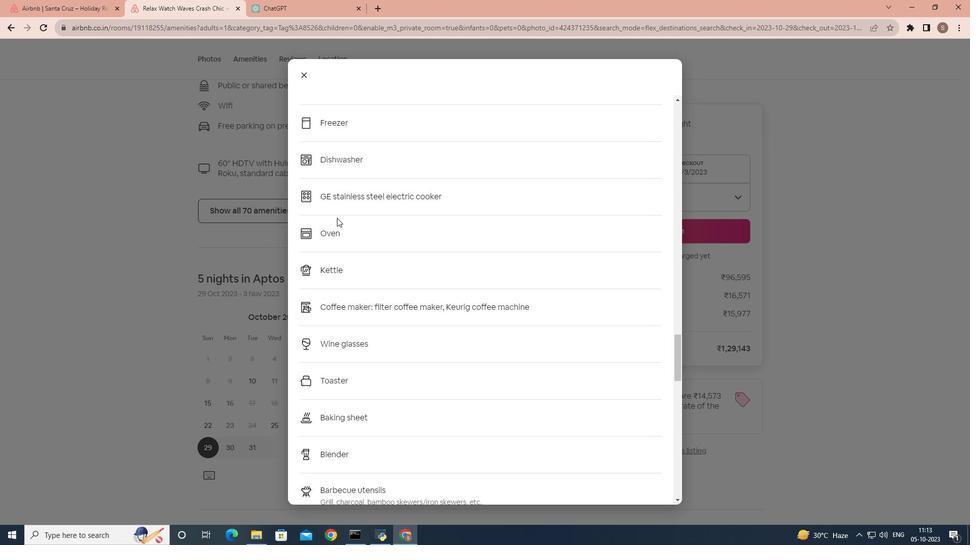 
Action: Mouse scrolled (337, 217) with delta (0, 0)
Screenshot: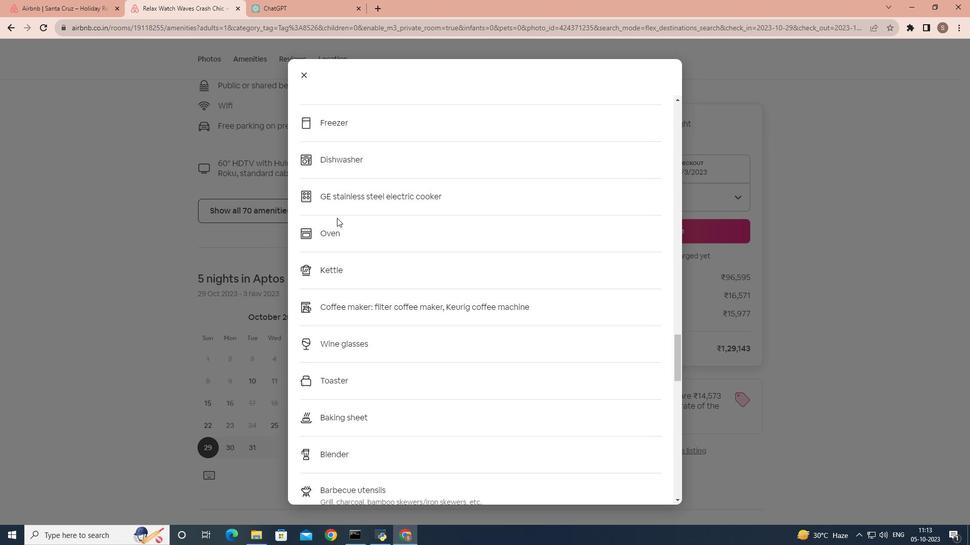 
Action: Mouse scrolled (337, 217) with delta (0, 0)
Screenshot: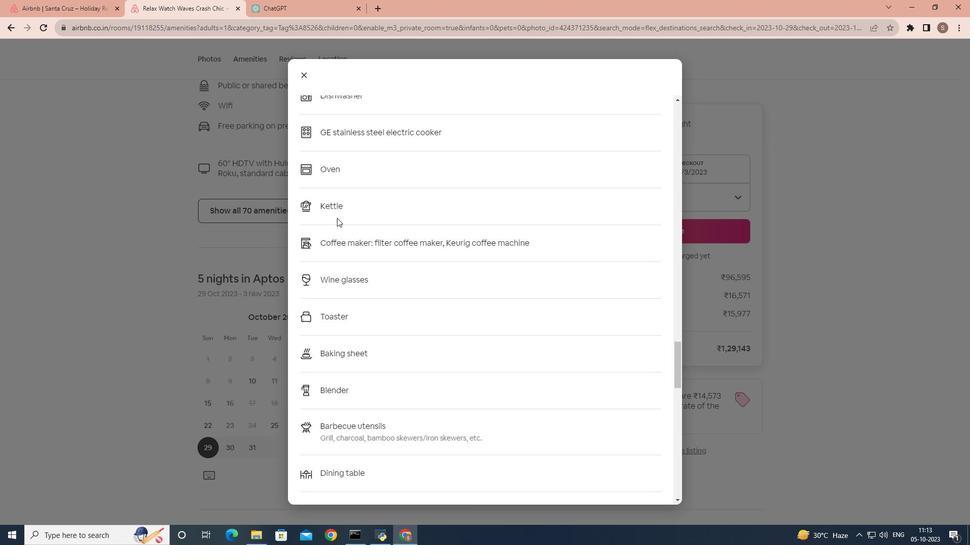 
Action: Mouse scrolled (337, 217) with delta (0, 0)
Screenshot: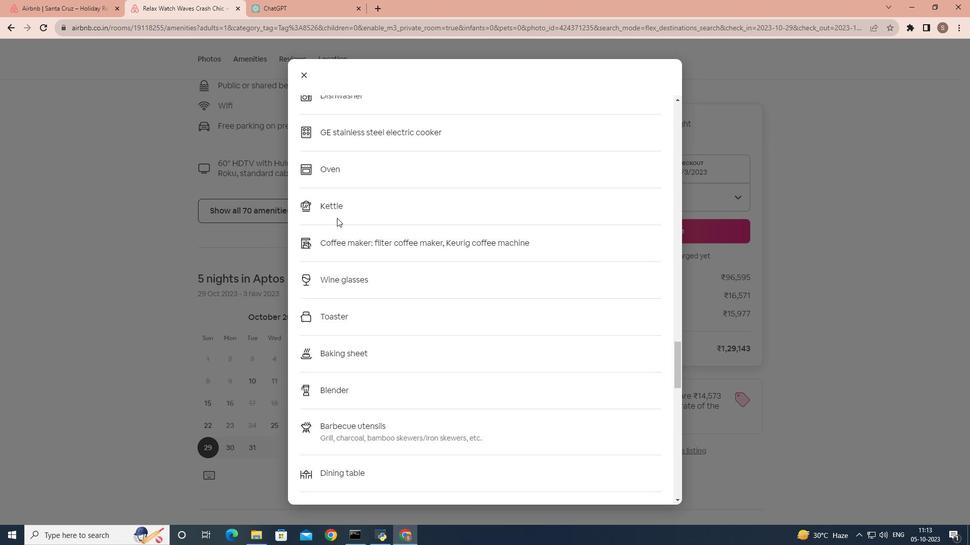
Action: Mouse scrolled (337, 217) with delta (0, 0)
Screenshot: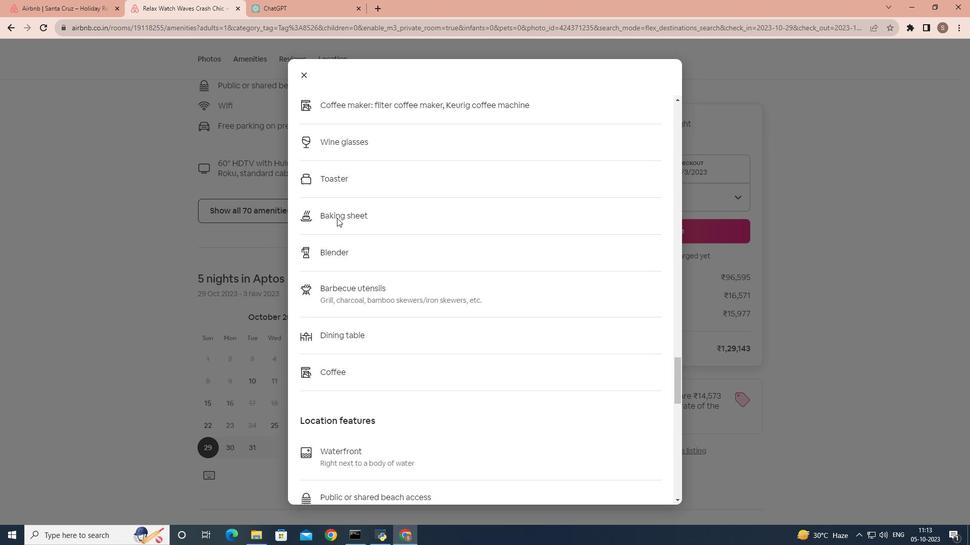 
Action: Mouse scrolled (337, 217) with delta (0, 0)
Screenshot: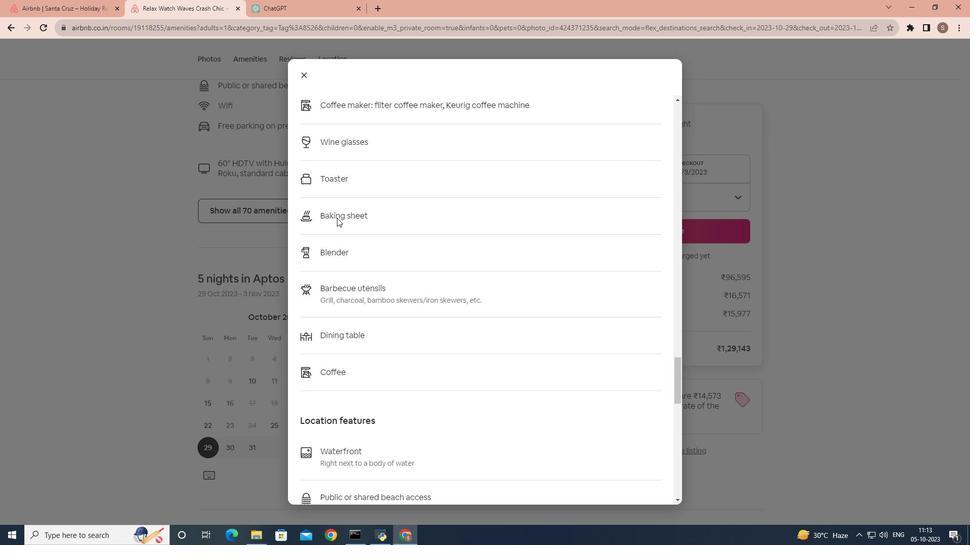 
Action: Mouse scrolled (337, 217) with delta (0, 0)
Screenshot: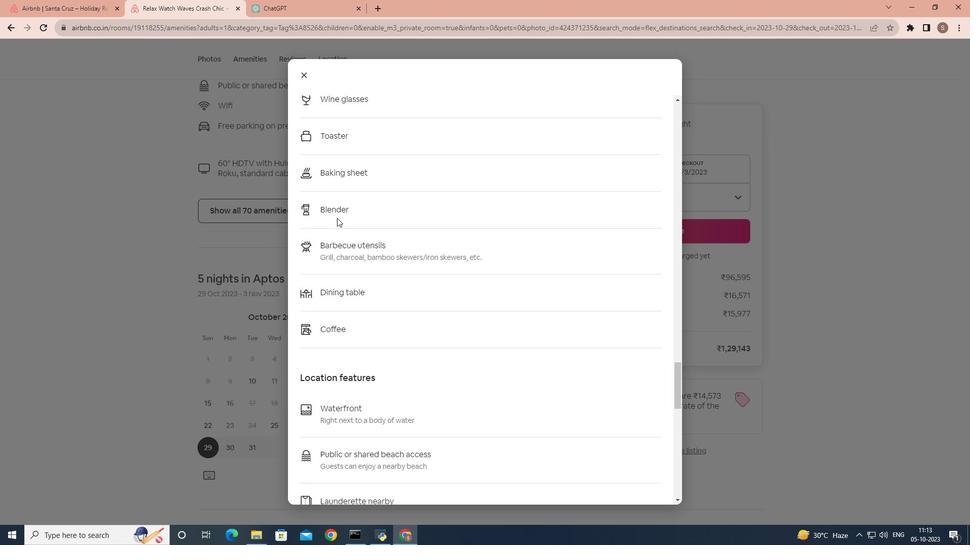 
Action: Mouse scrolled (337, 217) with delta (0, 0)
Screenshot: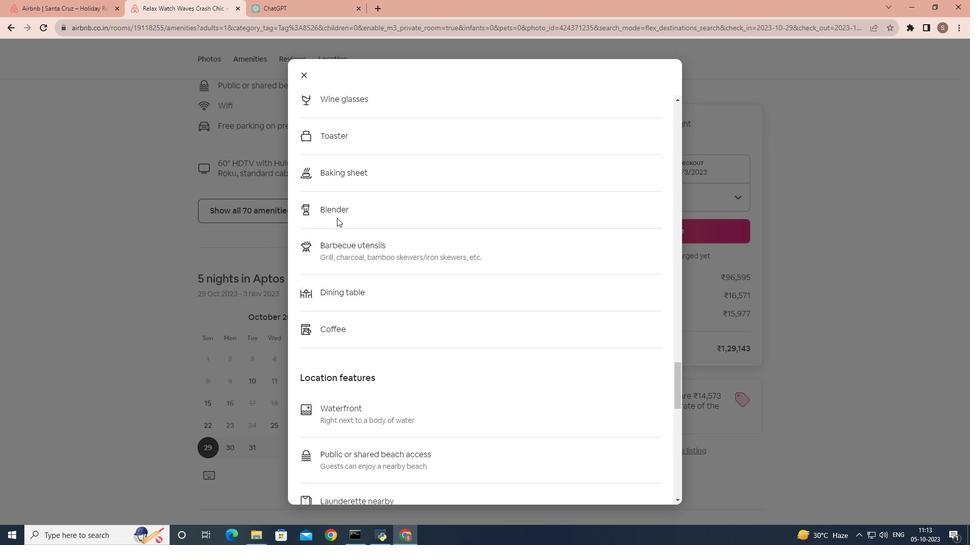 
Action: Mouse scrolled (337, 217) with delta (0, 0)
Screenshot: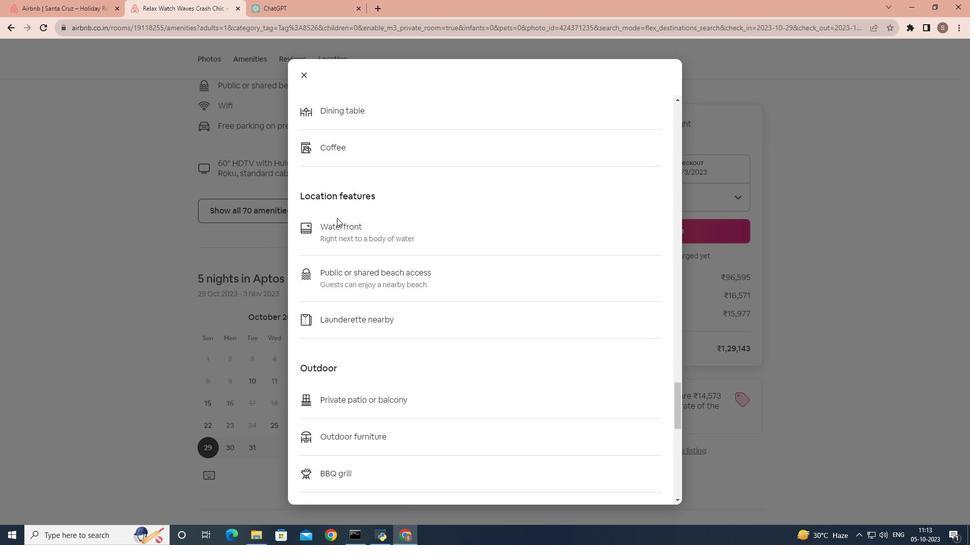 
Action: Mouse scrolled (337, 217) with delta (0, 0)
Screenshot: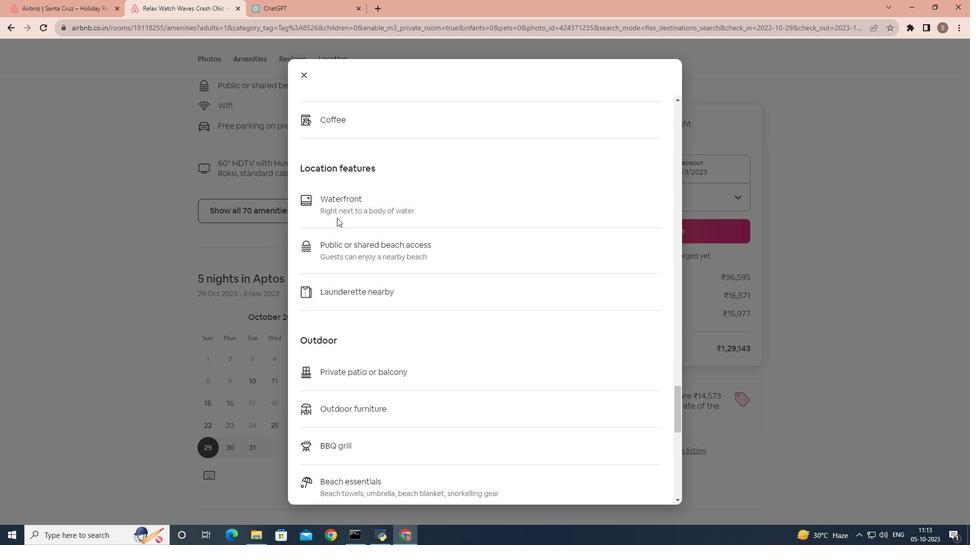 
Action: Mouse scrolled (337, 217) with delta (0, 0)
Screenshot: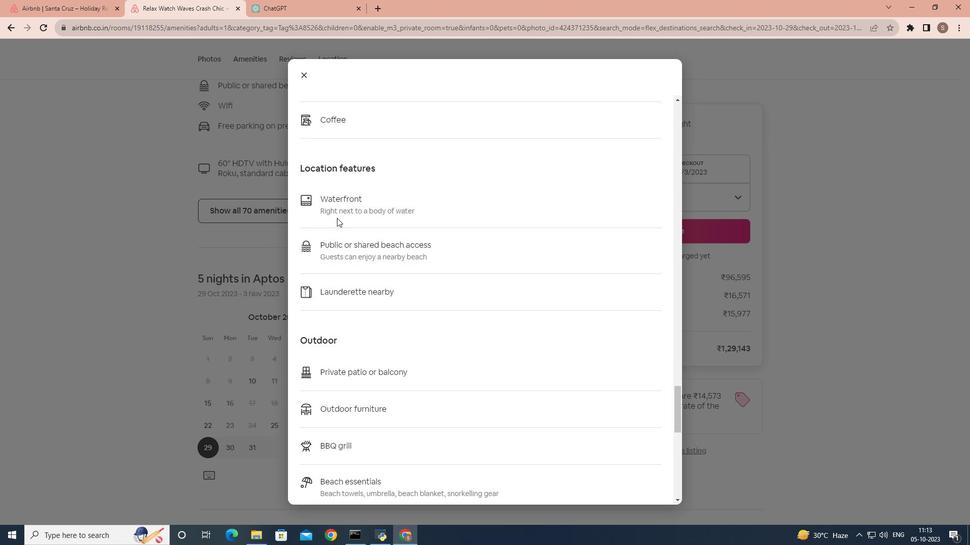 
Action: Mouse scrolled (337, 217) with delta (0, 0)
Screenshot: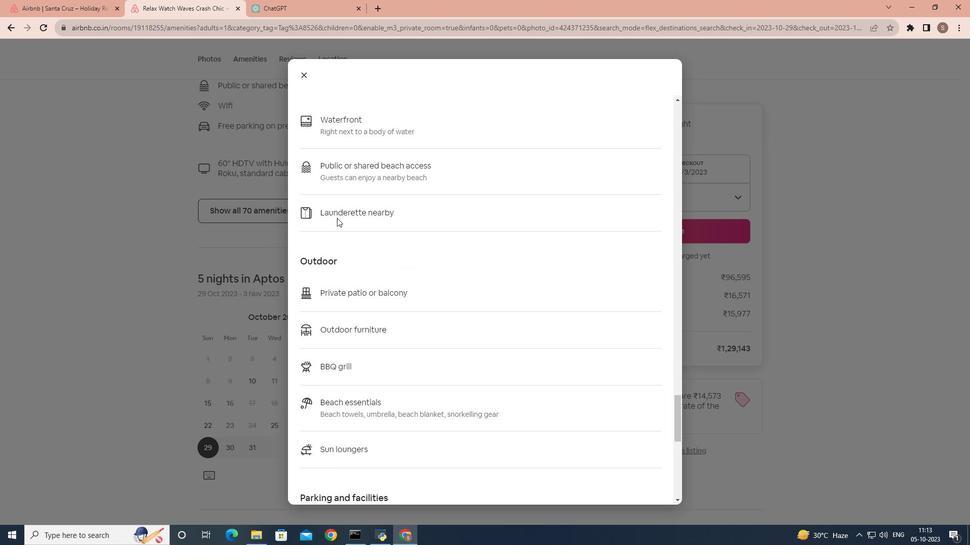 
Action: Mouse scrolled (337, 217) with delta (0, 0)
Screenshot: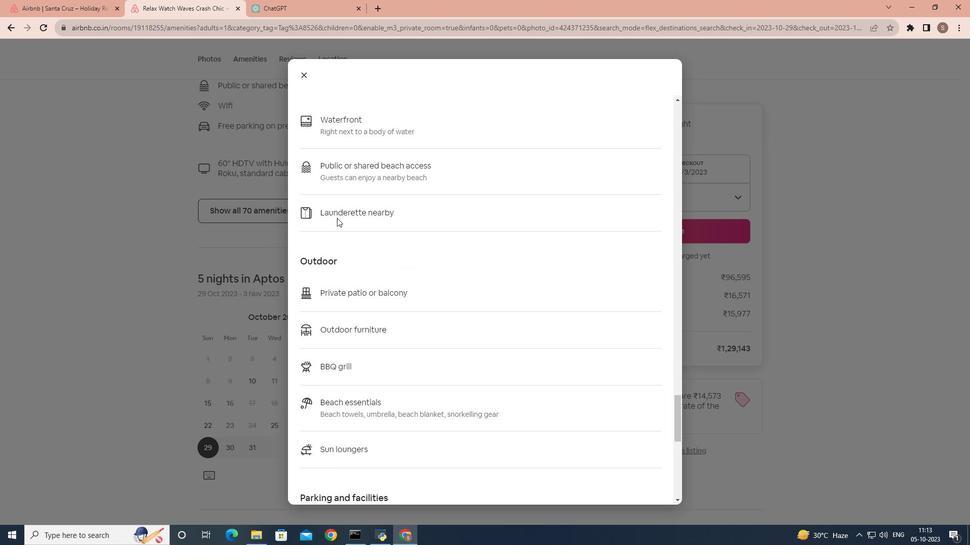 
Action: Mouse scrolled (337, 217) with delta (0, 0)
Screenshot: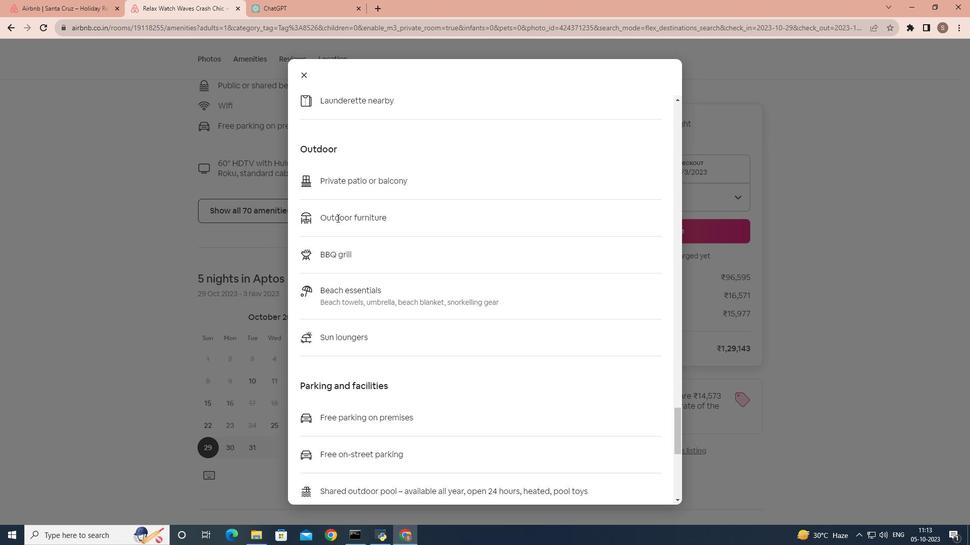 
Action: Mouse scrolled (337, 217) with delta (0, 0)
Screenshot: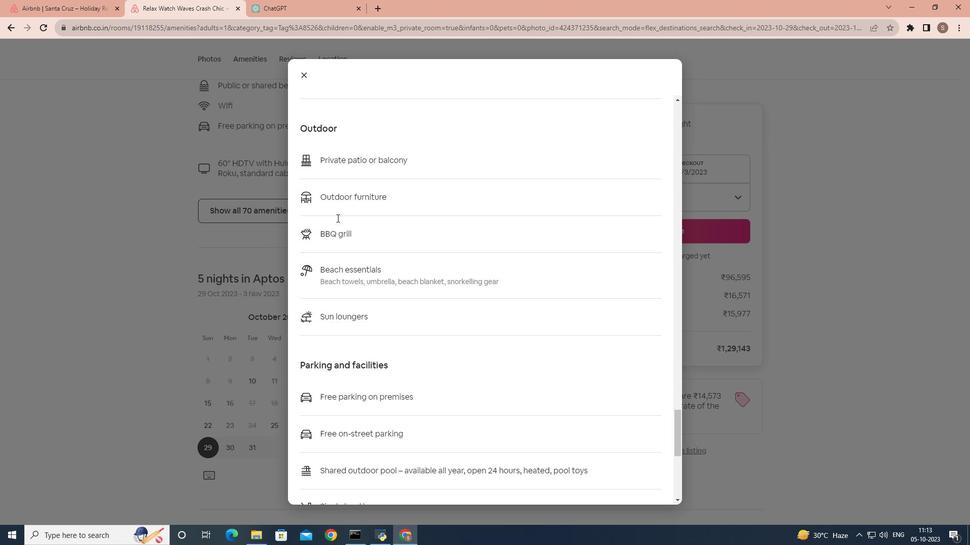 
Action: Mouse scrolled (337, 217) with delta (0, 0)
Screenshot: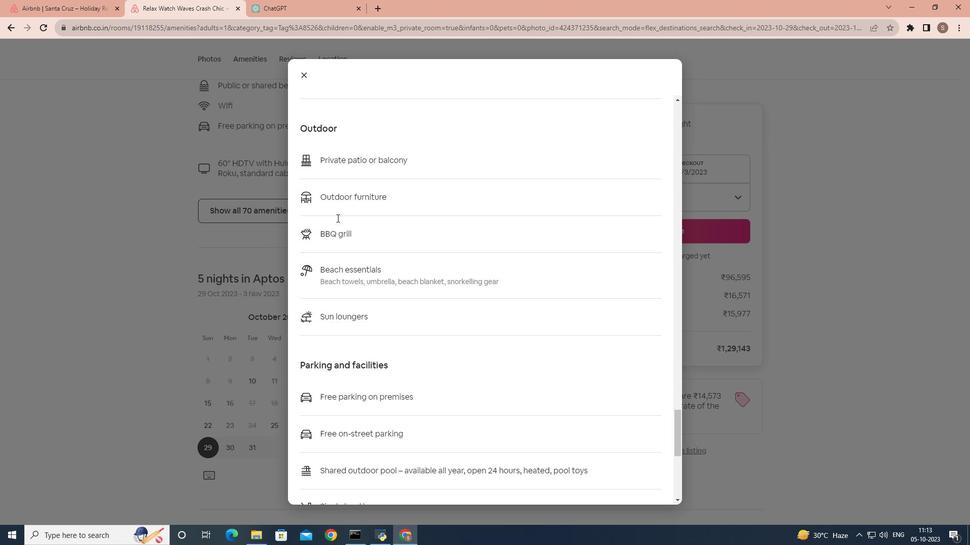 
Action: Mouse scrolled (337, 217) with delta (0, 0)
Screenshot: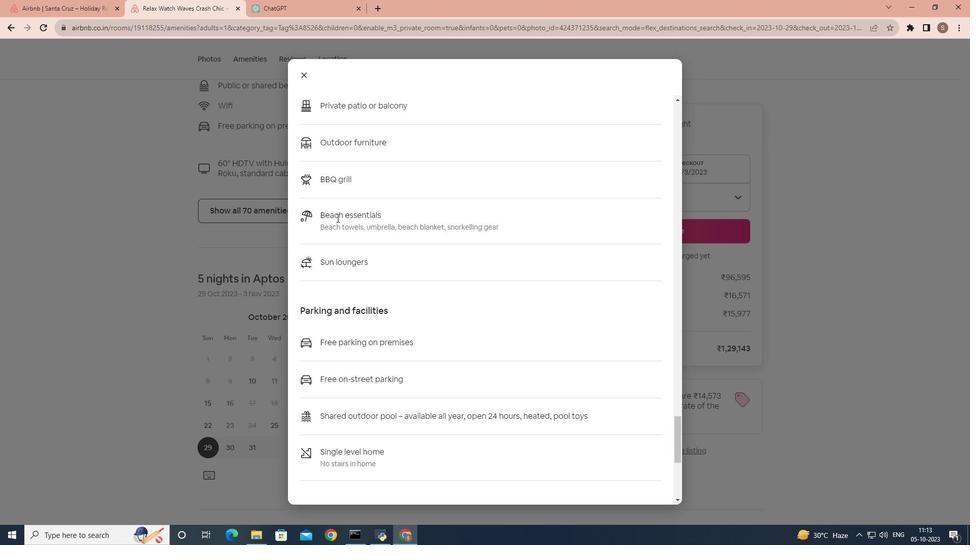 
Action: Mouse scrolled (337, 217) with delta (0, 0)
Screenshot: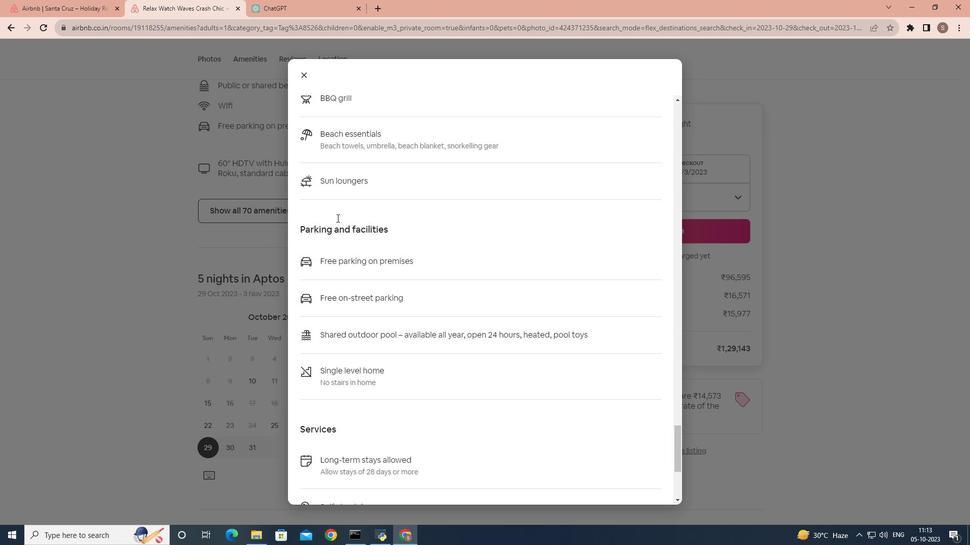 
Action: Mouse scrolled (337, 218) with delta (0, 0)
Screenshot: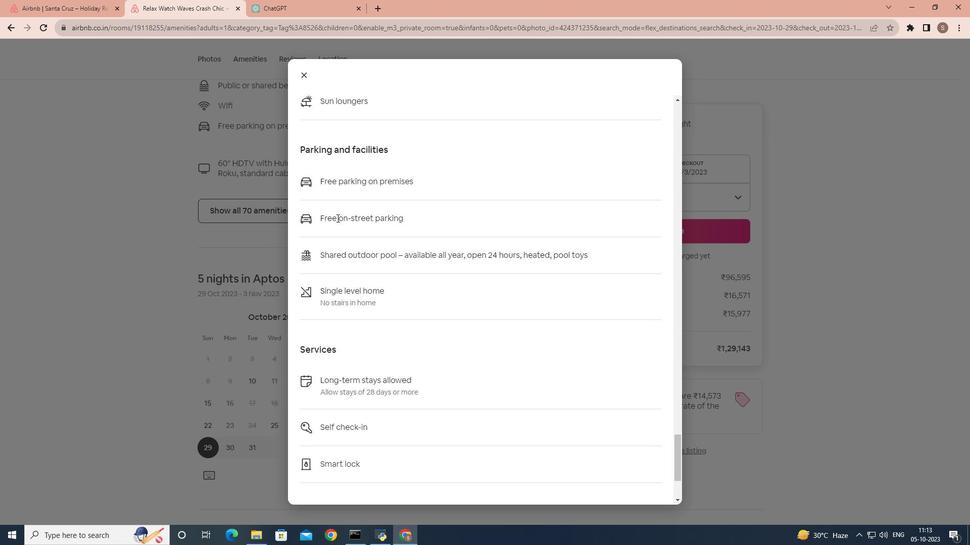 
Action: Mouse scrolled (337, 217) with delta (0, 0)
Screenshot: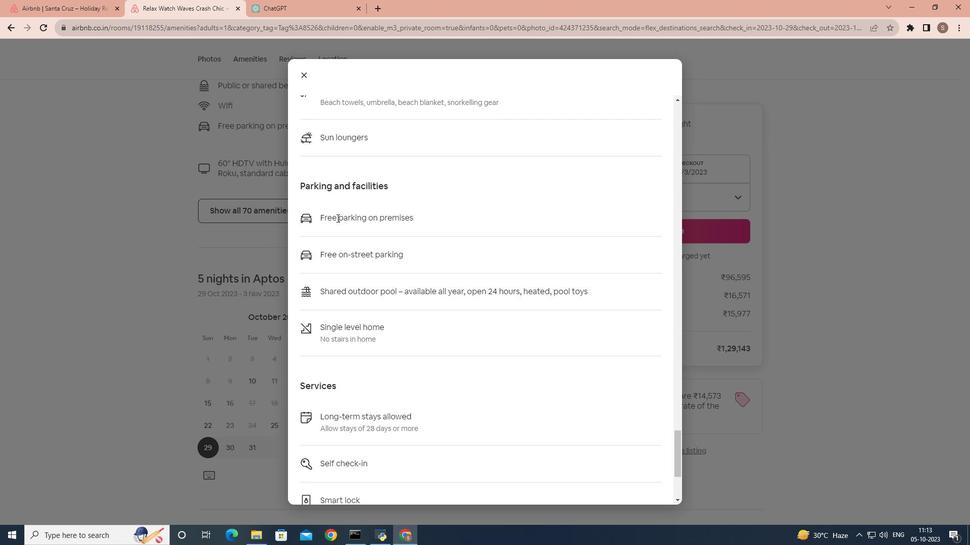 
Action: Mouse scrolled (337, 217) with delta (0, 0)
Screenshot: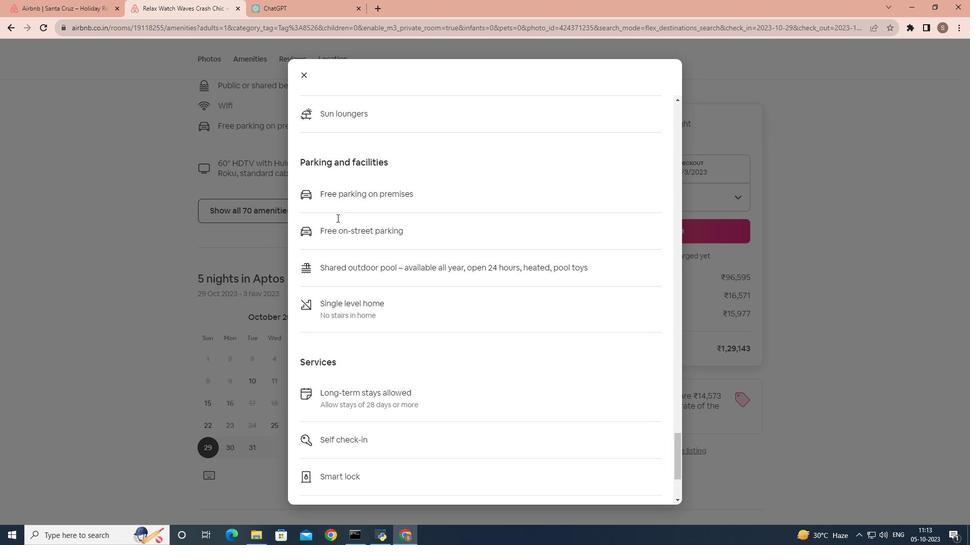 
Action: Mouse scrolled (337, 217) with delta (0, 0)
Screenshot: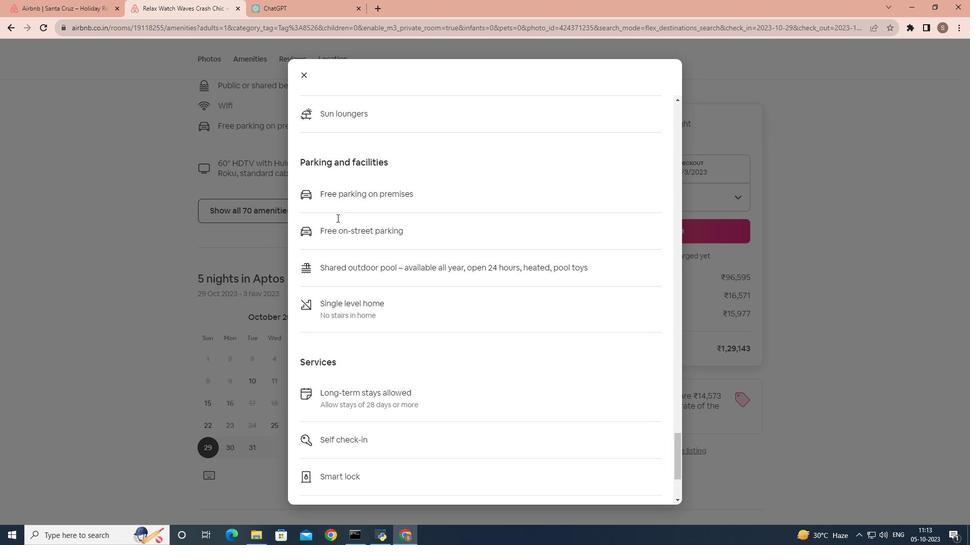 
Action: Mouse scrolled (337, 217) with delta (0, 0)
Screenshot: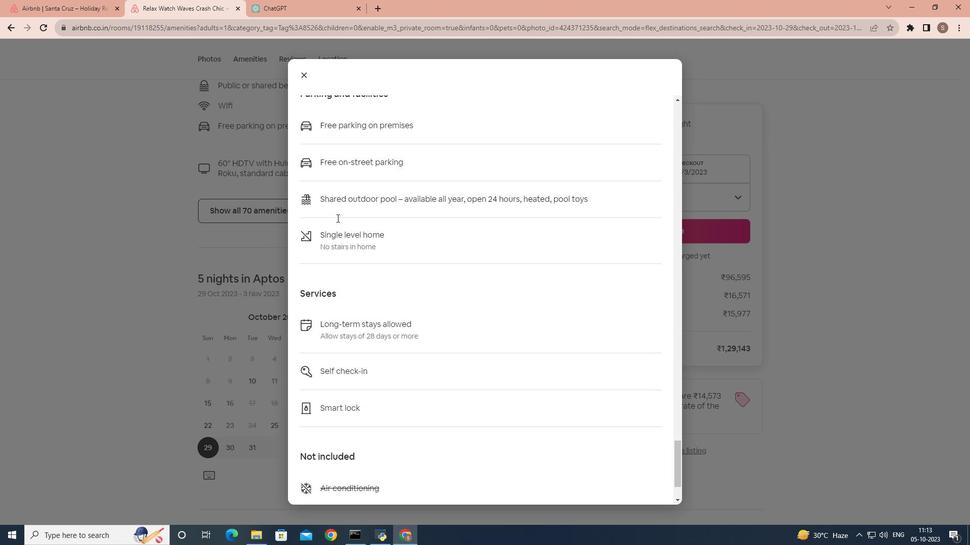 
Action: Mouse scrolled (337, 217) with delta (0, 0)
Screenshot: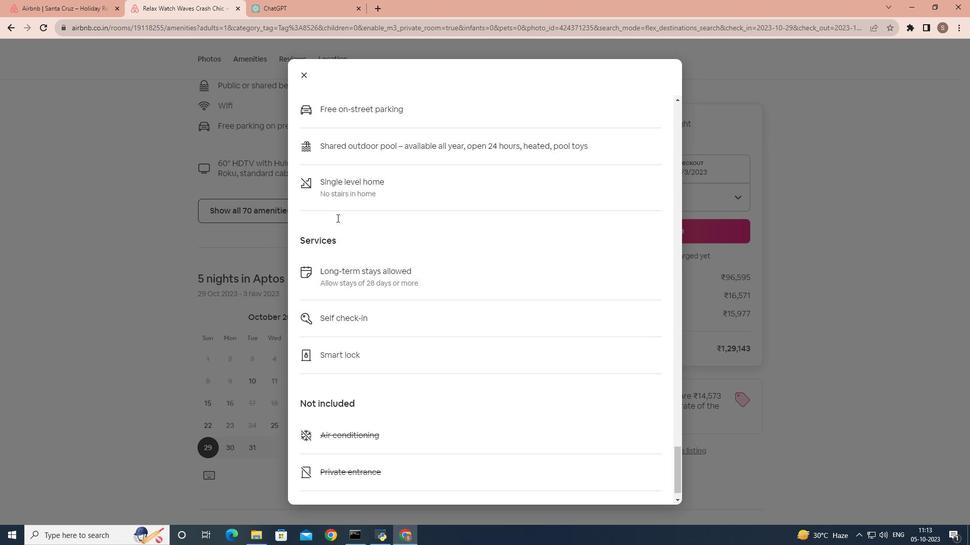 
Action: Mouse moved to (301, 80)
Screenshot: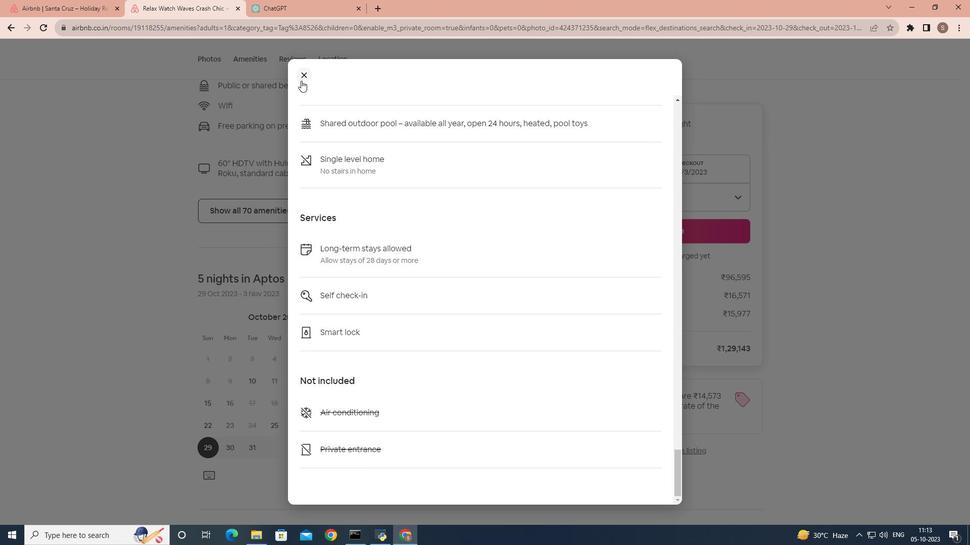 
Action: Mouse pressed left at (301, 80)
Screenshot: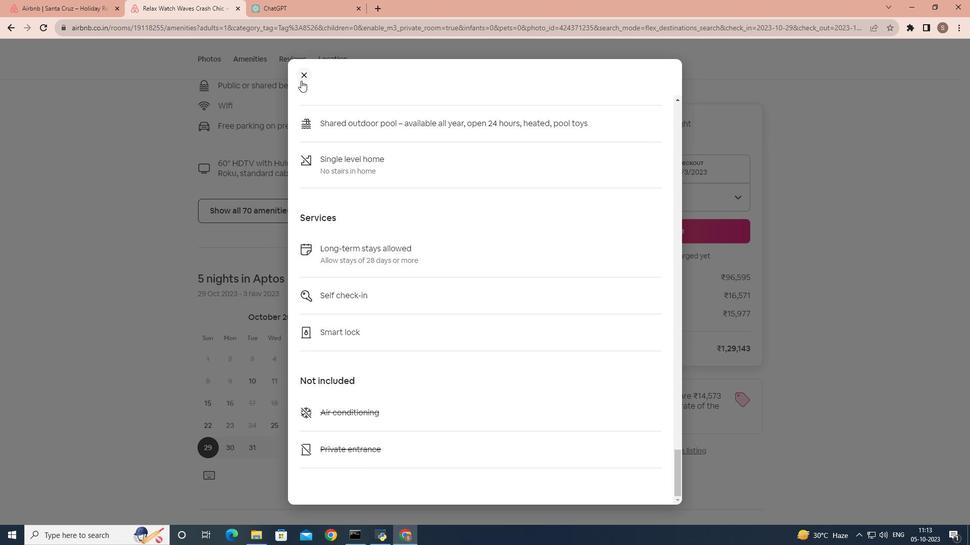 
Action: Mouse moved to (274, 285)
Screenshot: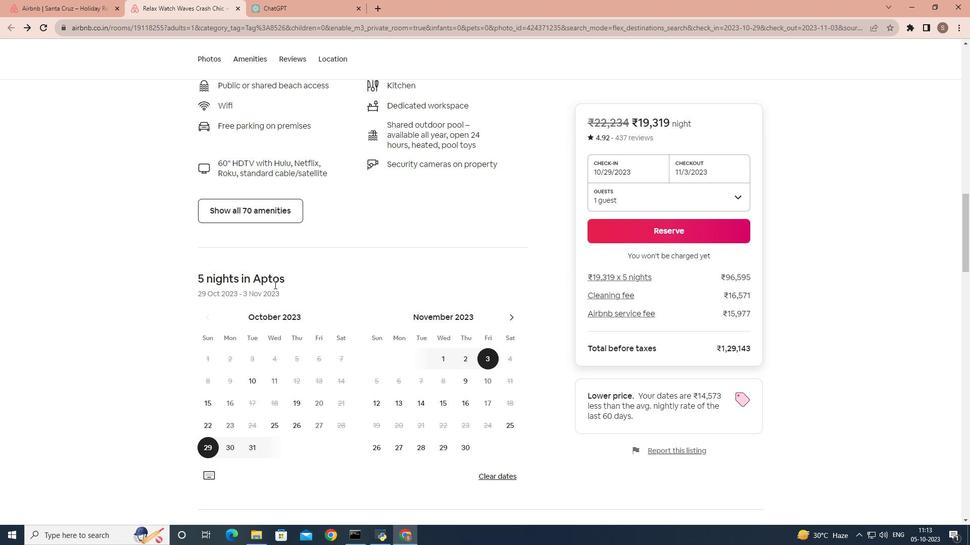 
Action: Mouse scrolled (274, 284) with delta (0, 0)
Screenshot: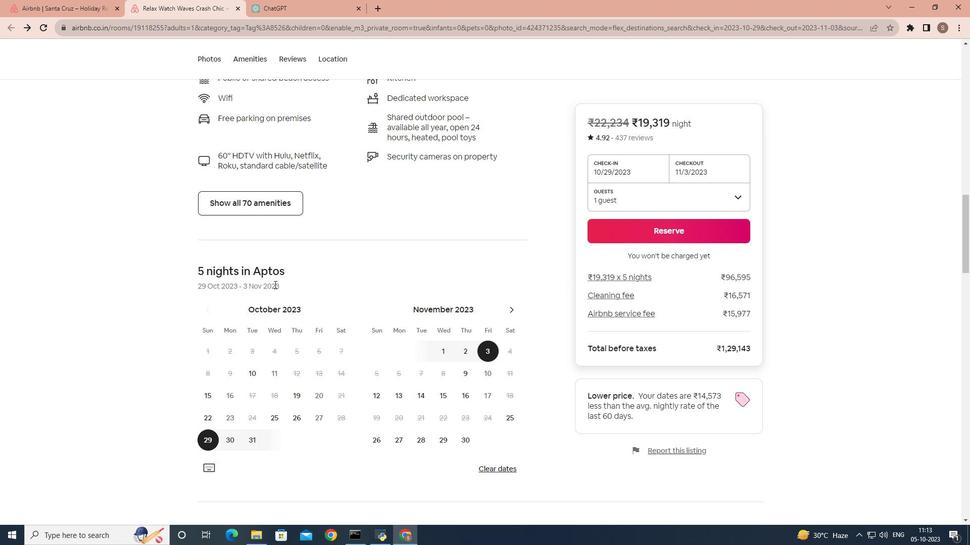 
Action: Mouse scrolled (274, 284) with delta (0, 0)
Screenshot: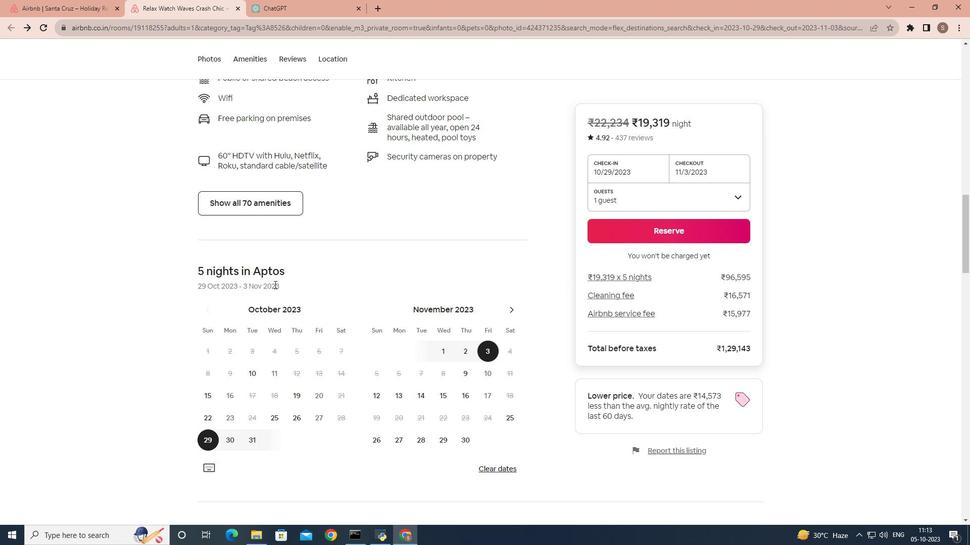 
Action: Mouse scrolled (274, 284) with delta (0, 0)
Screenshot: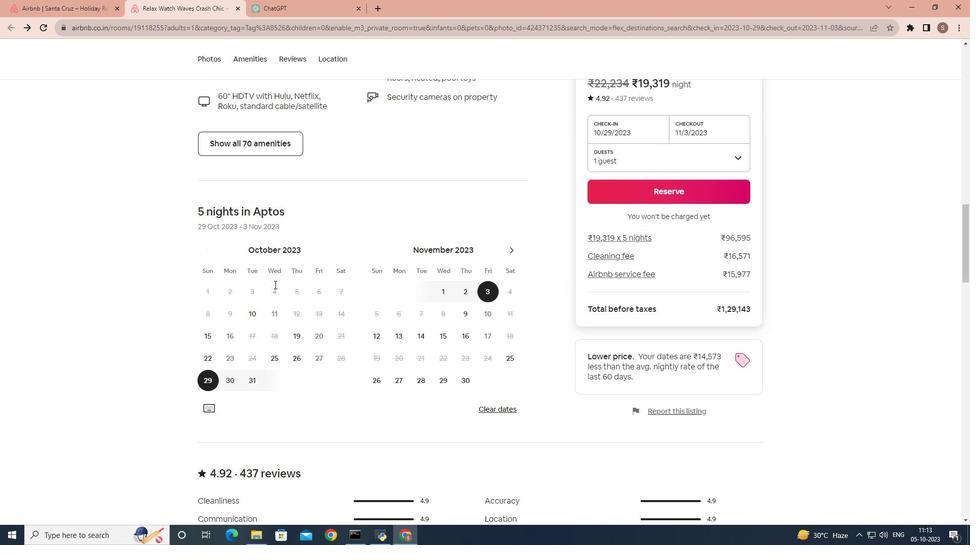 
Action: Mouse scrolled (274, 284) with delta (0, 0)
Screenshot: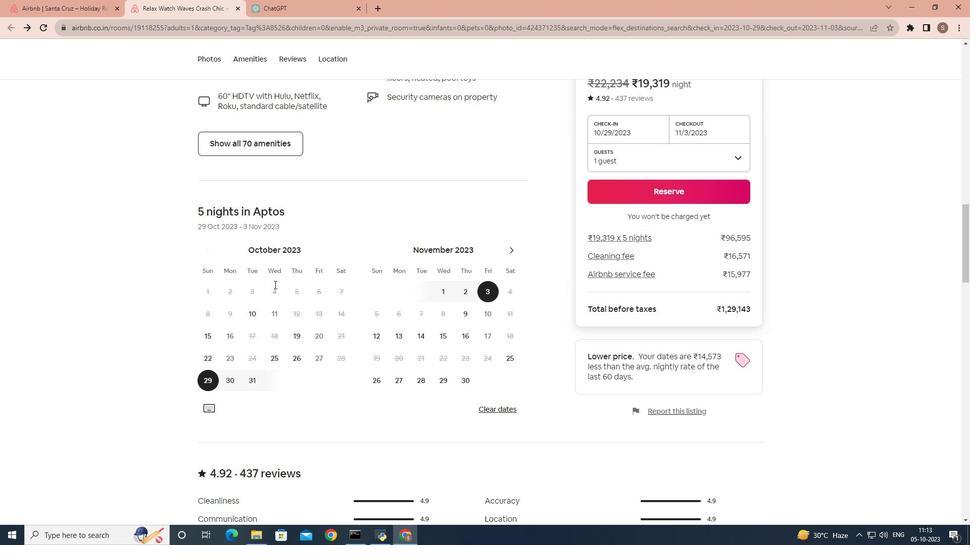 
Action: Mouse scrolled (274, 284) with delta (0, 0)
Screenshot: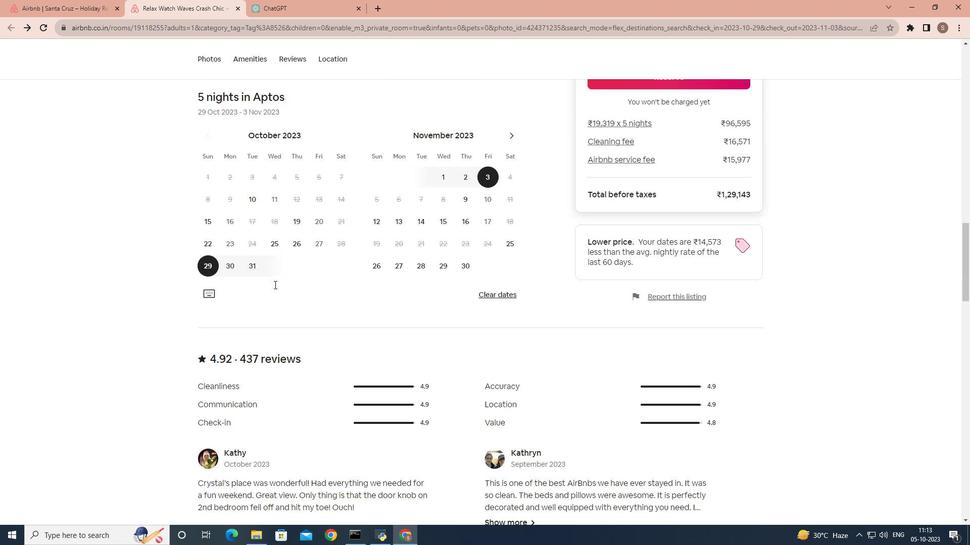 
Action: Mouse scrolled (274, 284) with delta (0, 0)
Screenshot: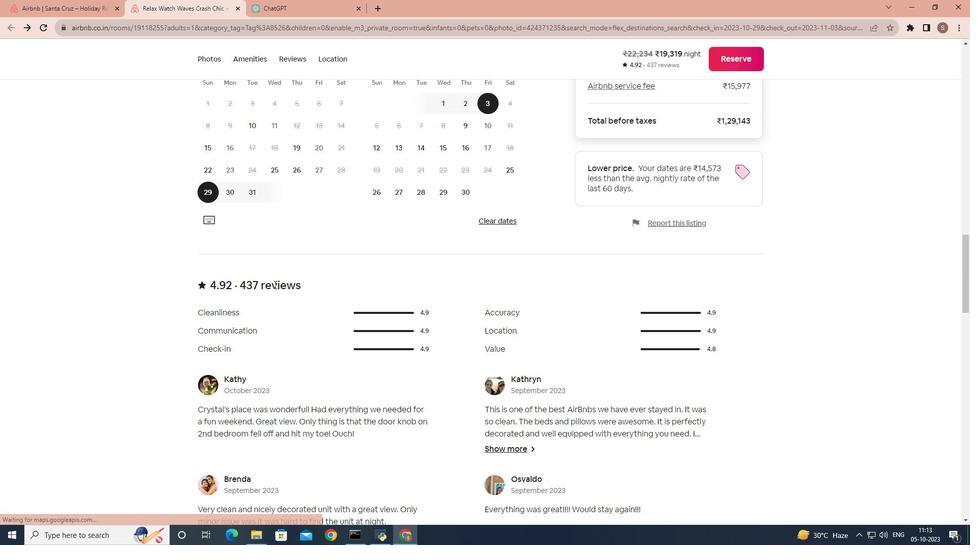 
Action: Mouse scrolled (274, 284) with delta (0, 0)
Screenshot: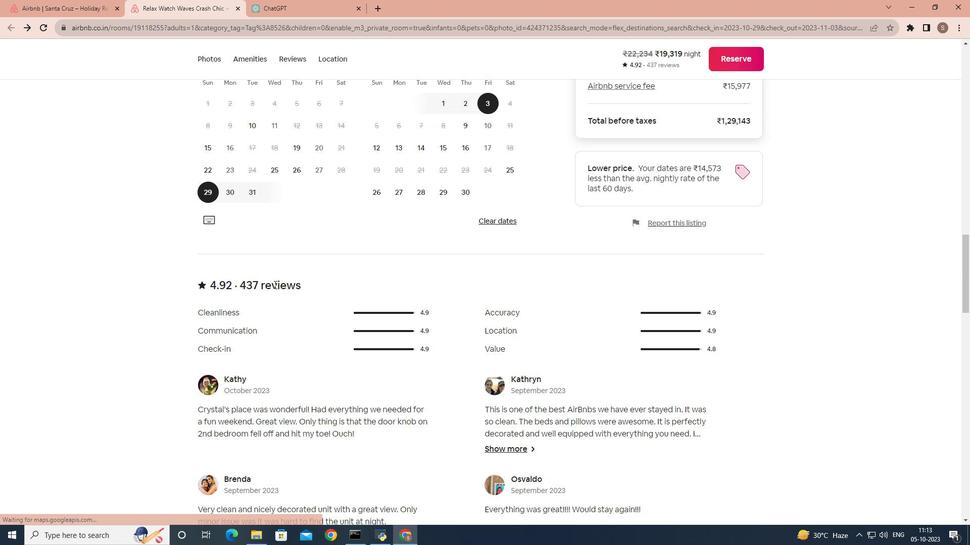 
Action: Mouse scrolled (274, 284) with delta (0, 0)
Screenshot: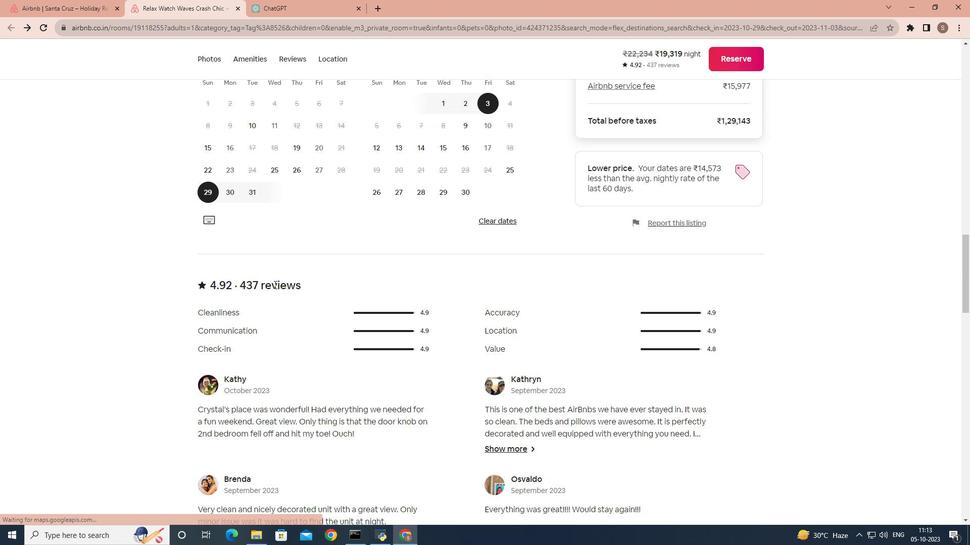 
Action: Mouse scrolled (274, 284) with delta (0, 0)
Screenshot: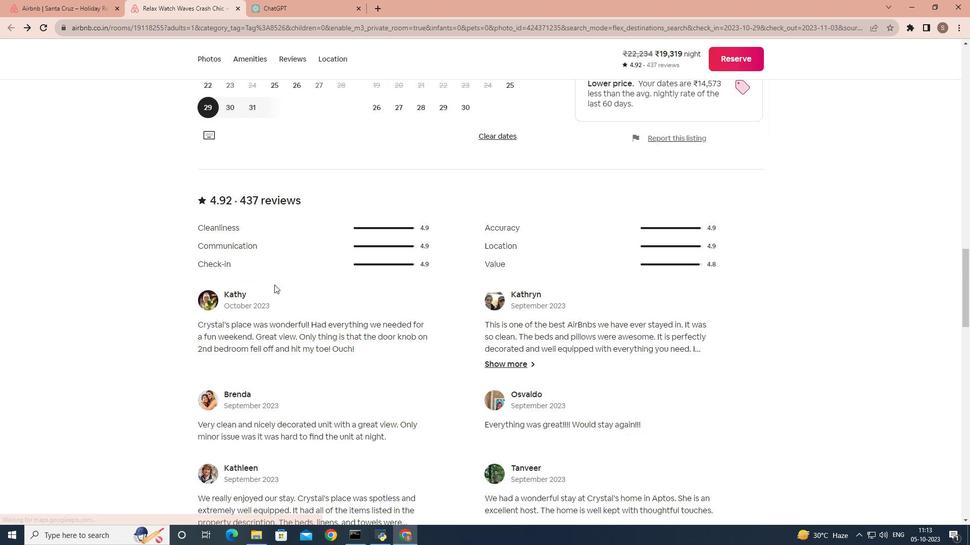 
Action: Mouse scrolled (274, 284) with delta (0, 0)
Screenshot: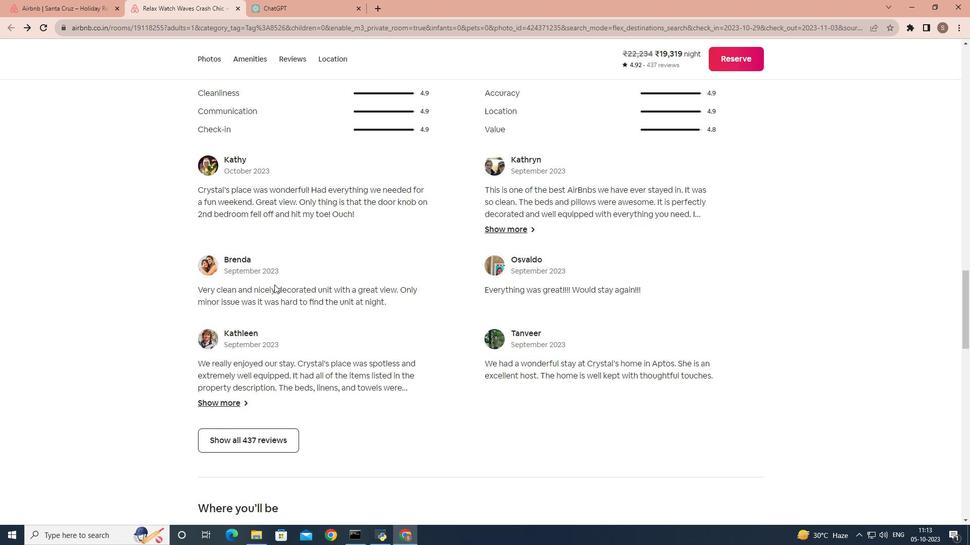 
Action: Mouse scrolled (274, 284) with delta (0, 0)
Screenshot: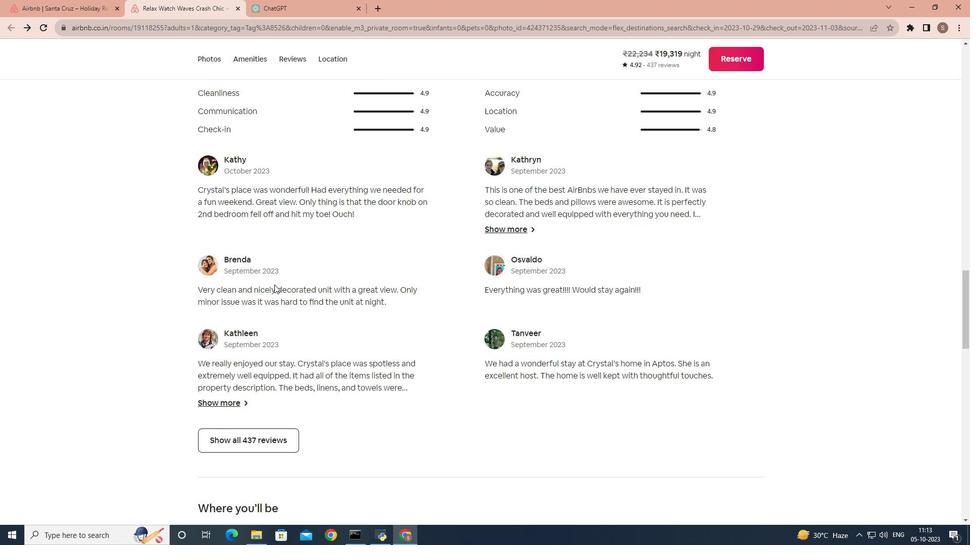 
Action: Mouse scrolled (274, 284) with delta (0, 0)
Screenshot: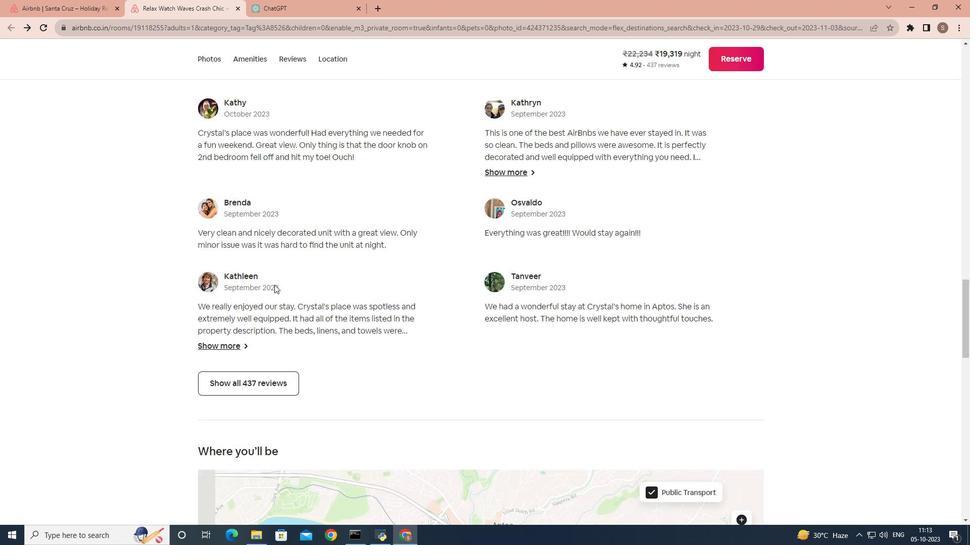 
Action: Mouse moved to (229, 308)
Screenshot: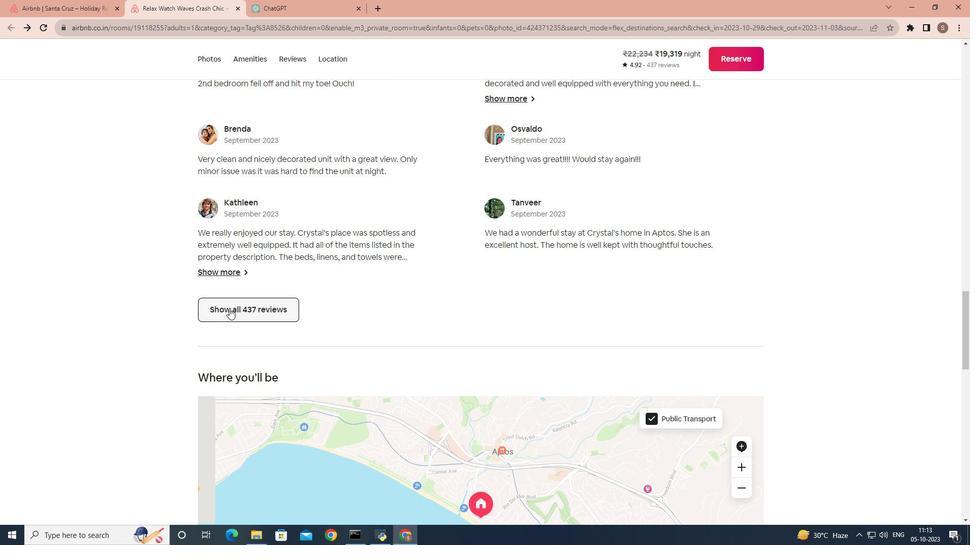 
Action: Mouse scrolled (229, 308) with delta (0, 0)
Screenshot: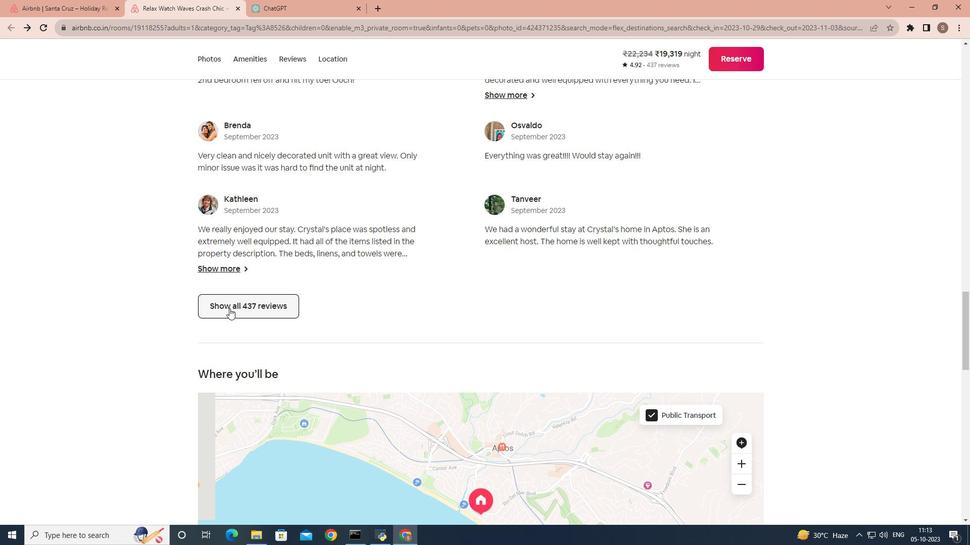 
Action: Mouse scrolled (229, 308) with delta (0, 0)
Screenshot: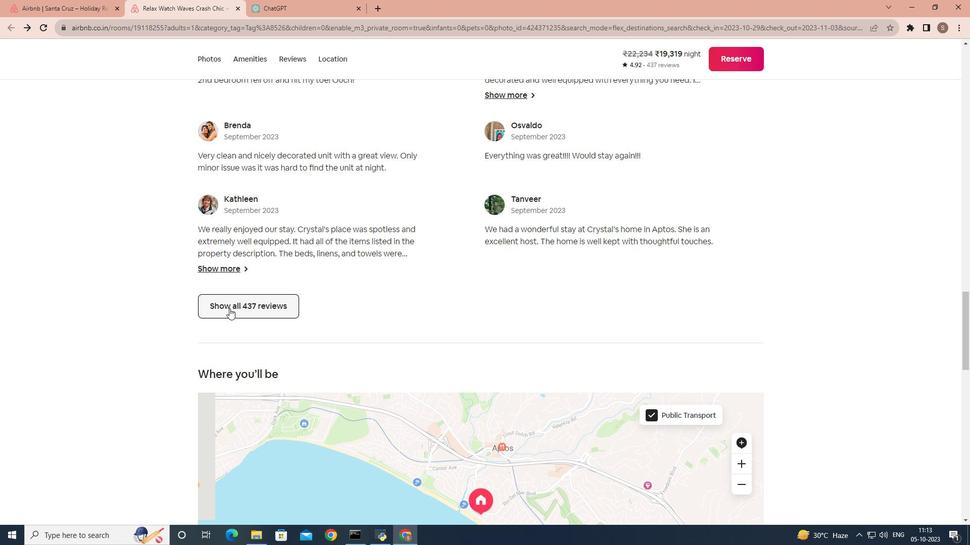 
Action: Mouse scrolled (229, 308) with delta (0, 0)
Screenshot: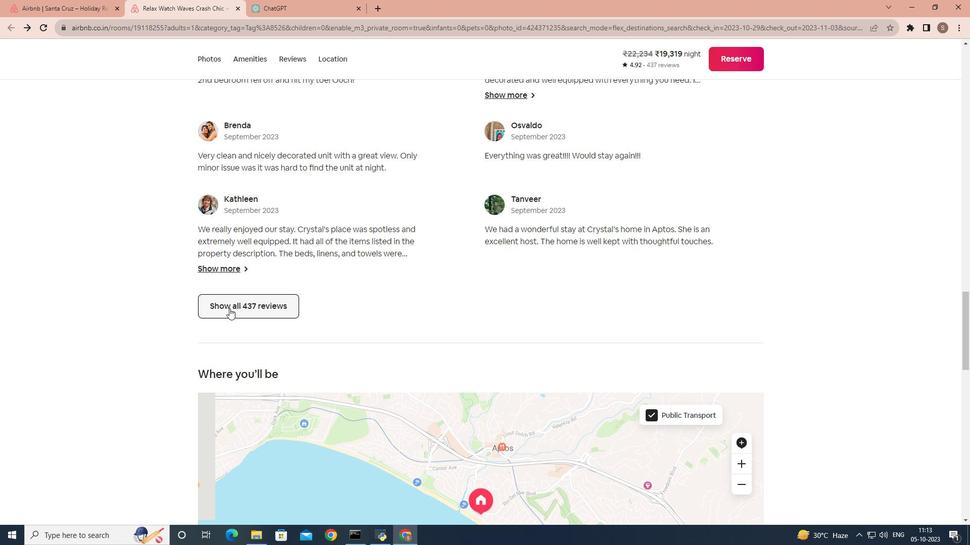 
Action: Mouse scrolled (229, 308) with delta (0, 0)
Screenshot: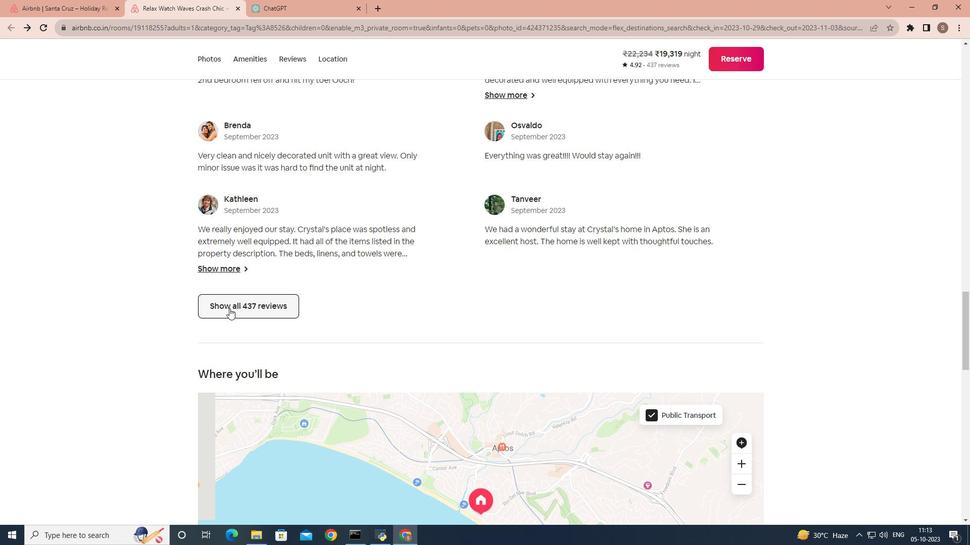 
Action: Mouse scrolled (229, 308) with delta (0, 0)
Screenshot: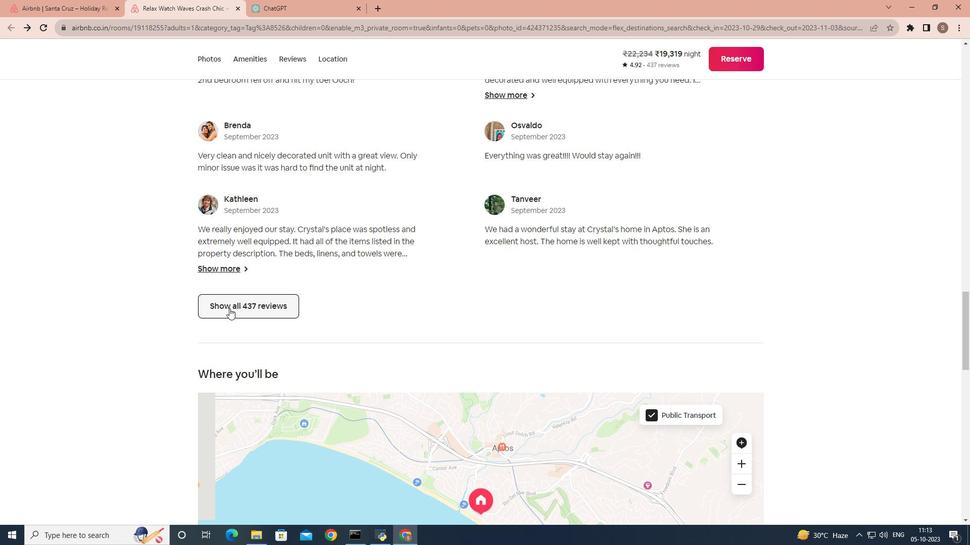 
Action: Mouse scrolled (229, 308) with delta (0, 0)
Screenshot: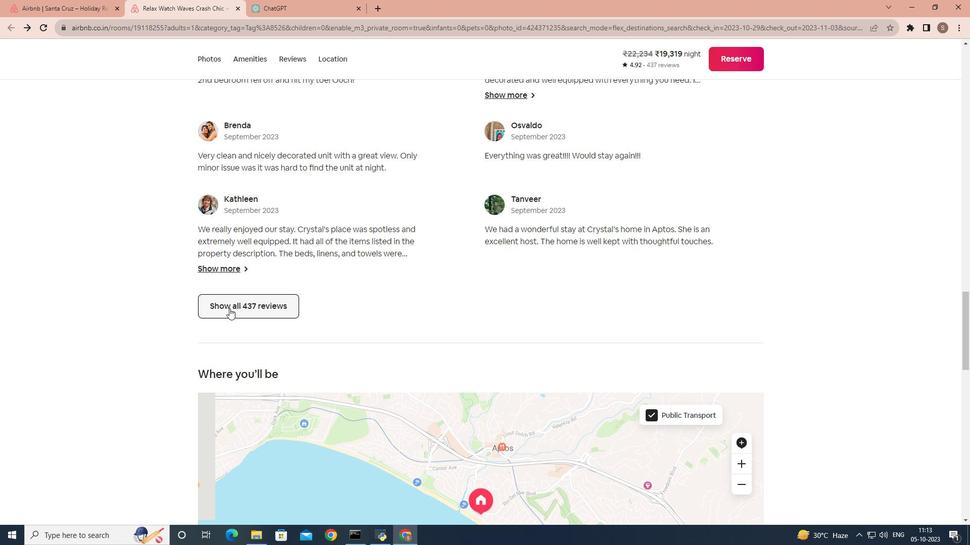 
Action: Mouse scrolled (229, 308) with delta (0, 0)
Screenshot: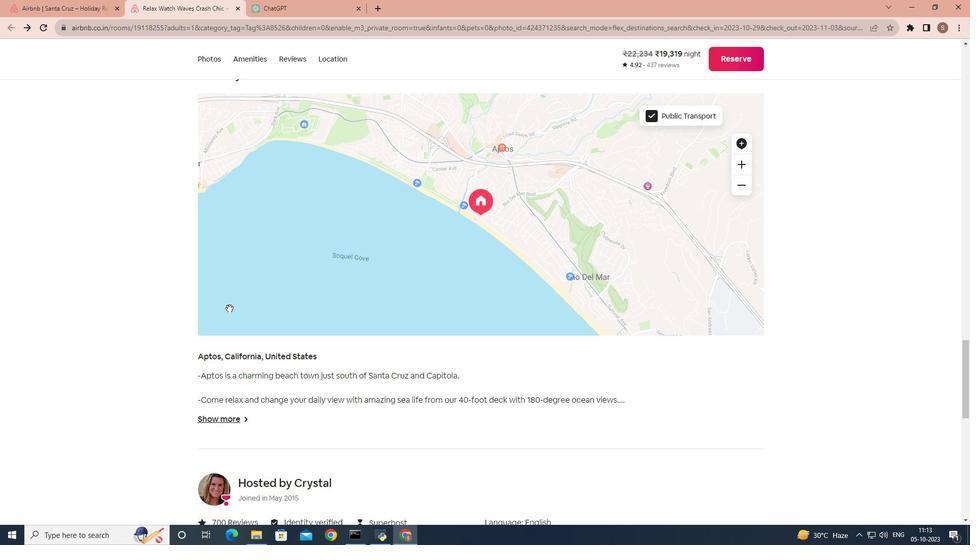 
Action: Mouse scrolled (229, 308) with delta (0, 0)
Screenshot: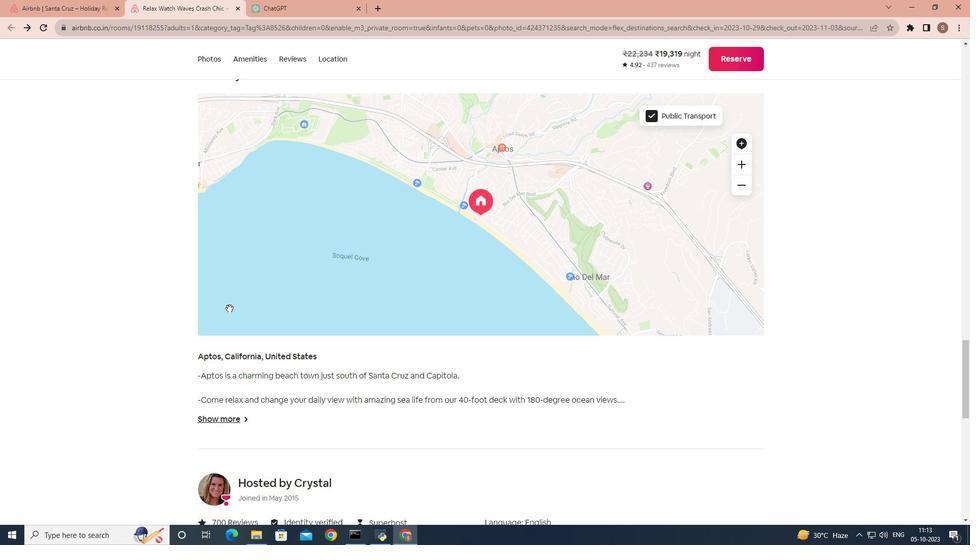 
Action: Mouse scrolled (229, 308) with delta (0, 0)
Screenshot: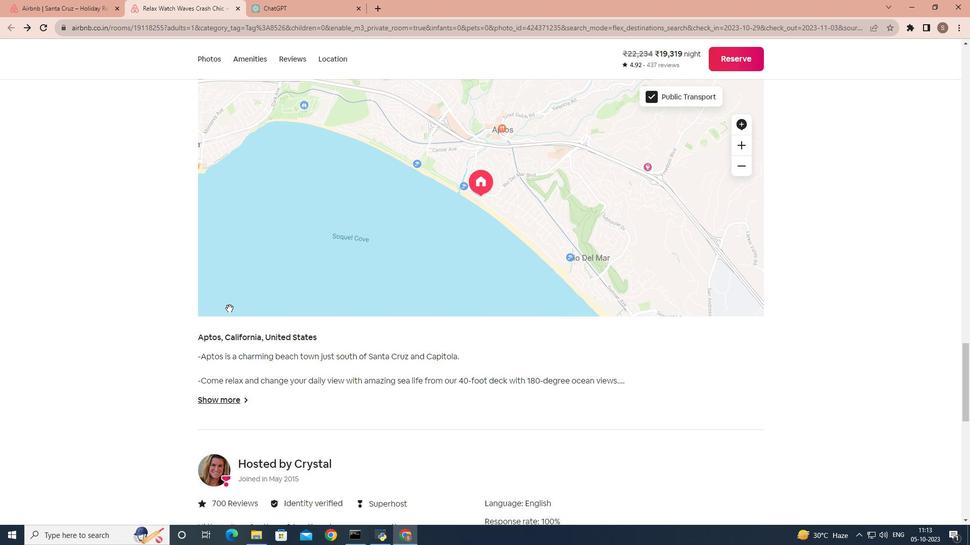 
Action: Mouse moved to (239, 266)
Screenshot: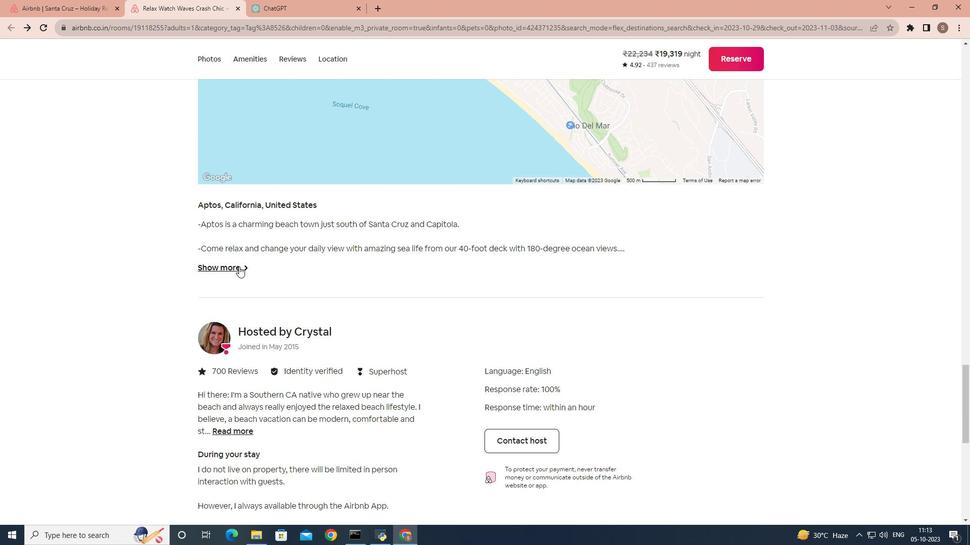 
Action: Mouse pressed left at (239, 266)
Screenshot: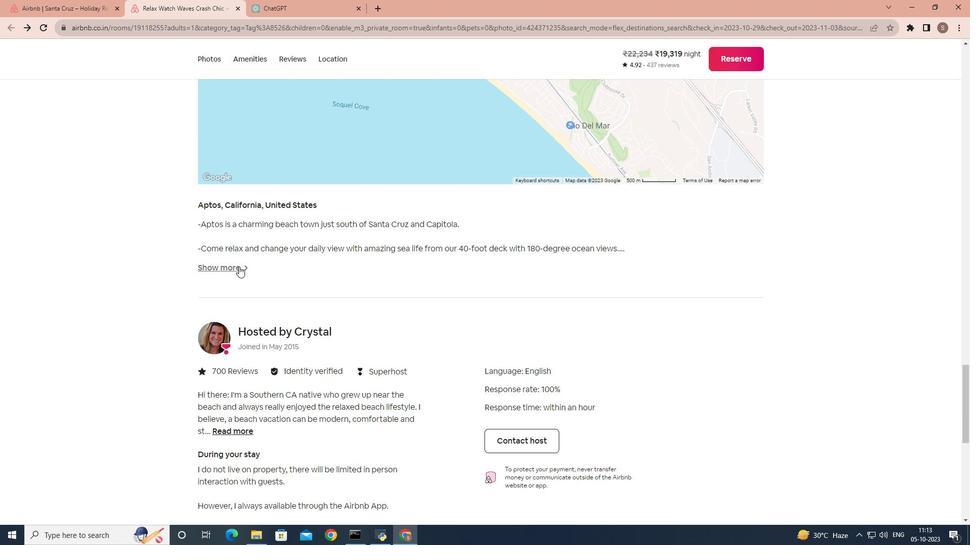 
Action: Mouse moved to (23, 59)
Screenshot: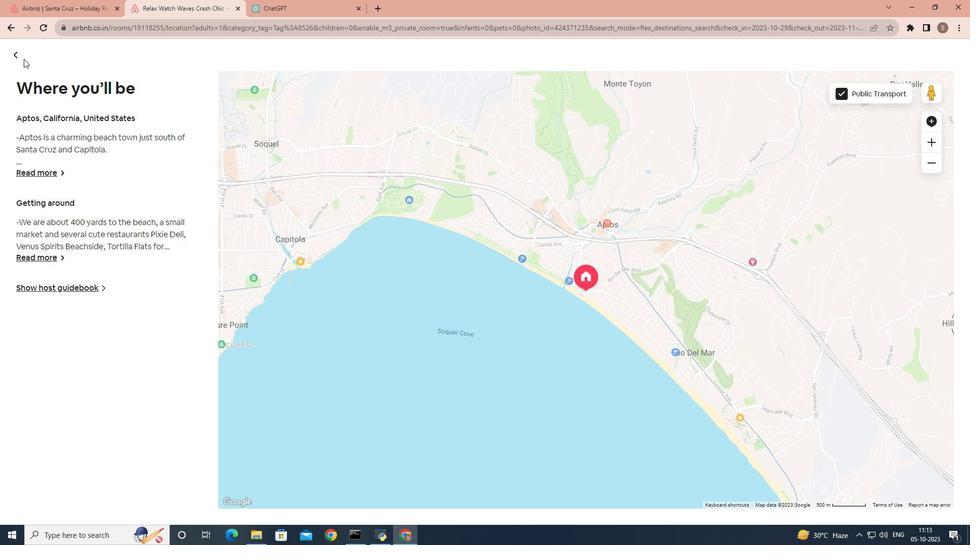 
Action: Mouse pressed left at (23, 59)
Screenshot: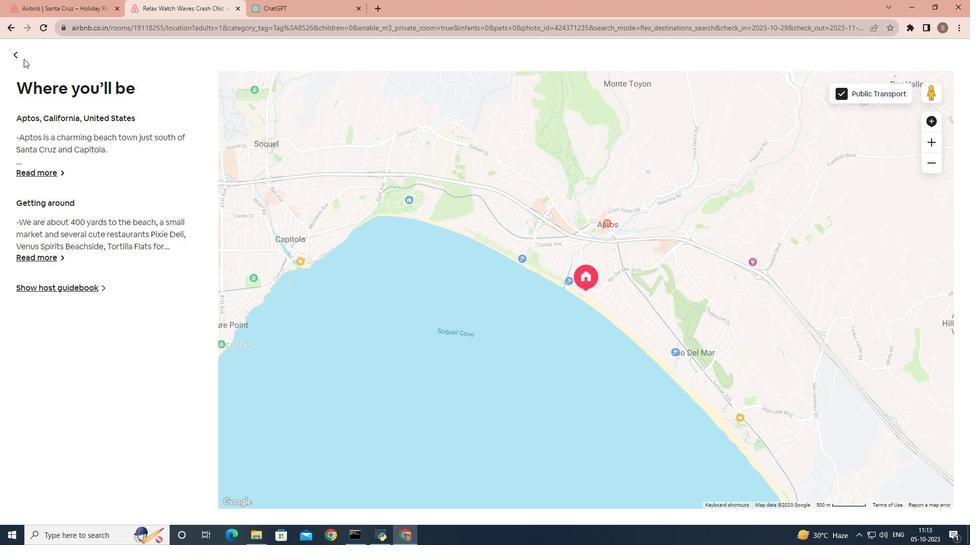 
Action: Mouse moved to (21, 58)
Screenshot: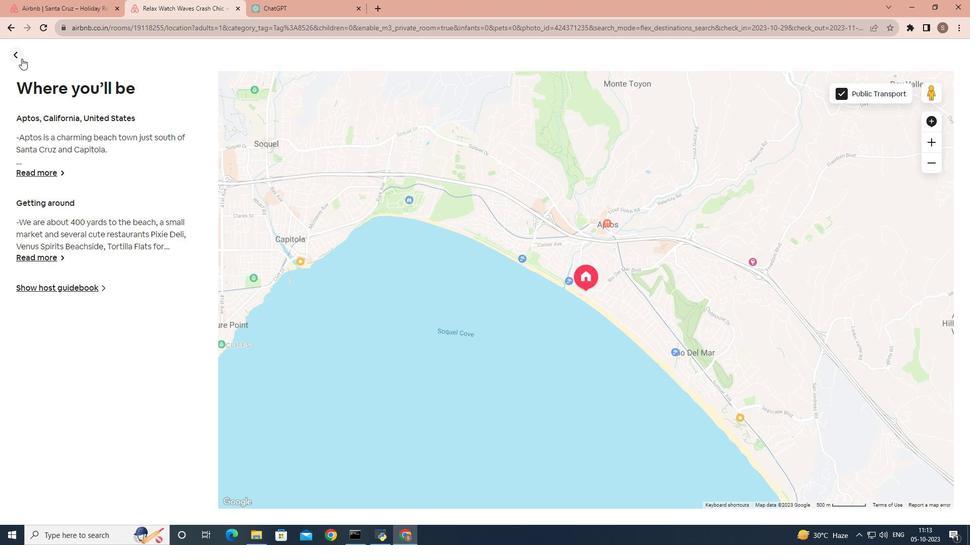 
Action: Mouse pressed left at (21, 58)
Screenshot: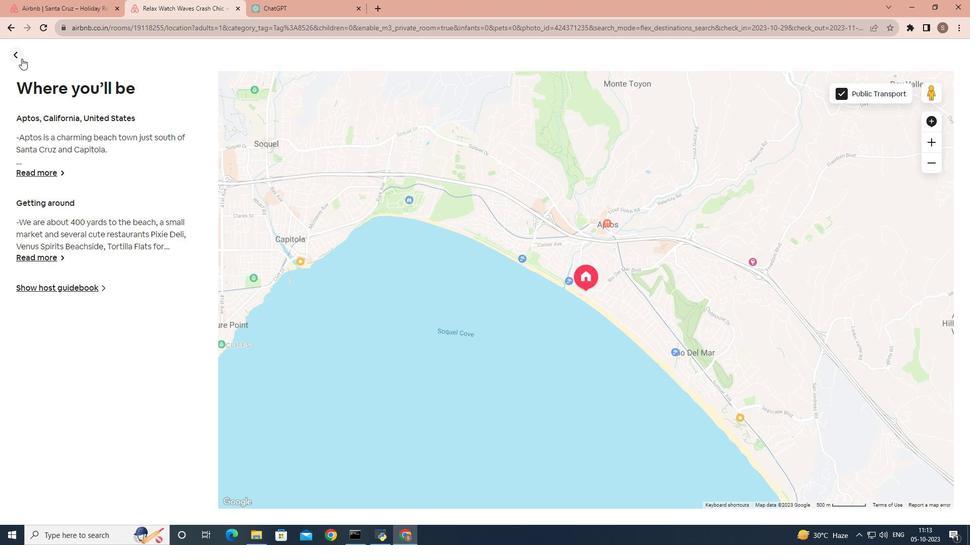 
Action: Mouse moved to (493, 385)
Screenshot: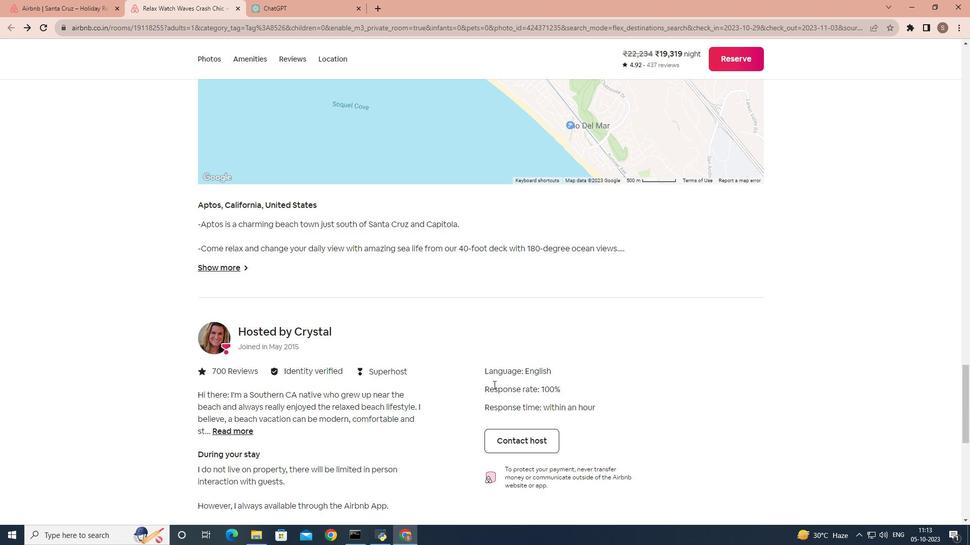 
Action: Mouse scrolled (493, 384) with delta (0, 0)
Screenshot: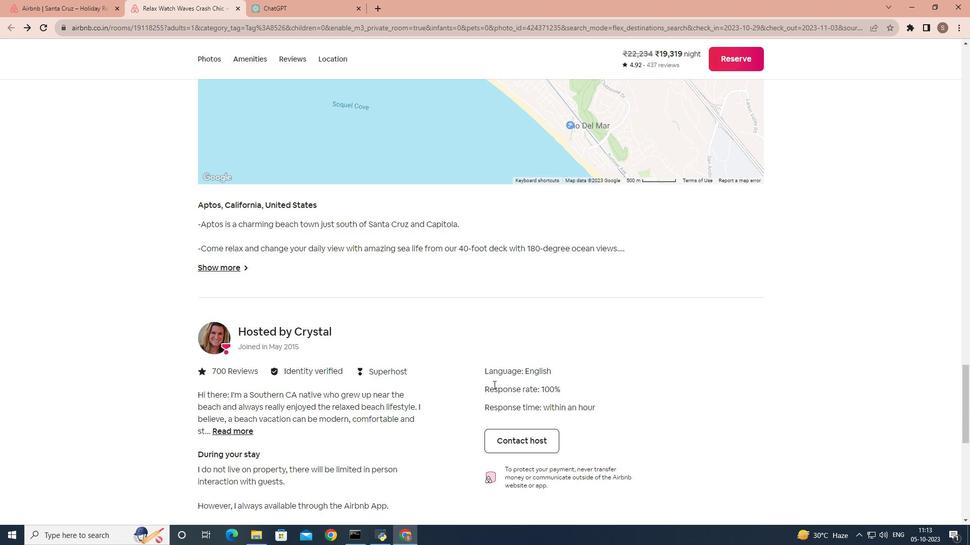 
Action: Mouse scrolled (493, 384) with delta (0, 0)
Screenshot: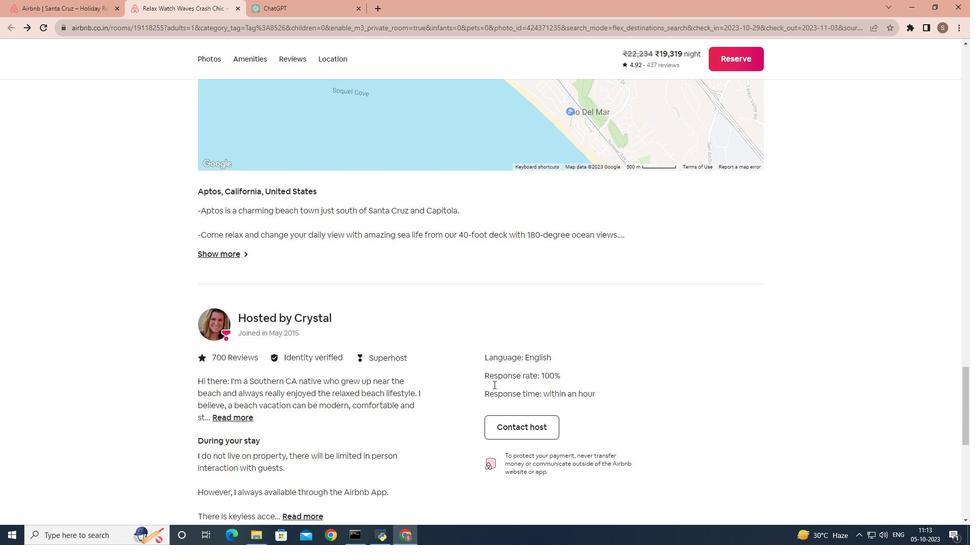 
Action: Mouse scrolled (493, 384) with delta (0, 0)
Screenshot: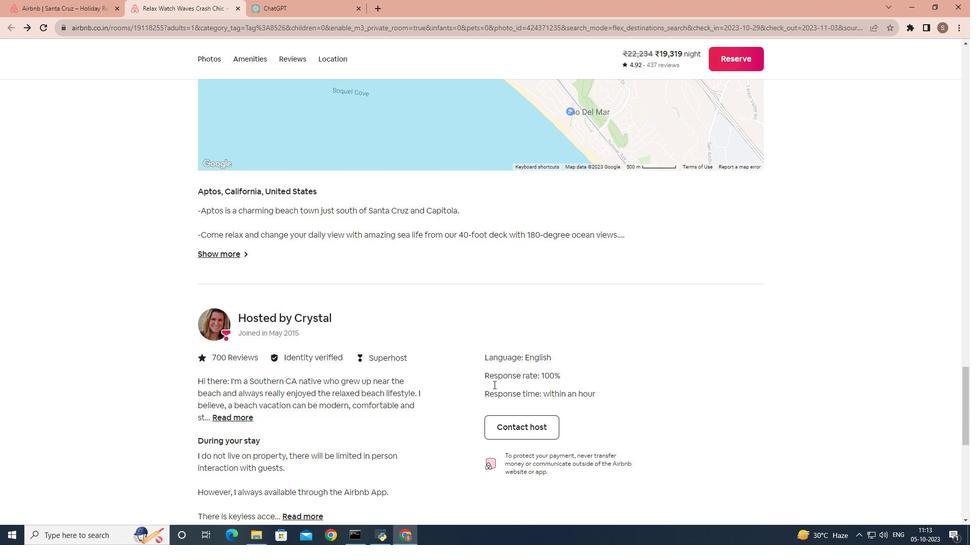 
Action: Mouse scrolled (493, 384) with delta (0, 0)
Screenshot: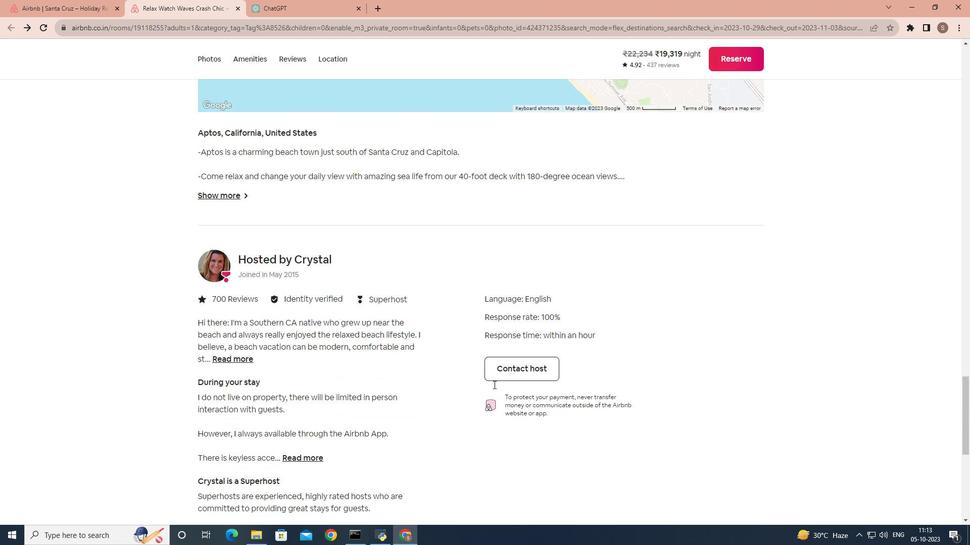 
Action: Mouse scrolled (493, 384) with delta (0, 0)
Screenshot: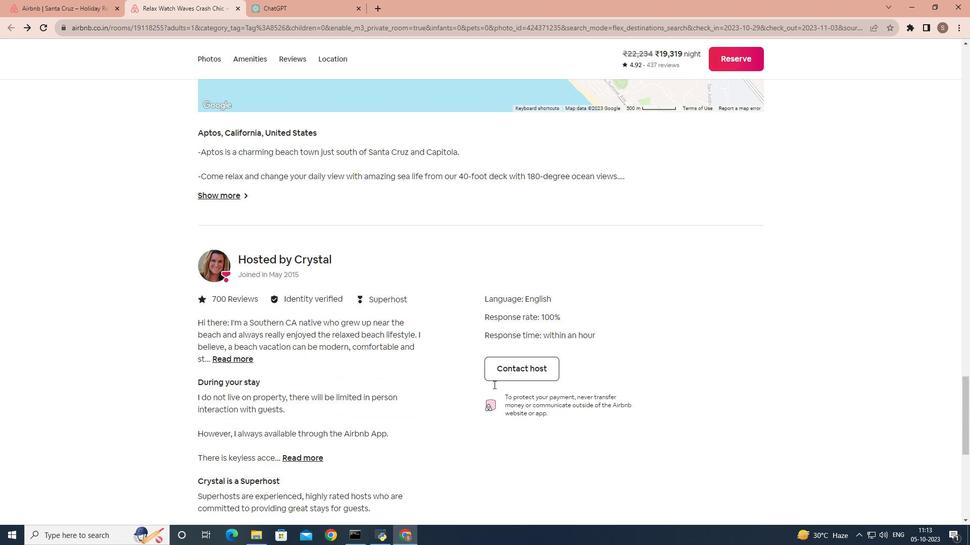 
Action: Mouse scrolled (493, 384) with delta (0, 0)
Screenshot: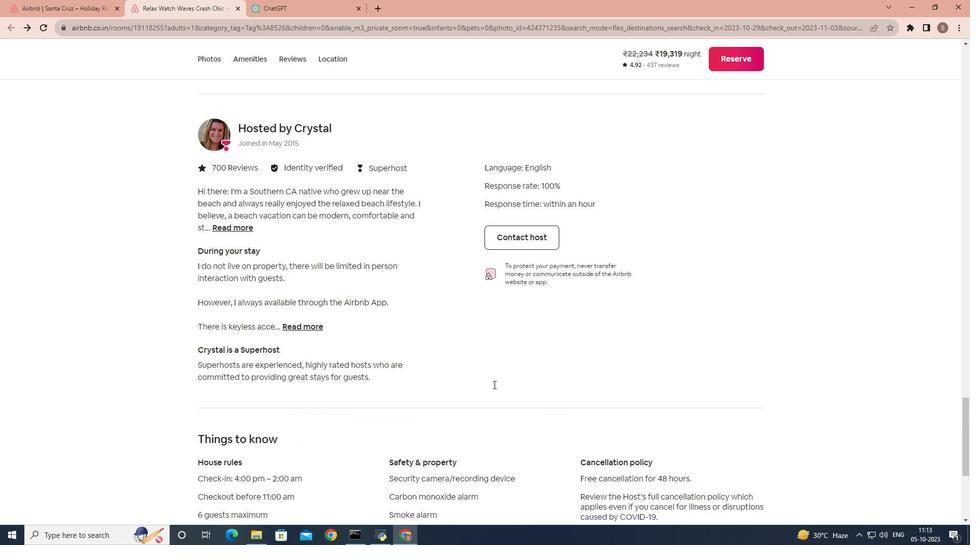 
Action: Mouse scrolled (493, 385) with delta (0, 0)
Screenshot: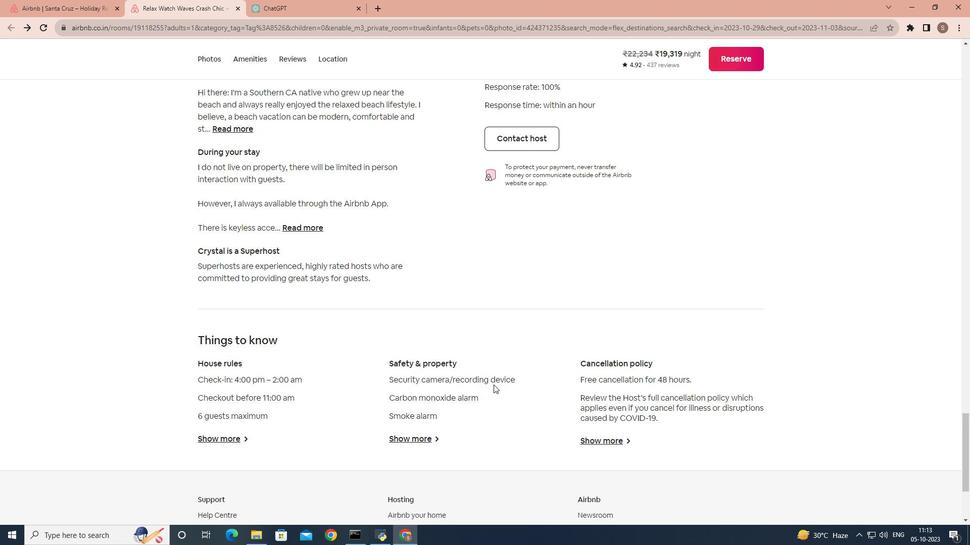 
Action: Mouse scrolled (493, 385) with delta (0, 0)
Screenshot: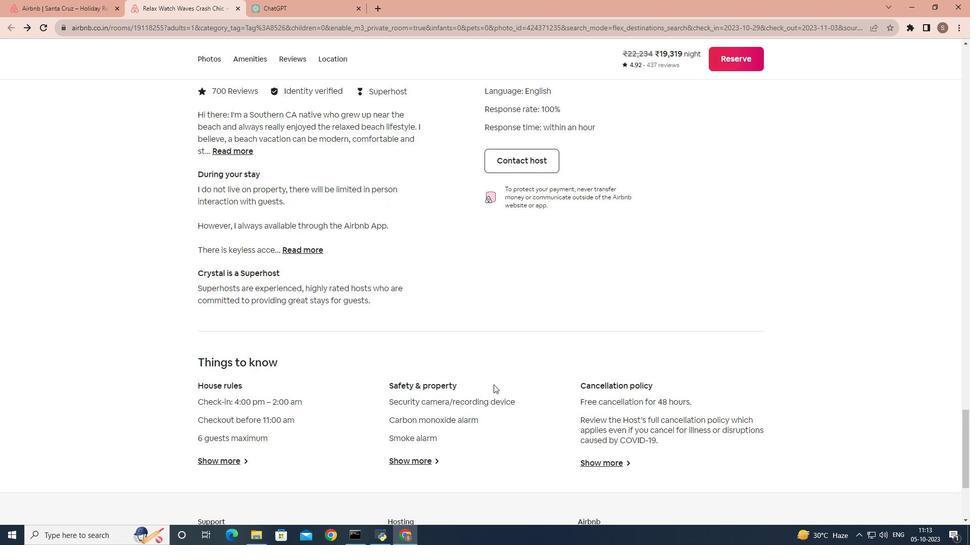 
Action: Mouse scrolled (493, 385) with delta (0, 0)
Screenshot: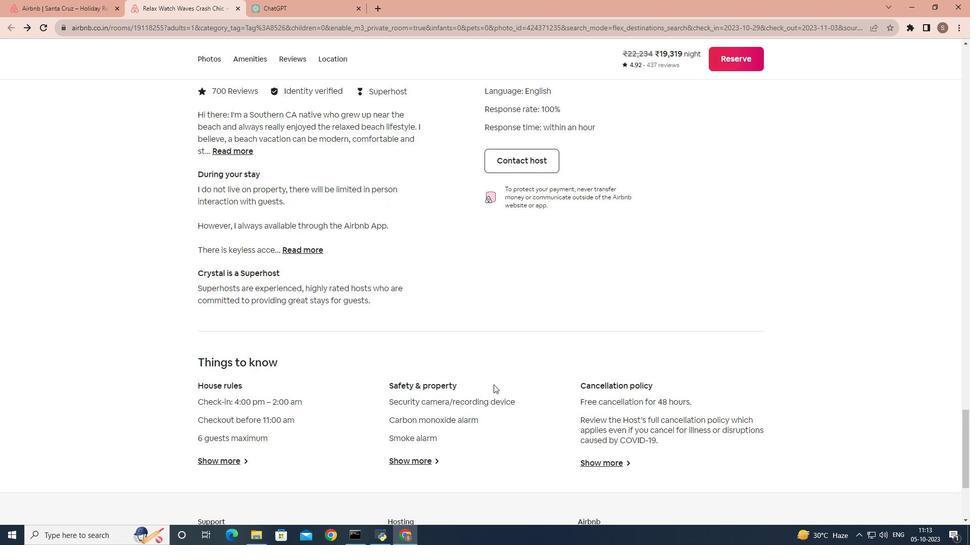 
Action: Mouse scrolled (493, 385) with delta (0, 0)
Screenshot: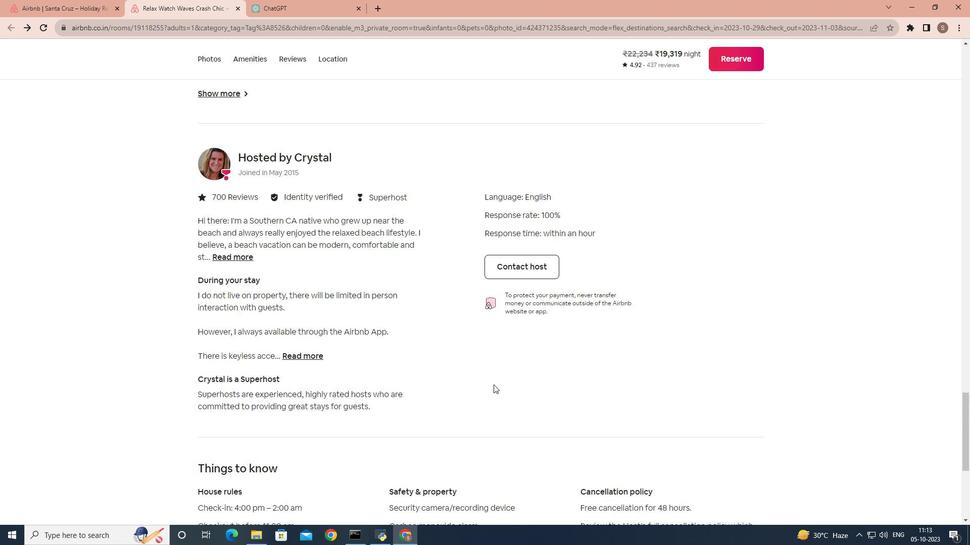 
Action: Mouse scrolled (493, 385) with delta (0, 0)
Screenshot: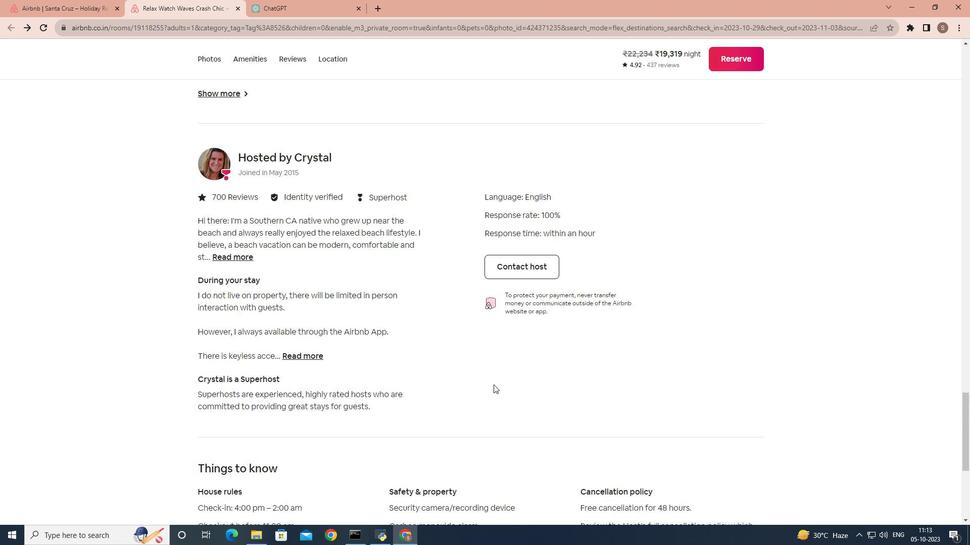 
Action: Mouse scrolled (493, 385) with delta (0, 0)
Screenshot: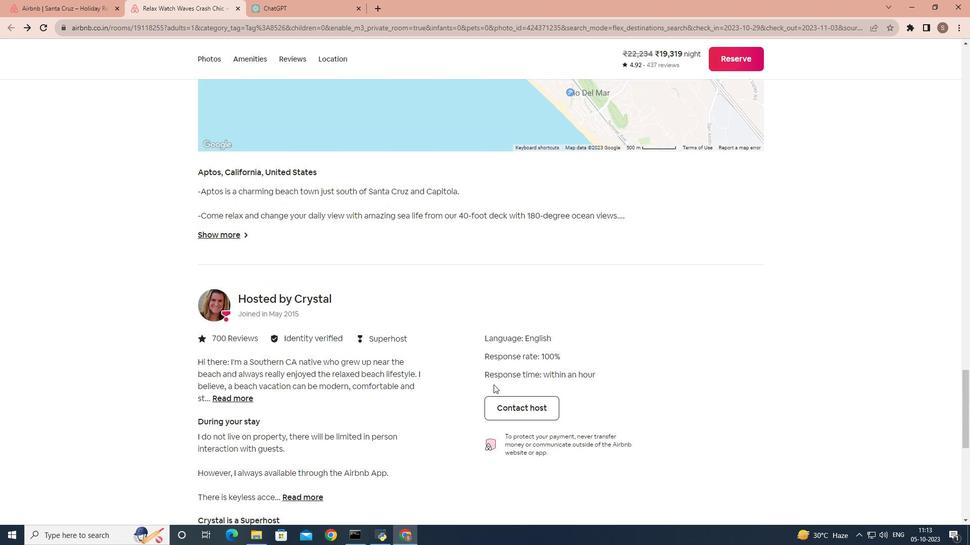 
Action: Mouse scrolled (493, 385) with delta (0, 0)
Screenshot: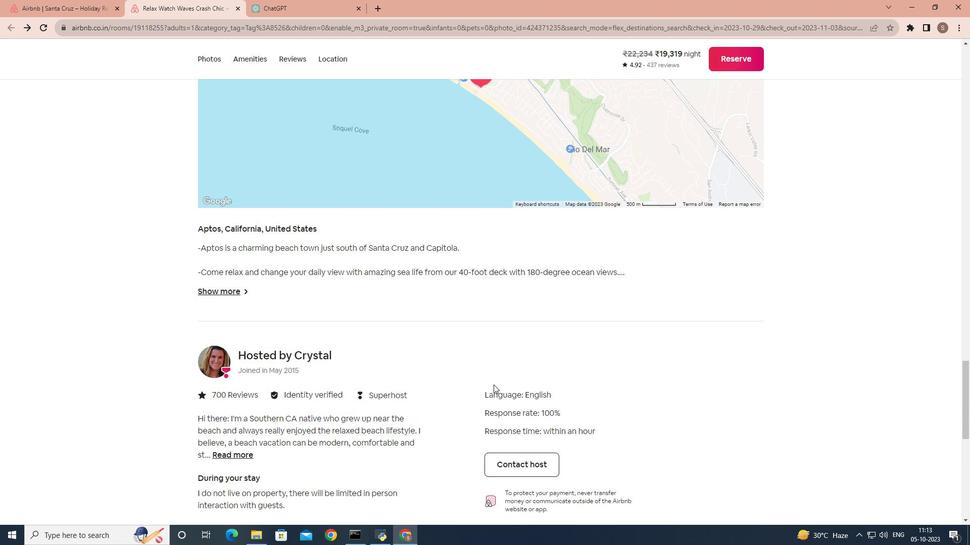 
Action: Mouse scrolled (493, 385) with delta (0, 0)
Screenshot: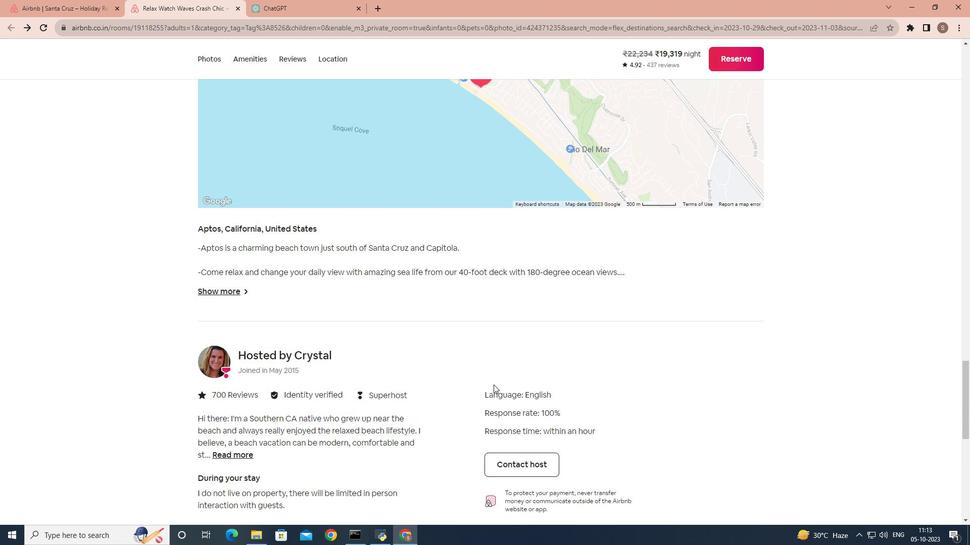 
Action: Mouse scrolled (493, 385) with delta (0, 0)
Screenshot: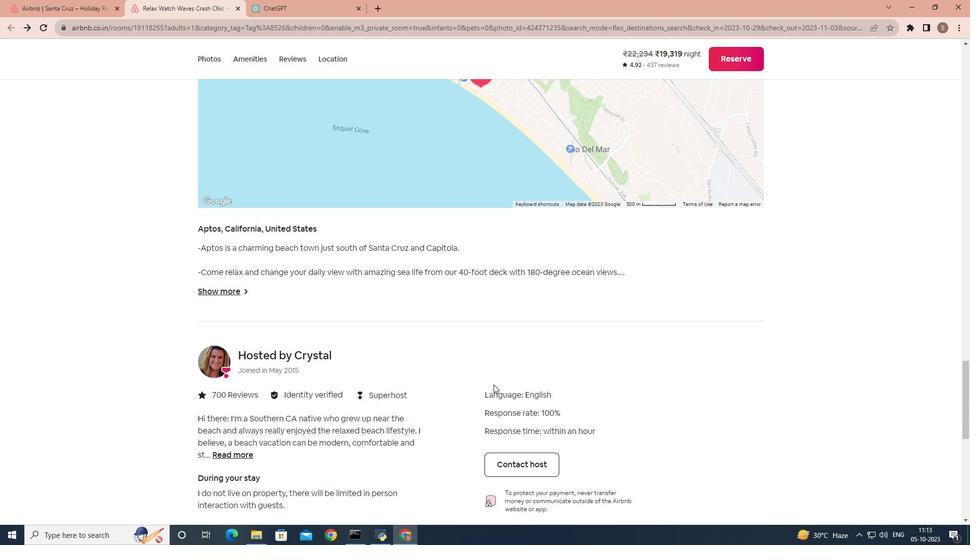 
Action: Mouse scrolled (493, 385) with delta (0, 0)
Screenshot: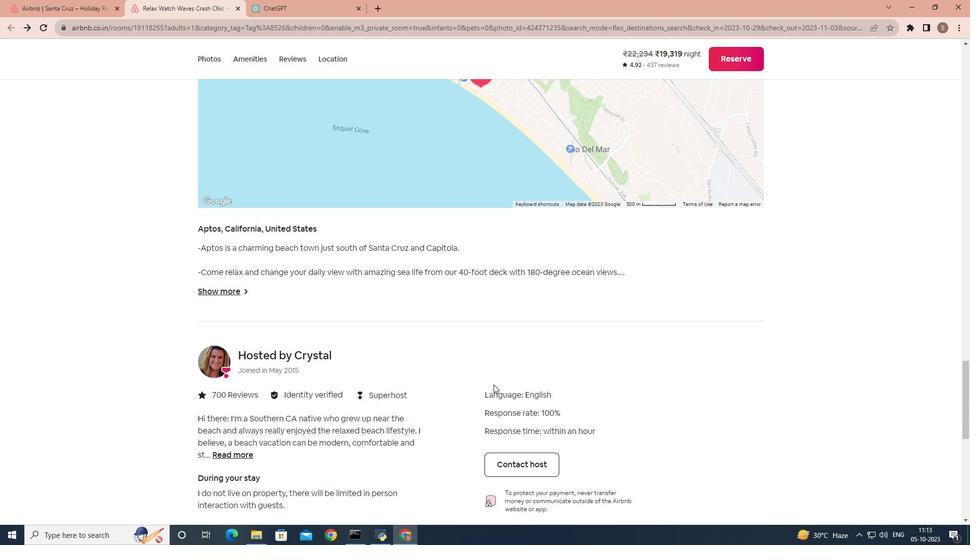 
Action: Mouse scrolled (493, 385) with delta (0, 0)
Screenshot: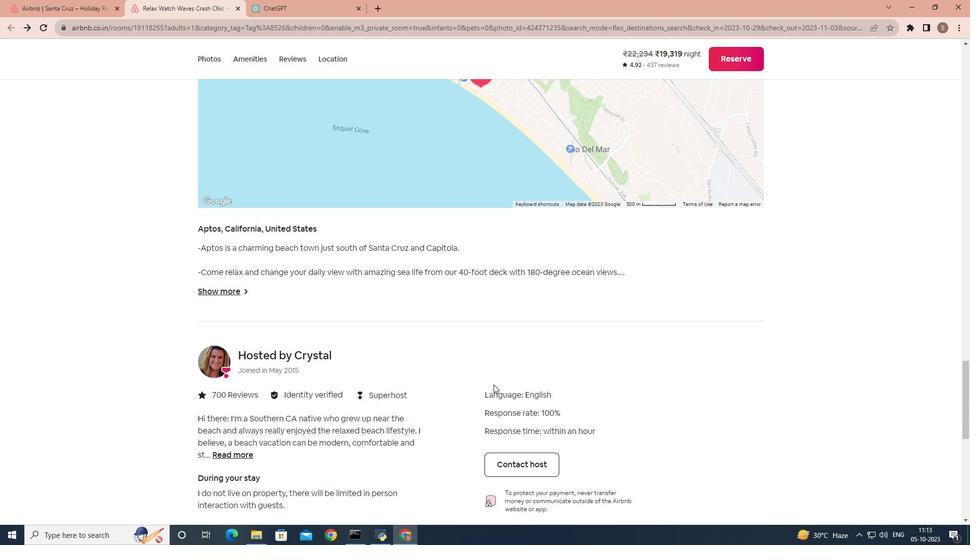 
Action: Mouse scrolled (493, 385) with delta (0, 0)
Screenshot: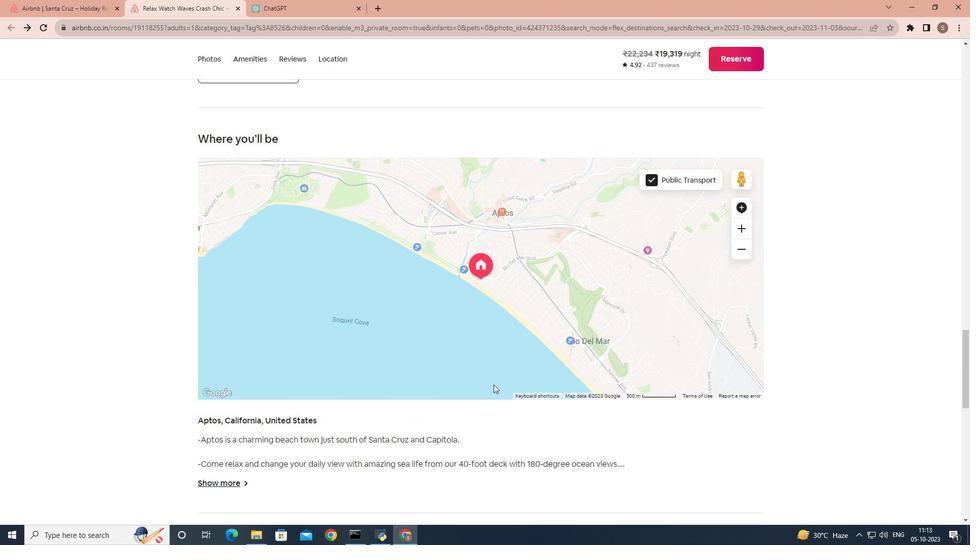 
Action: Mouse scrolled (493, 385) with delta (0, 0)
Screenshot: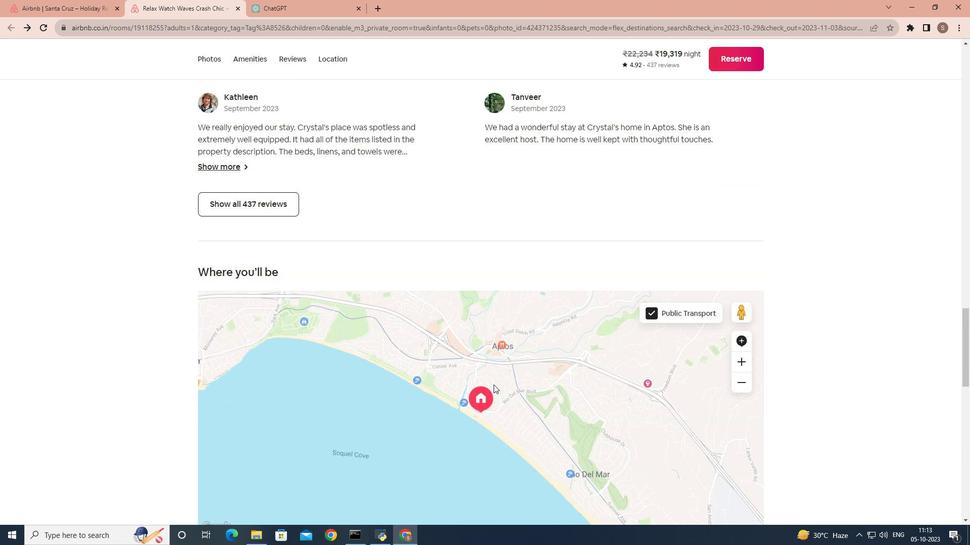 
Action: Mouse scrolled (493, 385) with delta (0, 0)
Screenshot: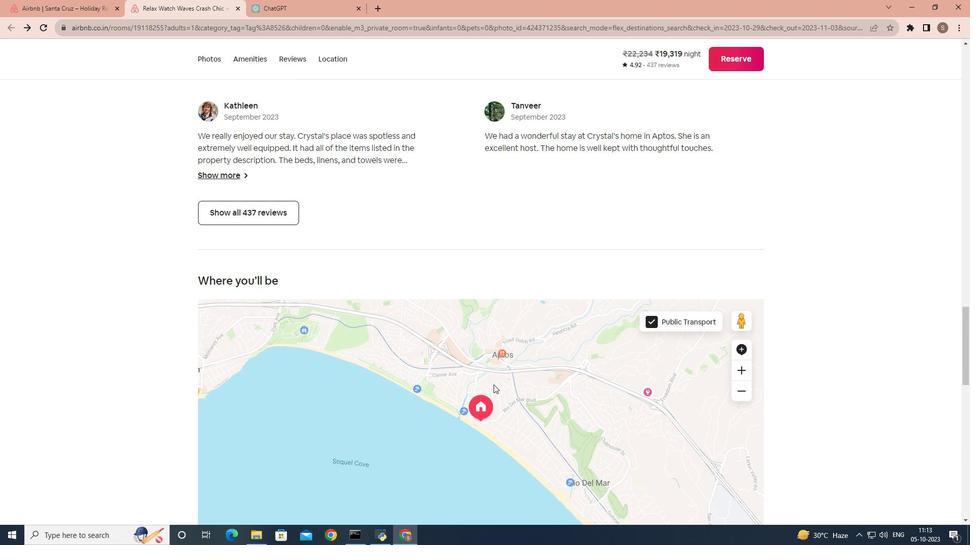 
Action: Mouse scrolled (493, 385) with delta (0, 0)
Screenshot: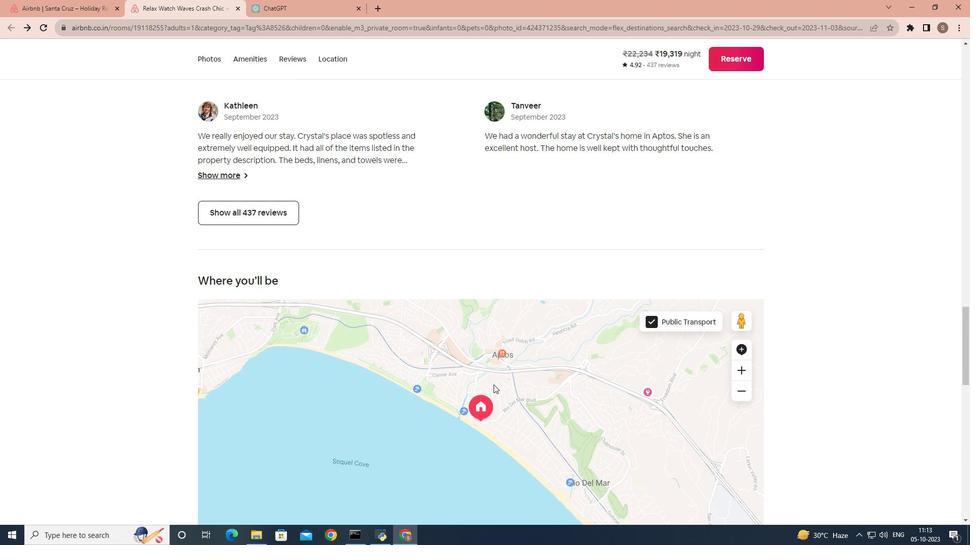 
Action: Mouse scrolled (493, 385) with delta (0, 0)
Screenshot: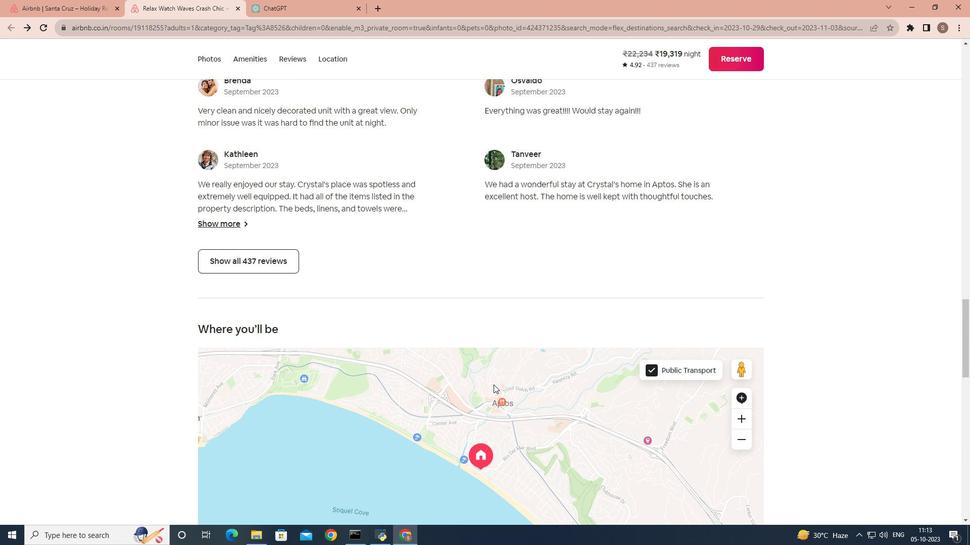 
Action: Mouse scrolled (493, 385) with delta (0, 0)
Screenshot: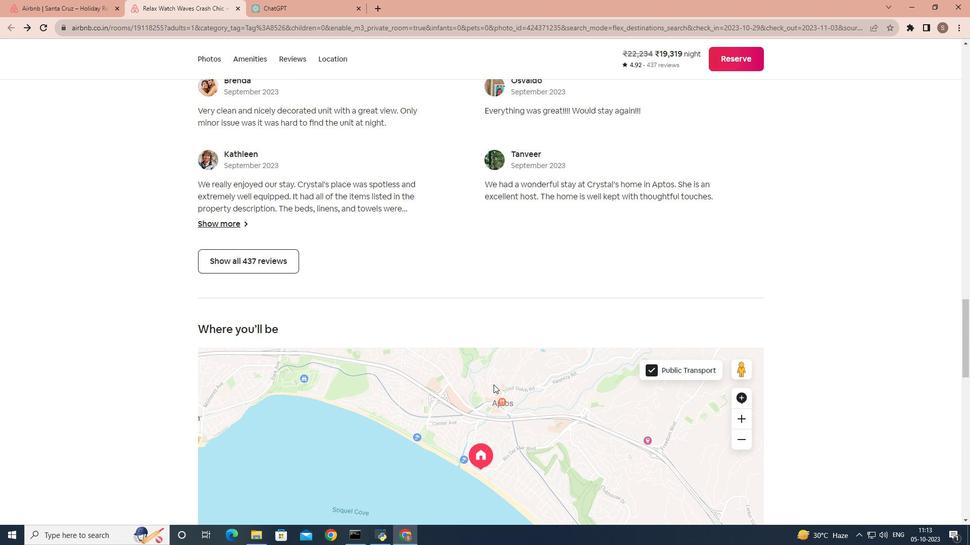 
Action: Mouse scrolled (493, 385) with delta (0, 0)
Screenshot: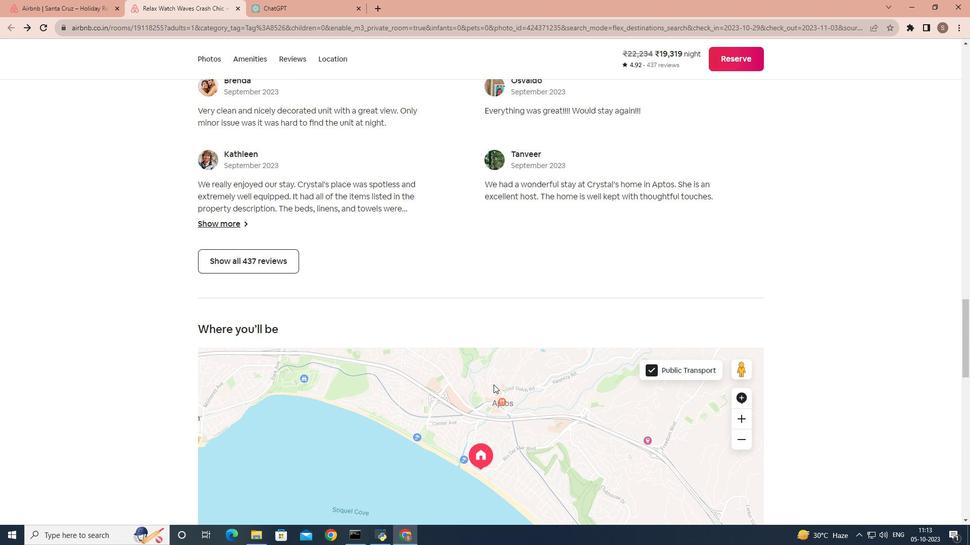 
Action: Mouse scrolled (493, 385) with delta (0, 0)
Screenshot: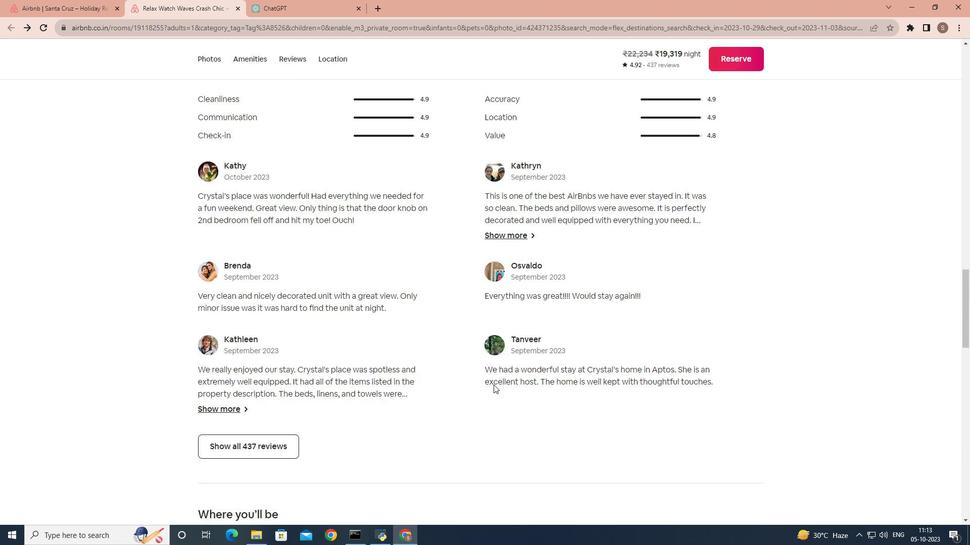 
Action: Mouse moved to (493, 384)
Screenshot: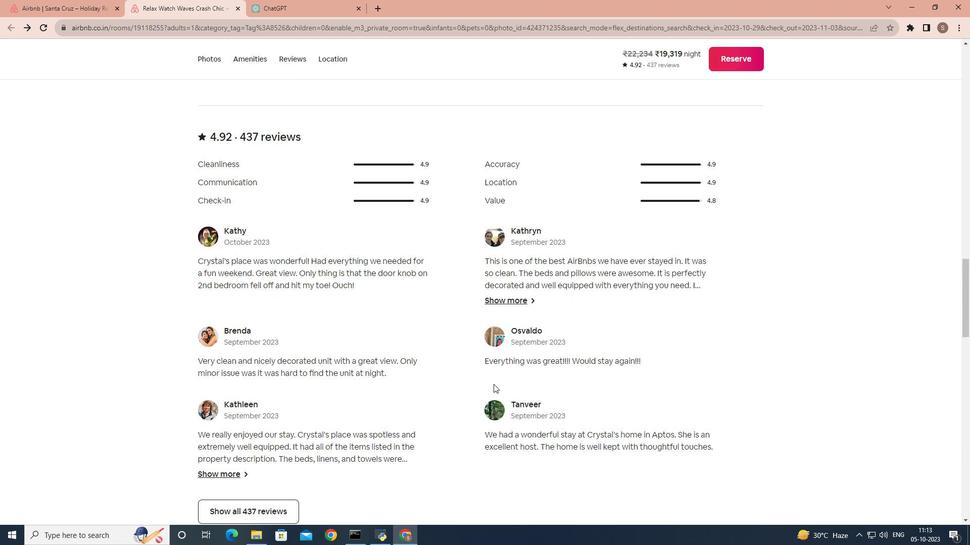 
Action: Mouse scrolled (493, 385) with delta (0, 0)
Screenshot: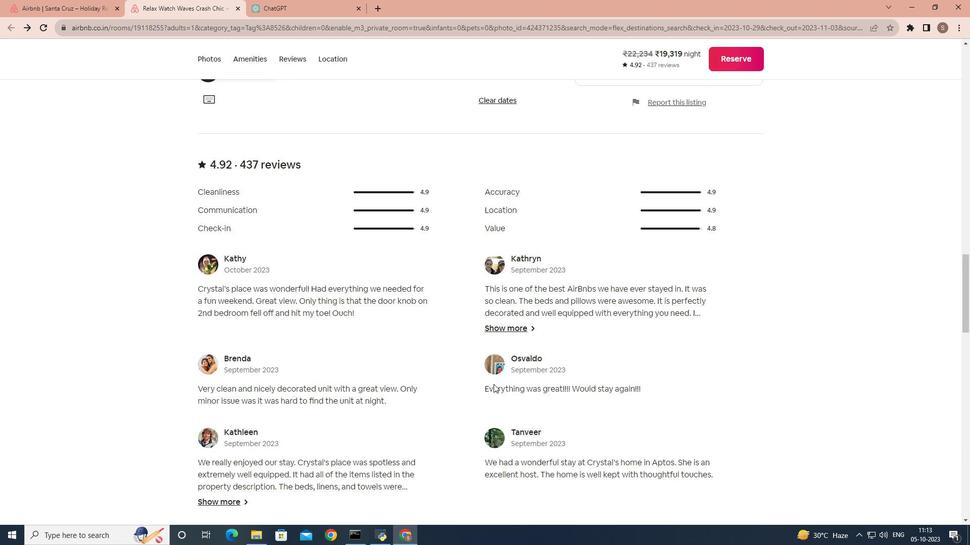 
Action: Mouse scrolled (493, 385) with delta (0, 0)
Screenshot: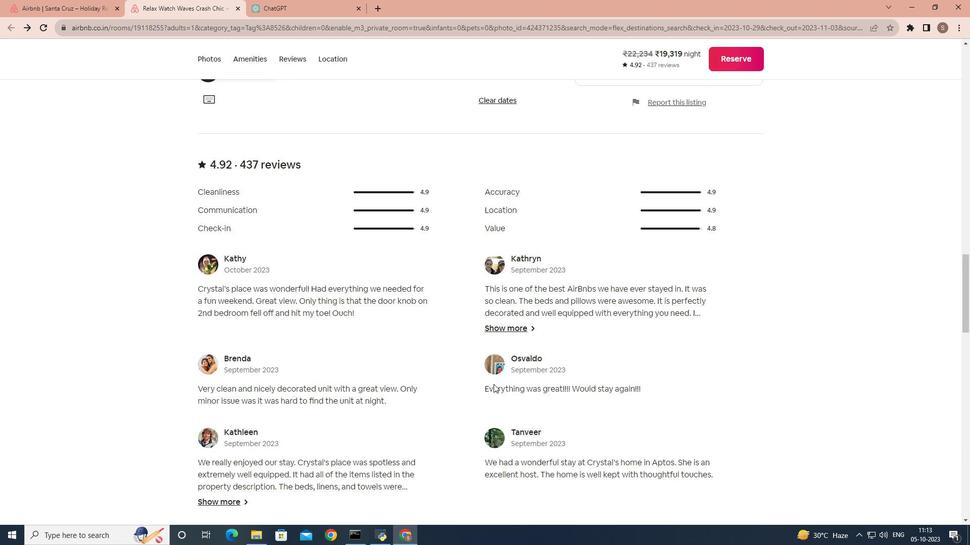
Action: Mouse scrolled (493, 385) with delta (0, 0)
Screenshot: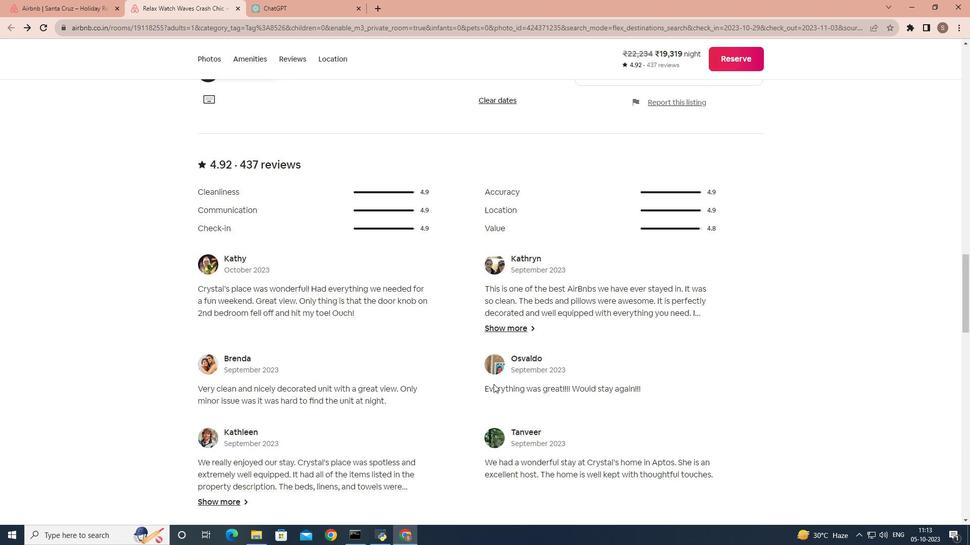 
Action: Mouse scrolled (493, 385) with delta (0, 0)
Screenshot: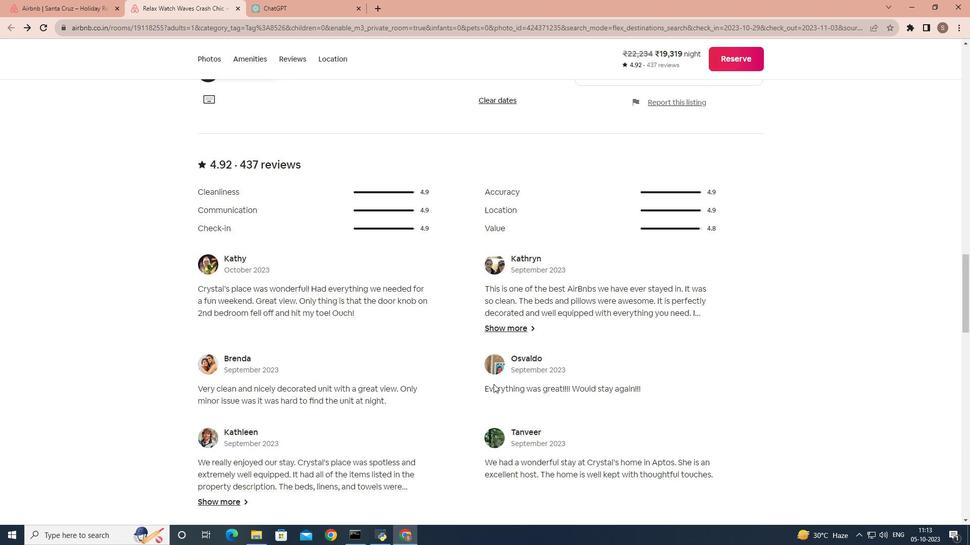 
Action: Mouse scrolled (493, 385) with delta (0, 0)
Screenshot: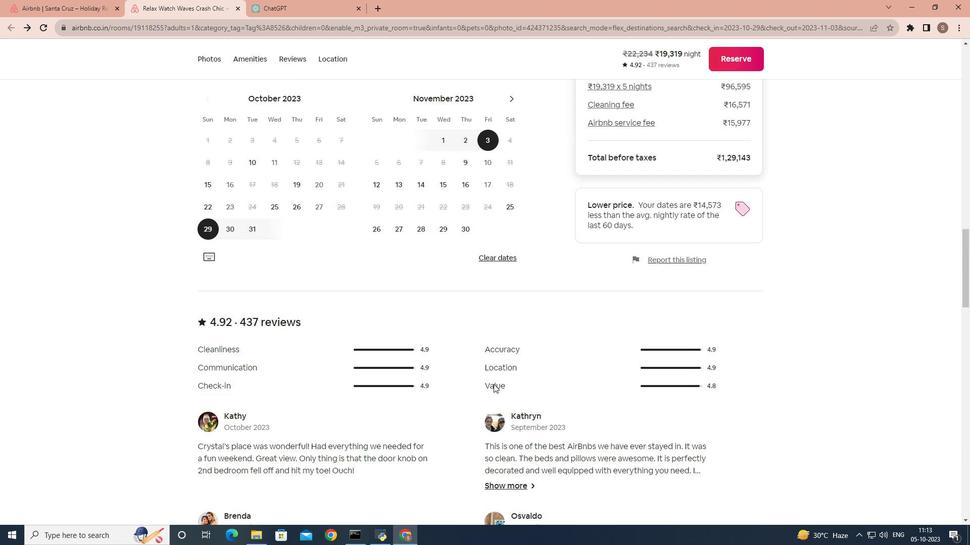 
Action: Mouse scrolled (493, 385) with delta (0, 0)
Screenshot: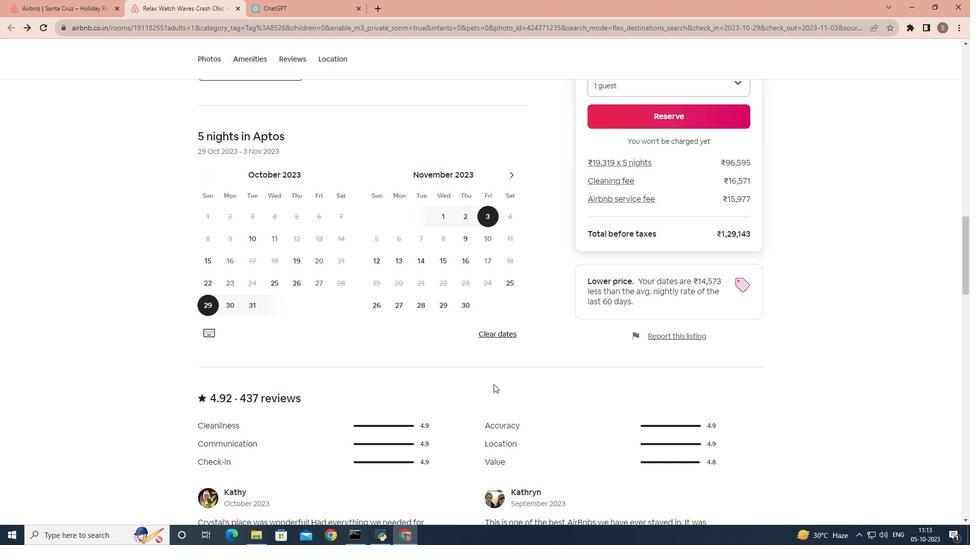 
Action: Mouse scrolled (493, 385) with delta (0, 0)
Screenshot: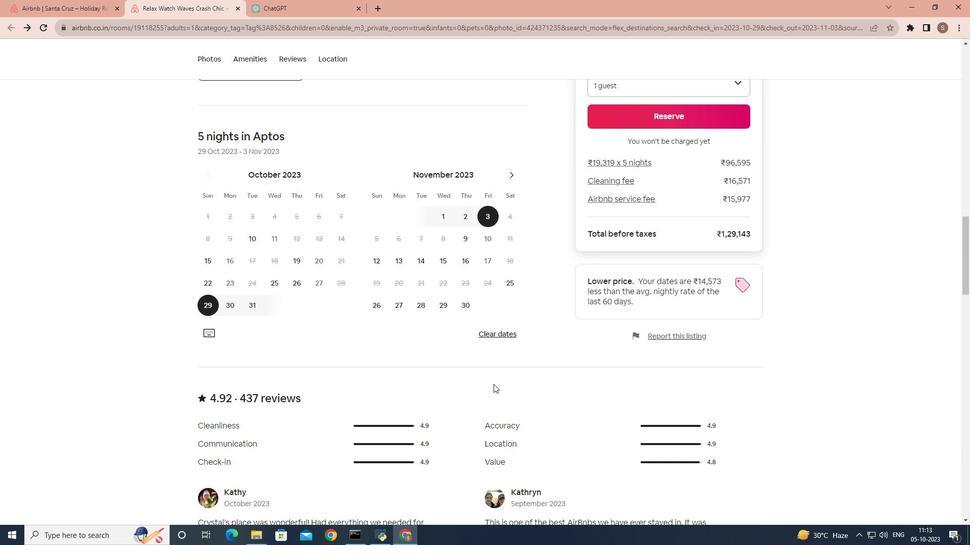 
Action: Mouse scrolled (493, 385) with delta (0, 0)
Screenshot: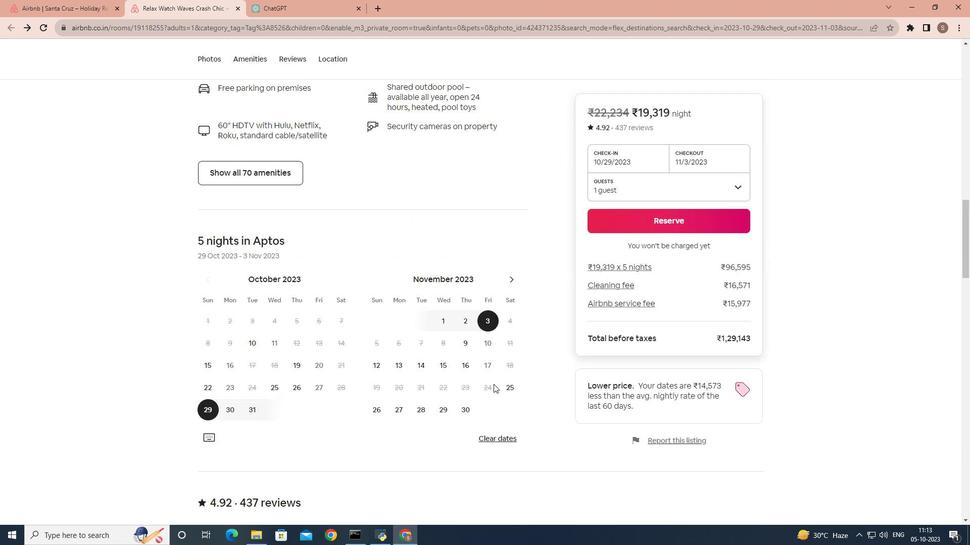
Action: Mouse scrolled (493, 385) with delta (0, 0)
Screenshot: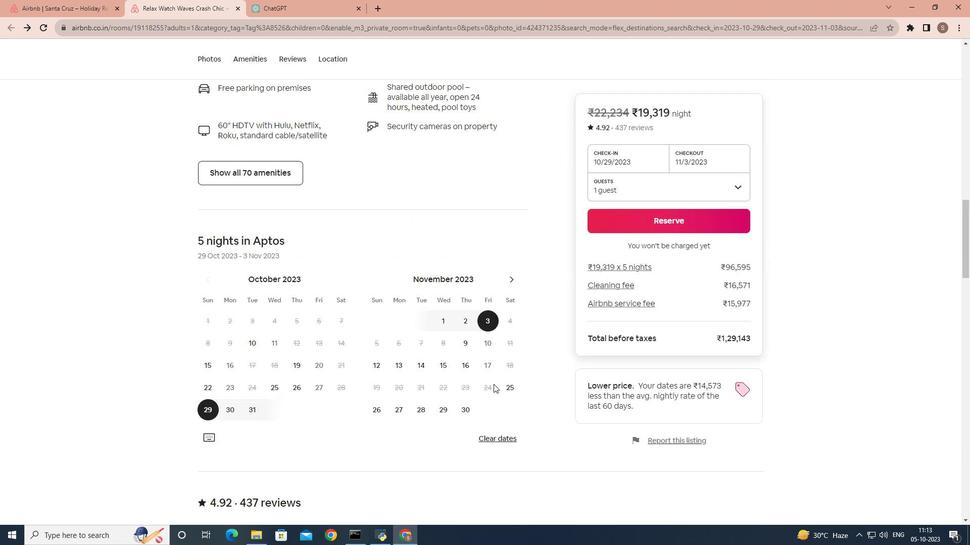 
Action: Mouse scrolled (493, 385) with delta (0, 0)
Screenshot: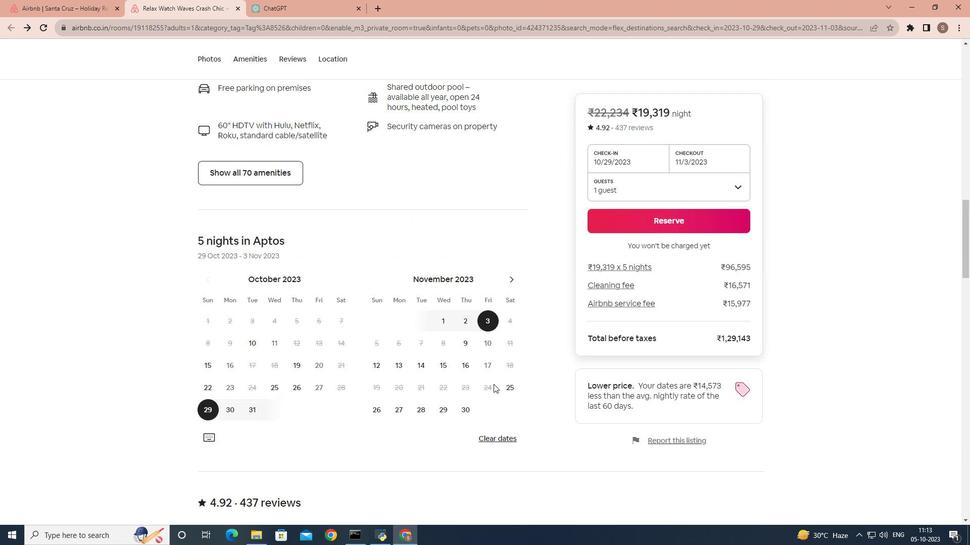 
Action: Mouse scrolled (493, 385) with delta (0, 0)
Screenshot: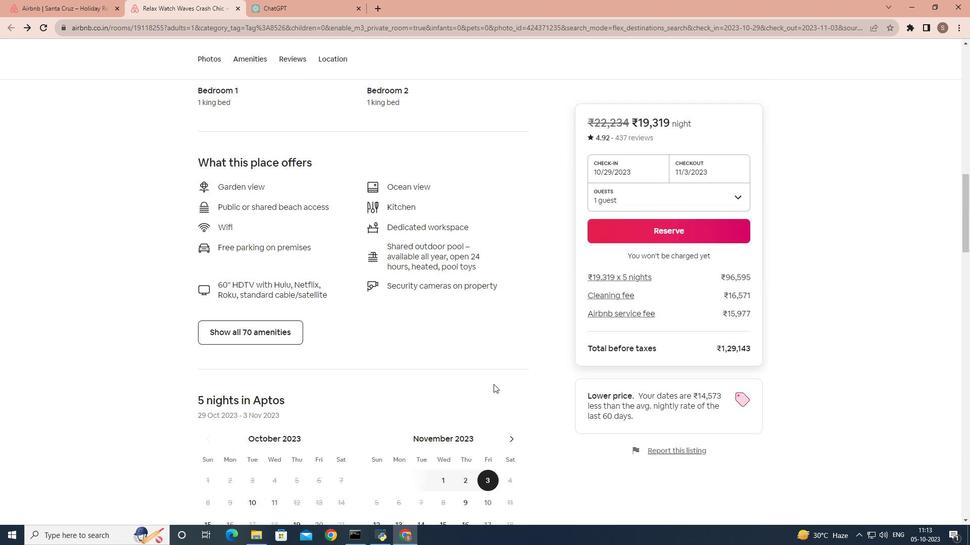 
Action: Mouse scrolled (493, 385) with delta (0, 0)
Screenshot: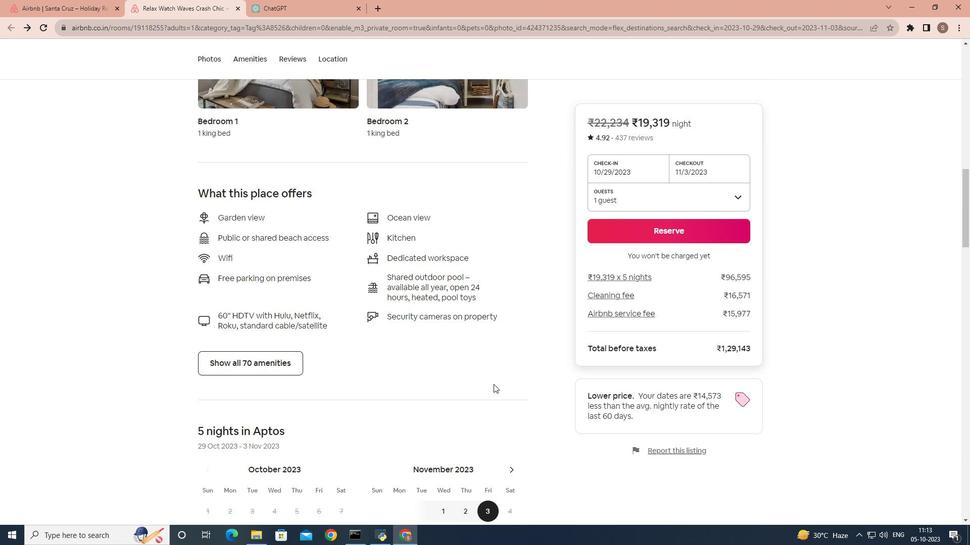 
Action: Mouse scrolled (493, 385) with delta (0, 0)
Screenshot: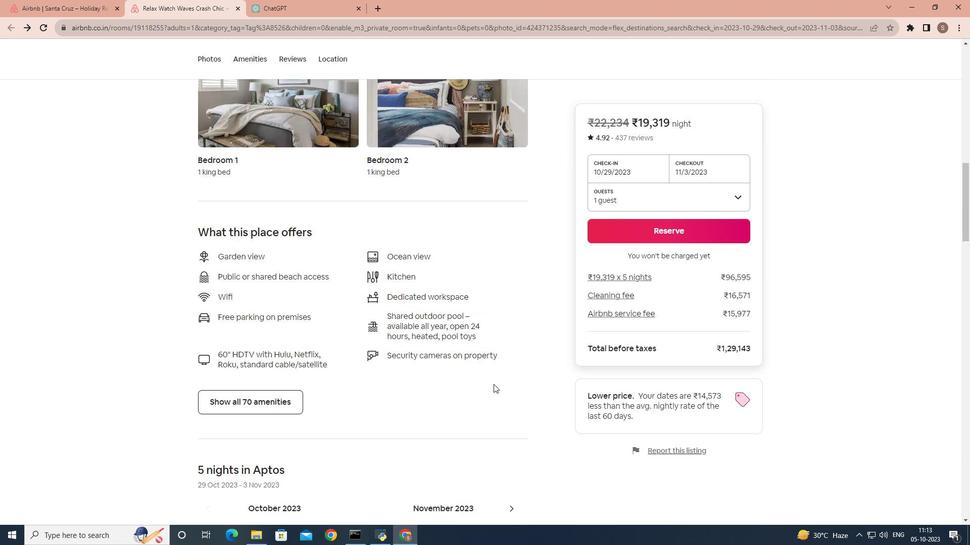 
Action: Mouse scrolled (493, 385) with delta (0, 0)
Screenshot: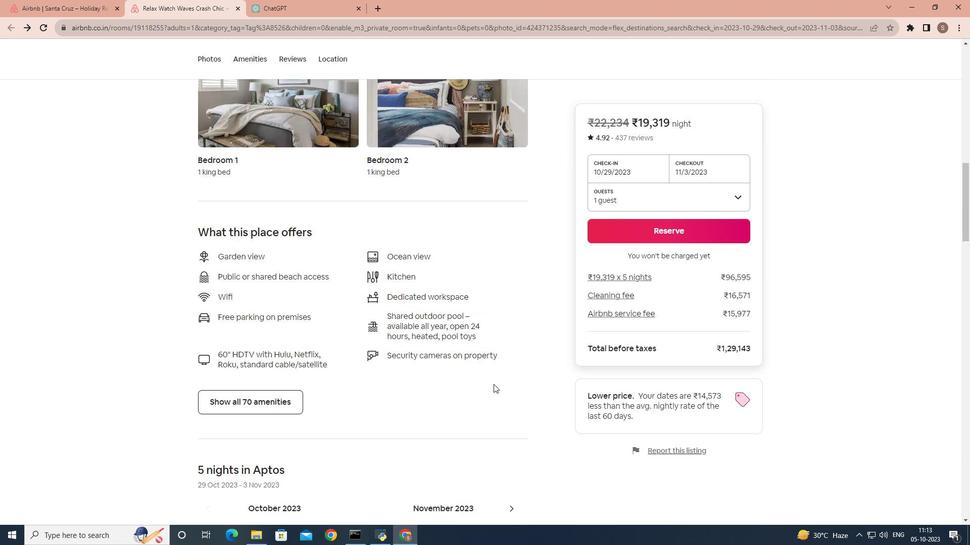 
Action: Mouse scrolled (493, 385) with delta (0, 0)
Screenshot: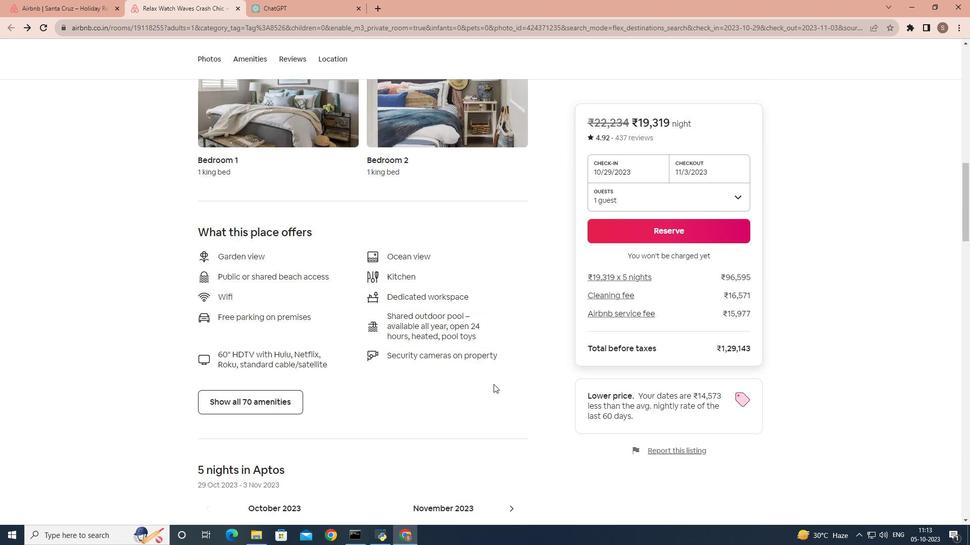 
Action: Mouse scrolled (493, 385) with delta (0, 0)
Screenshot: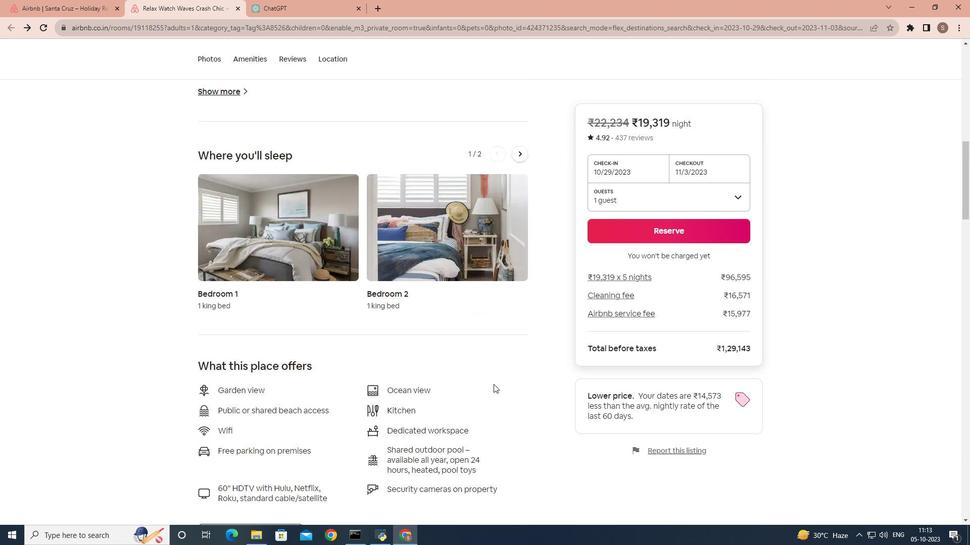 
Action: Mouse scrolled (493, 385) with delta (0, 0)
Screenshot: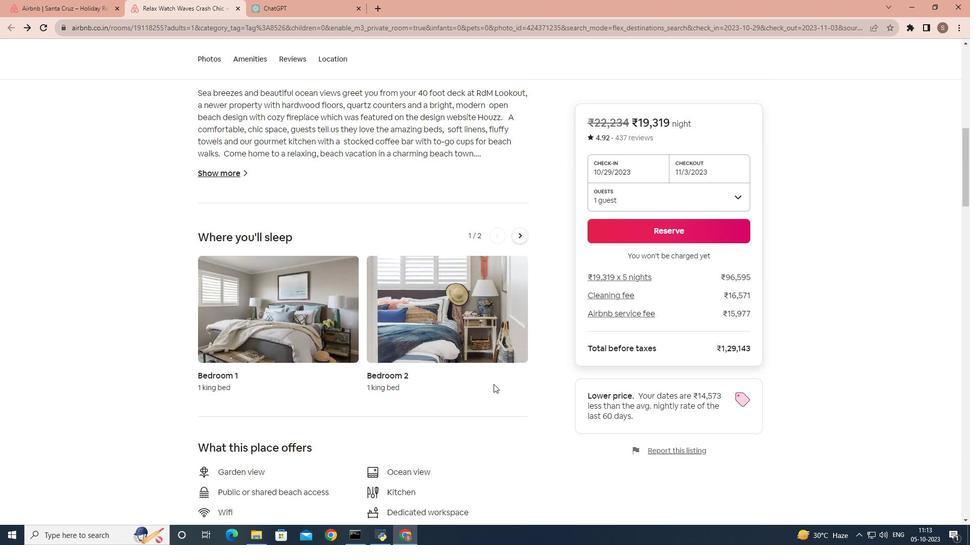 
Action: Mouse scrolled (493, 385) with delta (0, 0)
Screenshot: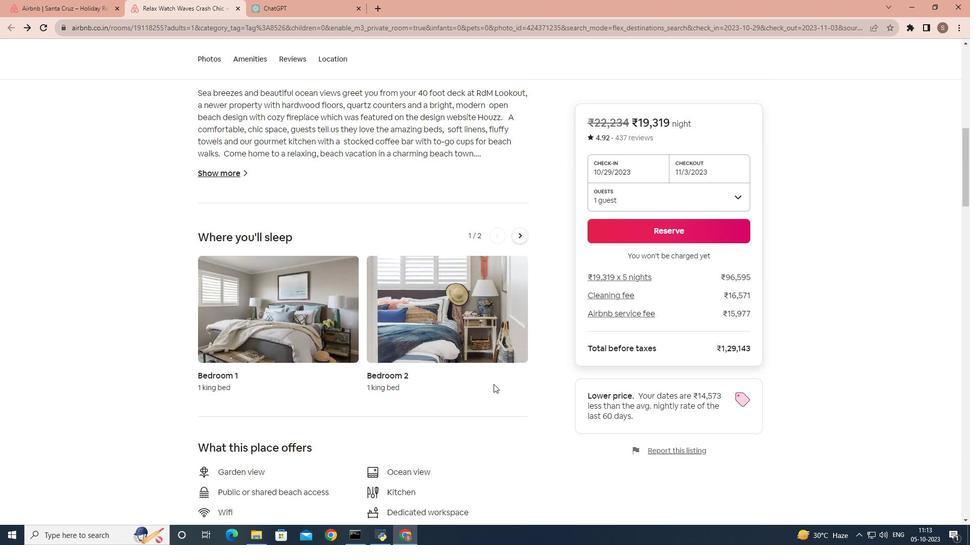 
Action: Mouse scrolled (493, 385) with delta (0, 0)
Screenshot: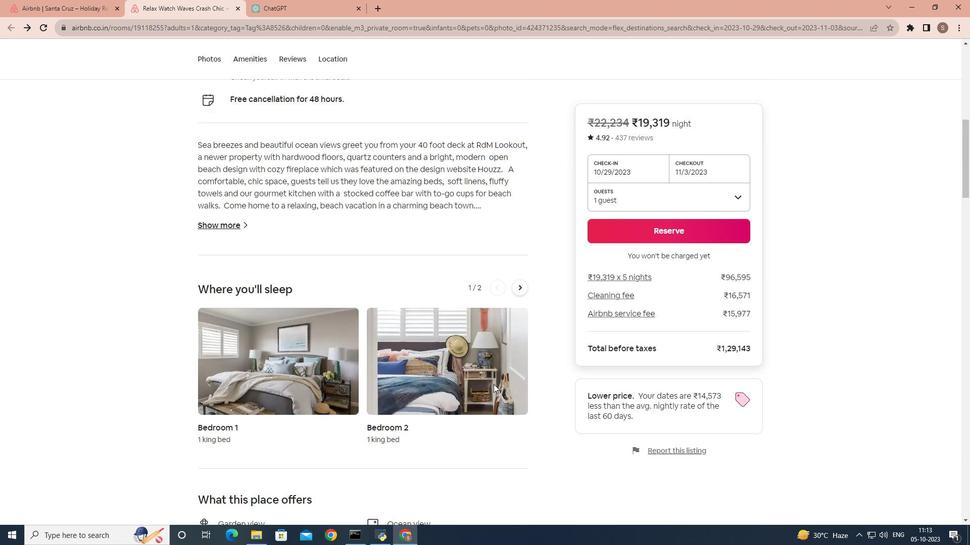 
Action: Mouse scrolled (493, 385) with delta (0, 0)
Screenshot: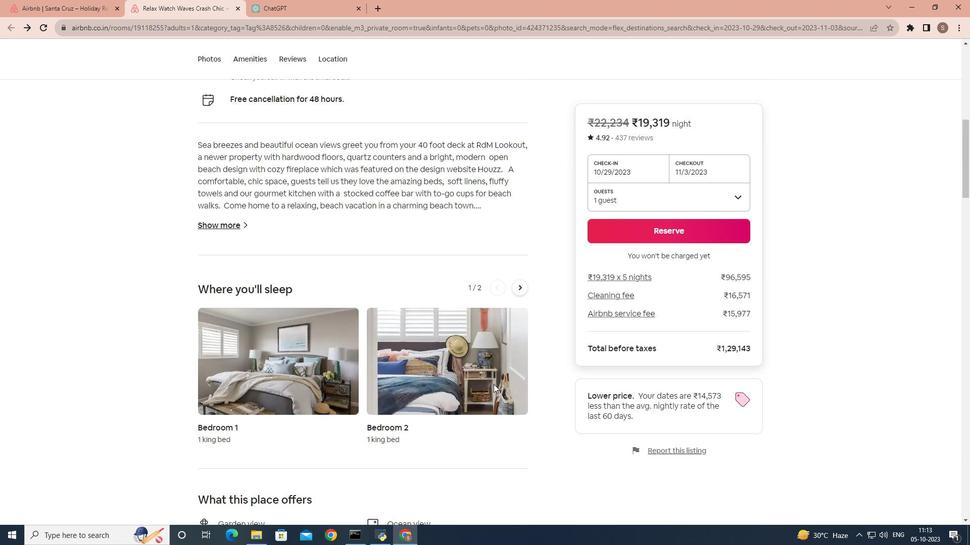 
Action: Mouse scrolled (493, 385) with delta (0, 0)
Screenshot: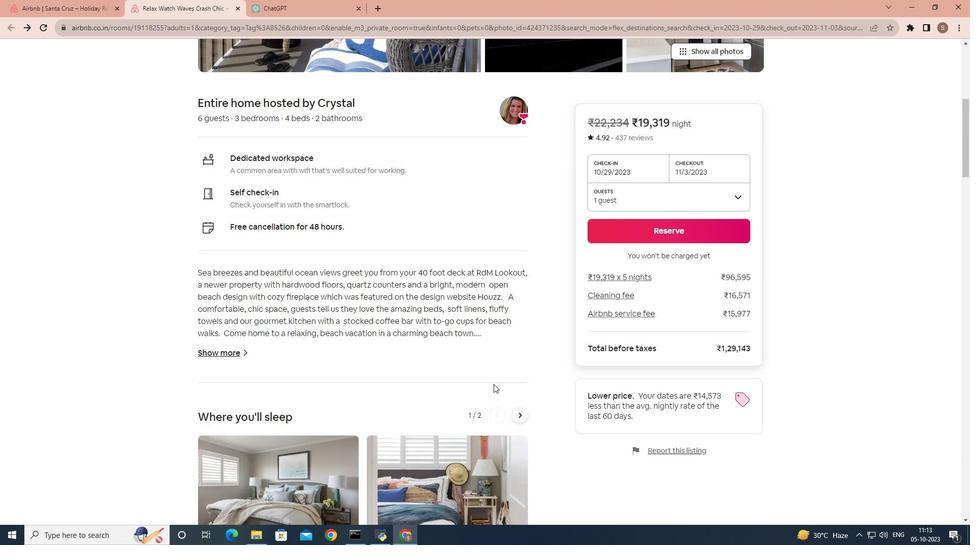 
Action: Mouse scrolled (493, 385) with delta (0, 0)
Screenshot: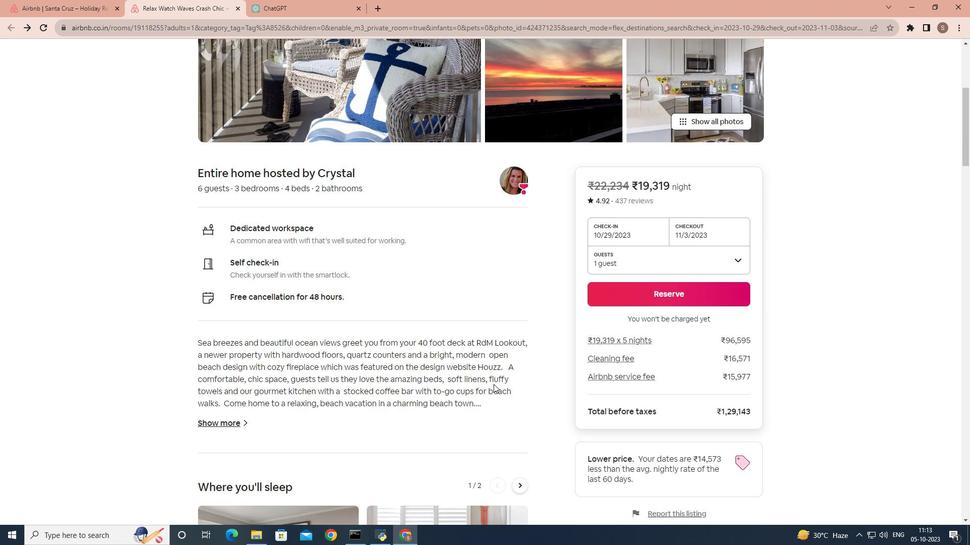 
Action: Mouse scrolled (493, 385) with delta (0, 0)
Screenshot: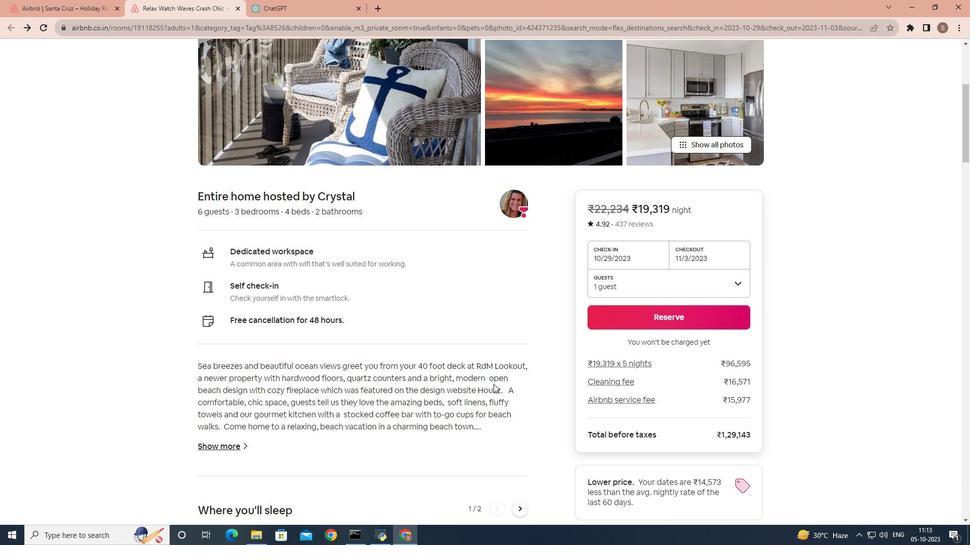 
Action: Mouse scrolled (493, 385) with delta (0, 0)
Screenshot: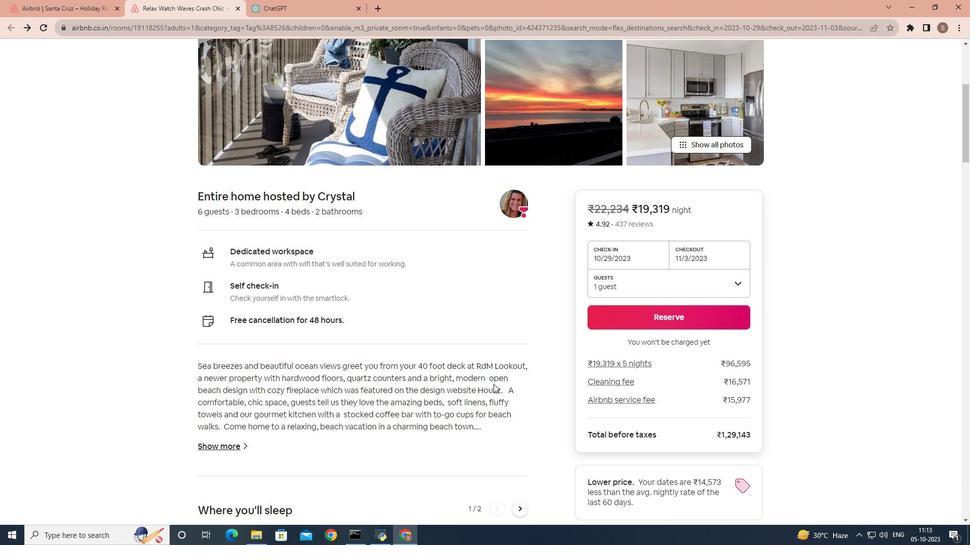 
Action: Mouse scrolled (493, 385) with delta (0, 0)
Screenshot: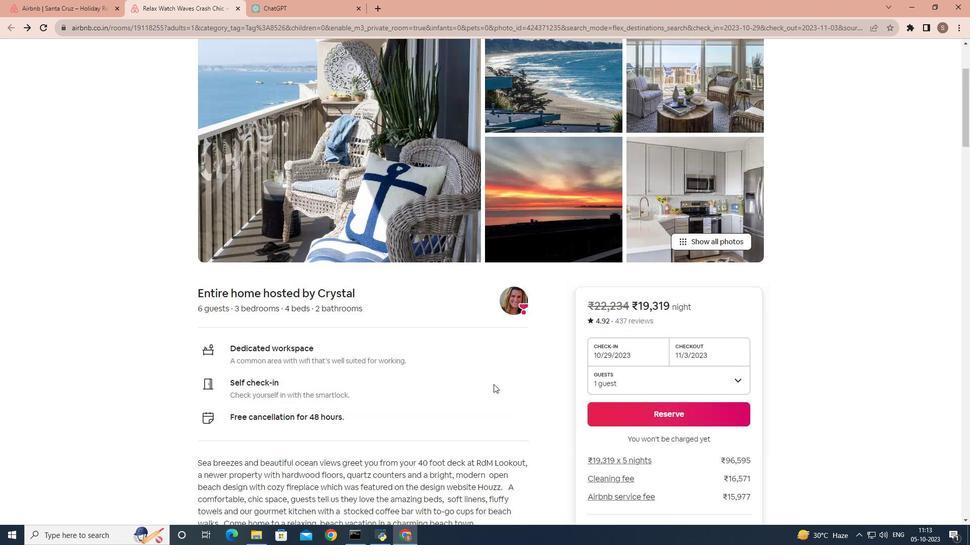 
Action: Mouse scrolled (493, 385) with delta (0, 0)
Screenshot: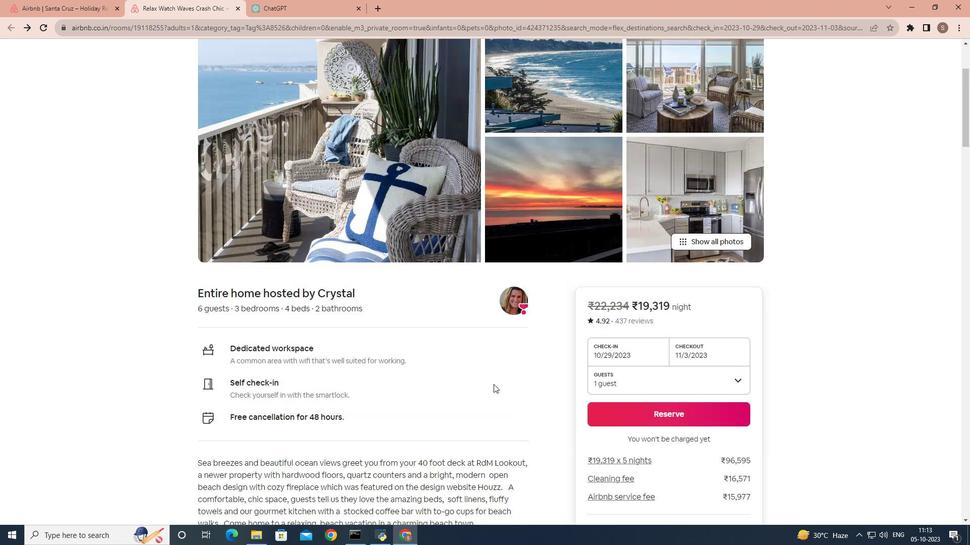 
Action: Mouse moved to (394, 330)
Screenshot: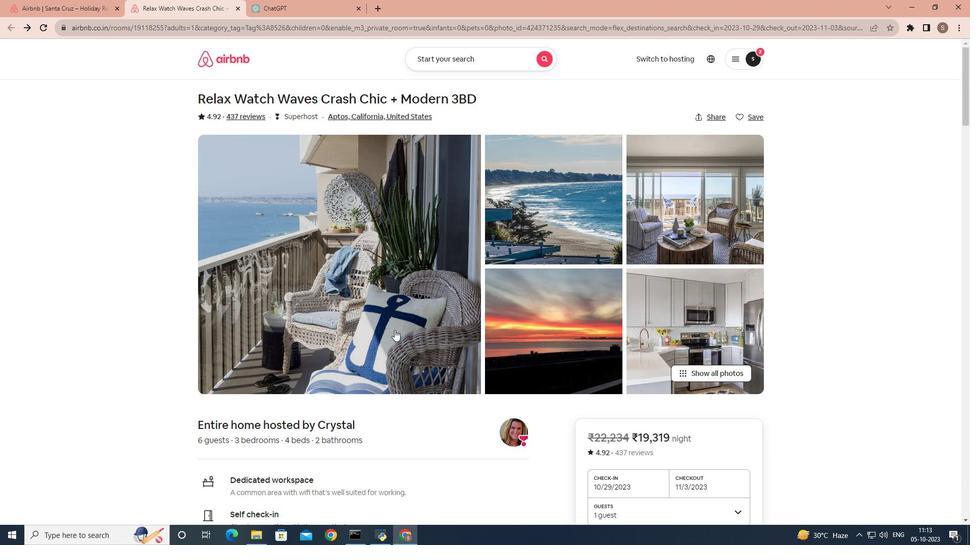 
Action: Mouse pressed left at (394, 330)
Screenshot: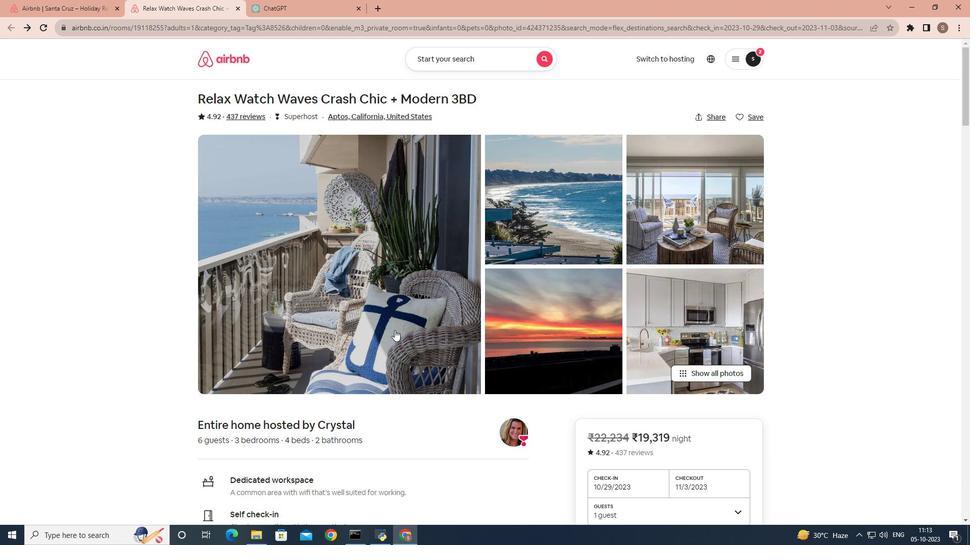 
Action: Mouse scrolled (394, 330) with delta (0, 0)
Screenshot: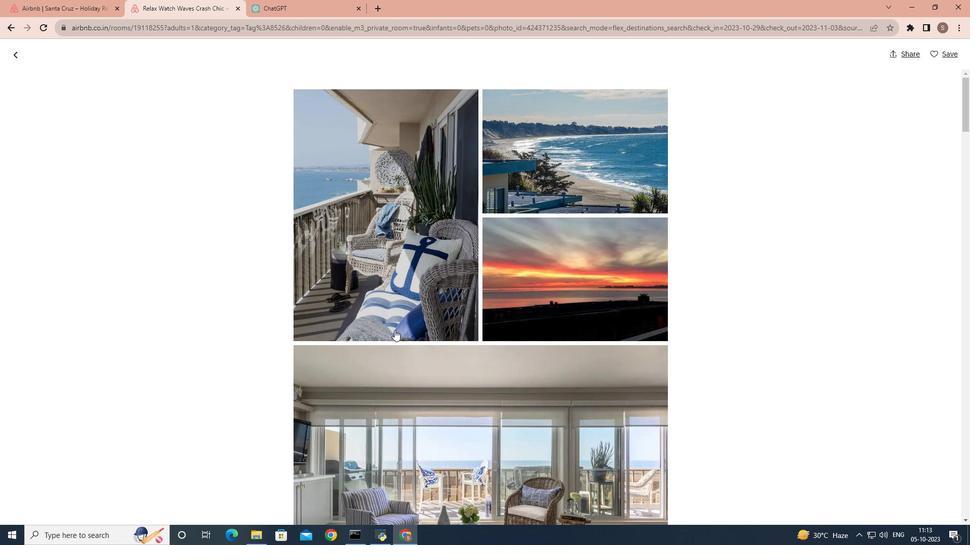 
Action: Mouse scrolled (394, 330) with delta (0, 0)
Screenshot: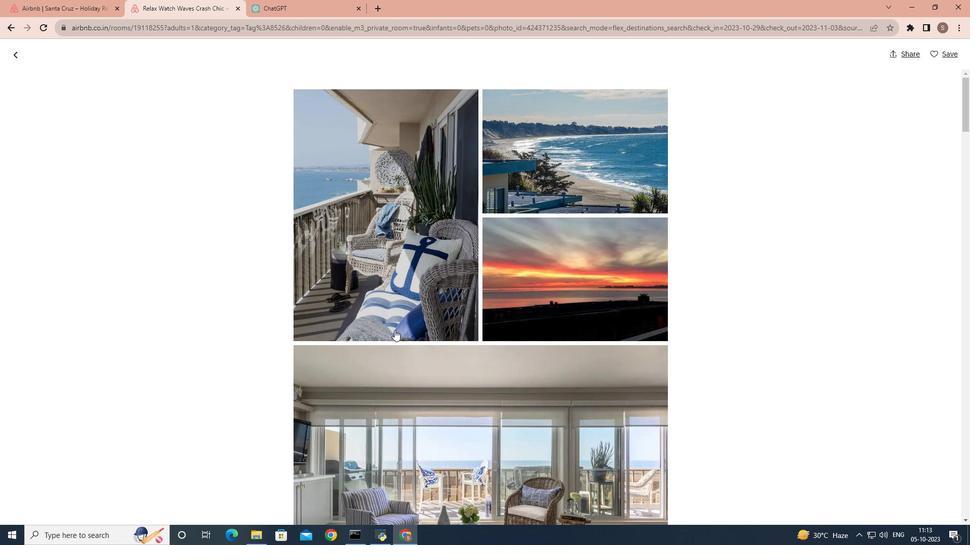 
Action: Mouse scrolled (394, 330) with delta (0, 0)
Screenshot: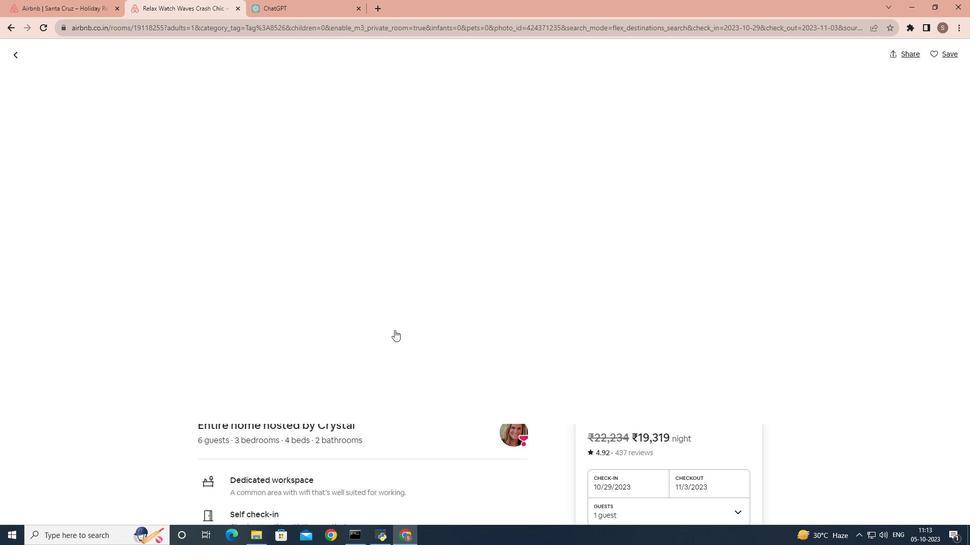 
Action: Mouse scrolled (394, 330) with delta (0, 0)
Screenshot: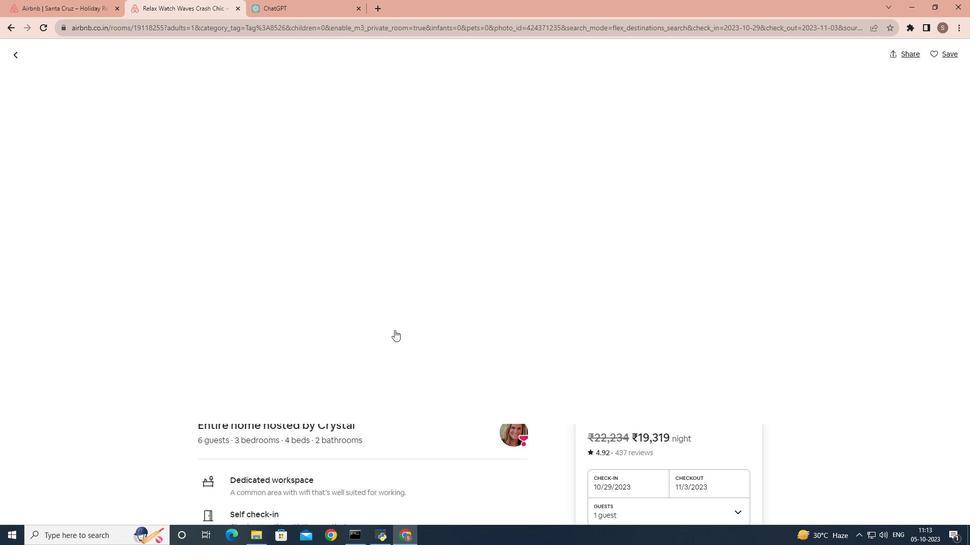 
Action: Mouse scrolled (394, 330) with delta (0, 0)
Screenshot: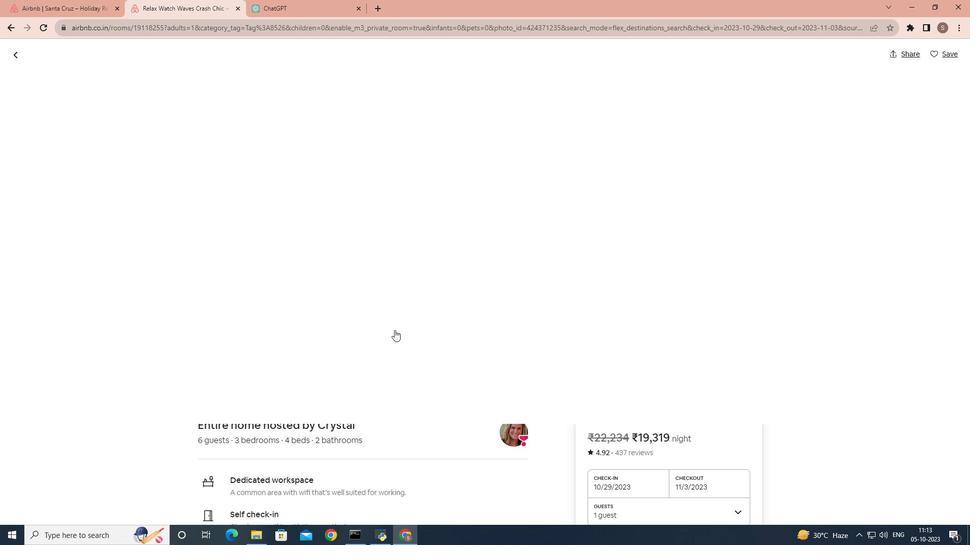 
Action: Mouse scrolled (394, 330) with delta (0, 0)
Screenshot: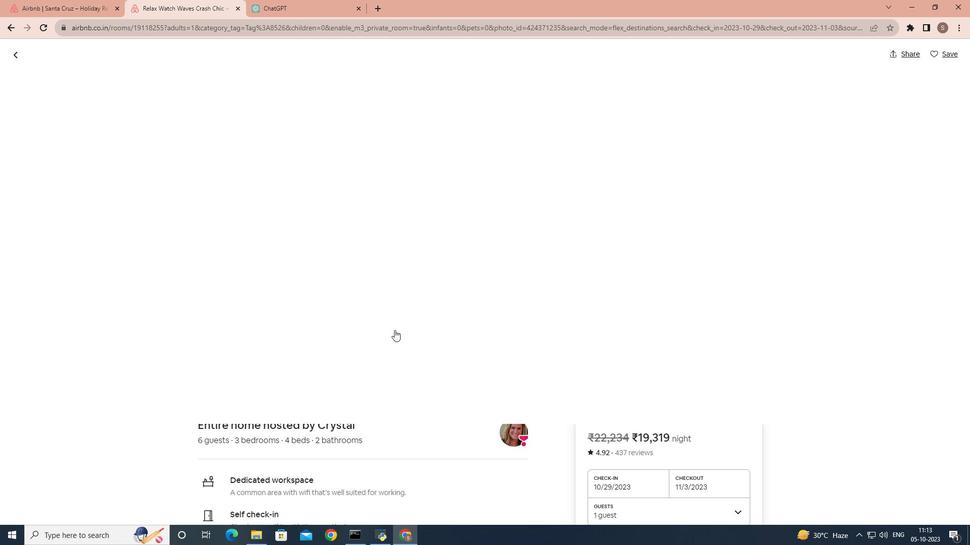 
Action: Mouse scrolled (394, 330) with delta (0, 0)
Screenshot: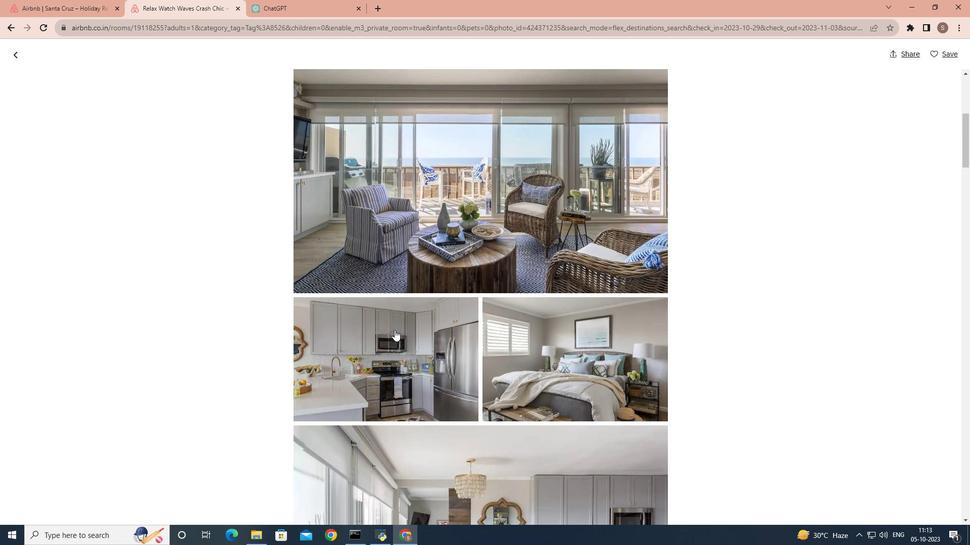 
Action: Mouse scrolled (394, 330) with delta (0, 0)
Screenshot: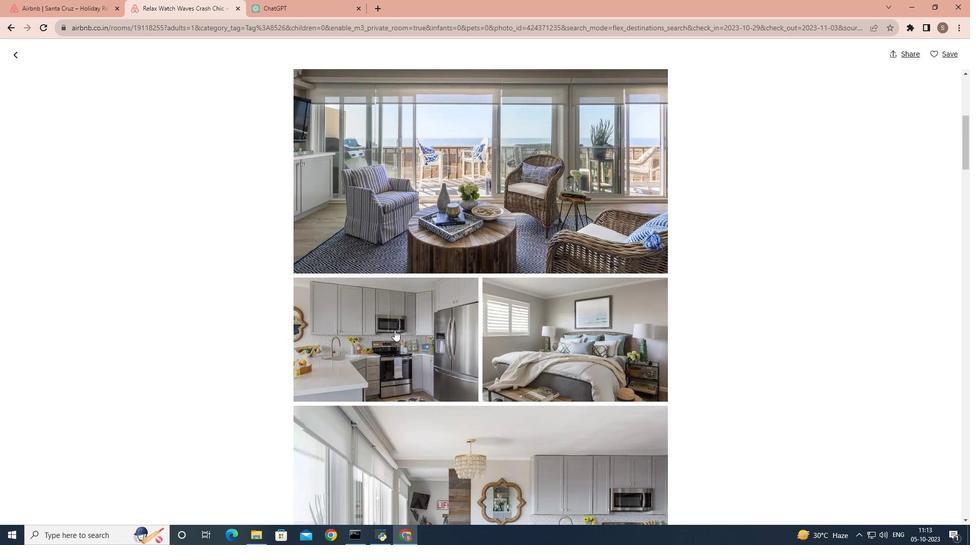 
Action: Mouse scrolled (394, 330) with delta (0, 0)
Screenshot: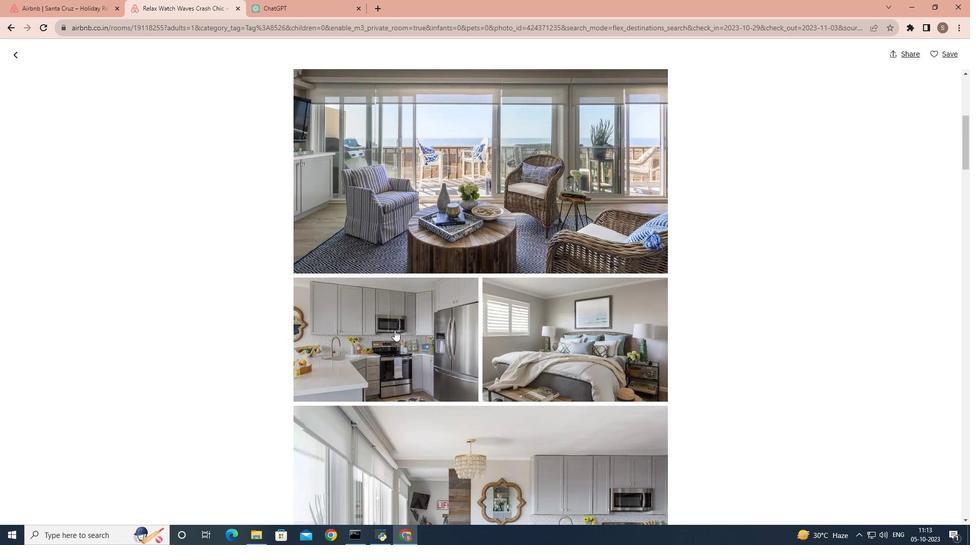 
Action: Mouse scrolled (394, 330) with delta (0, 0)
Screenshot: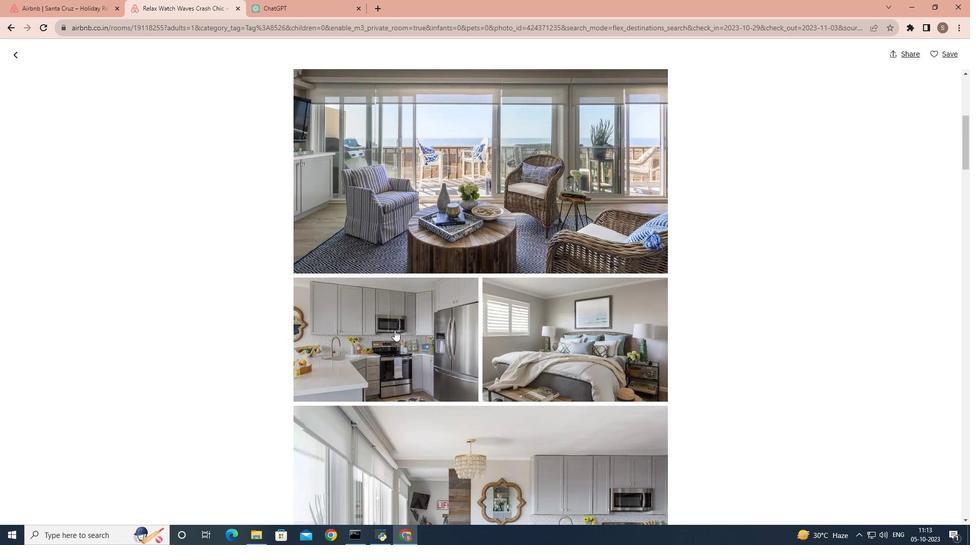
Action: Mouse scrolled (394, 330) with delta (0, 0)
Screenshot: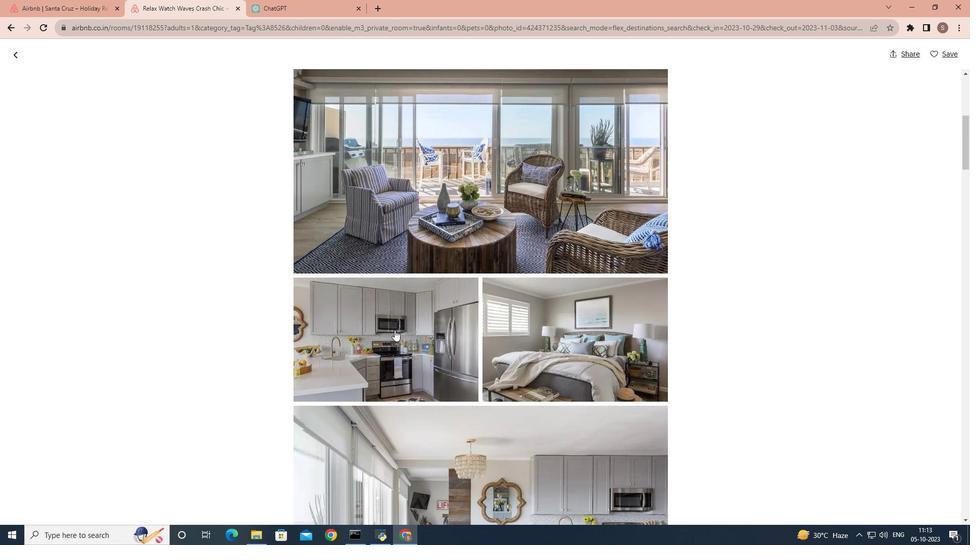 
Action: Mouse scrolled (394, 330) with delta (0, 0)
Screenshot: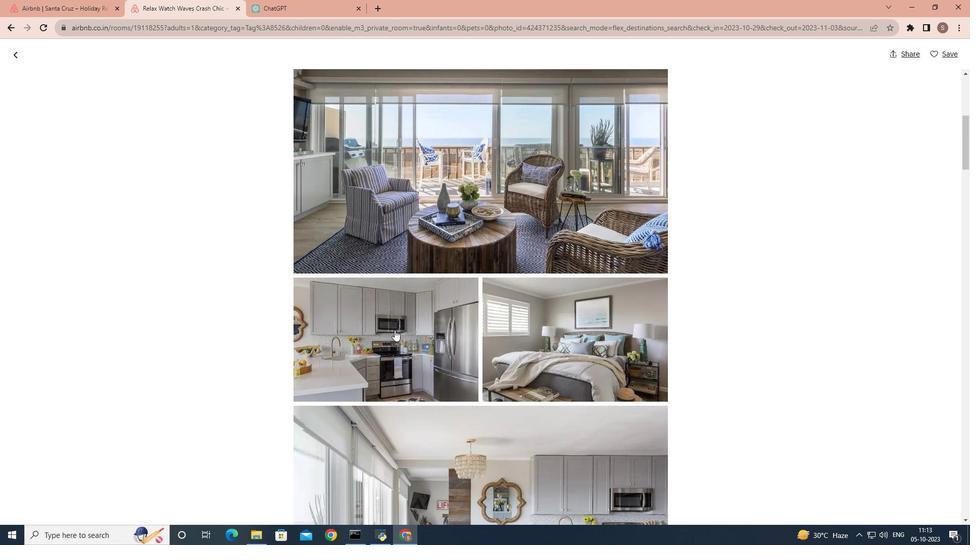 
Action: Mouse scrolled (394, 330) with delta (0, 0)
Screenshot: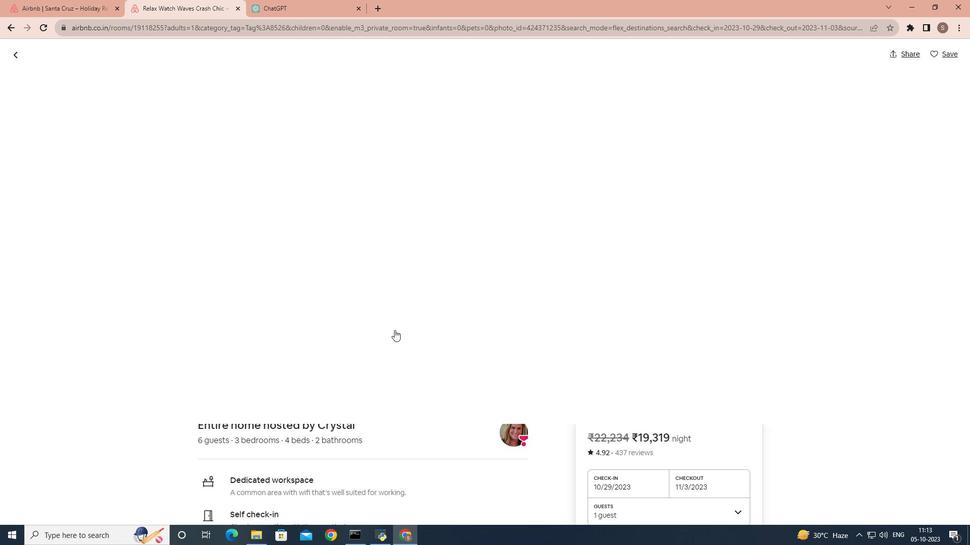 
Action: Mouse scrolled (394, 330) with delta (0, 0)
Screenshot: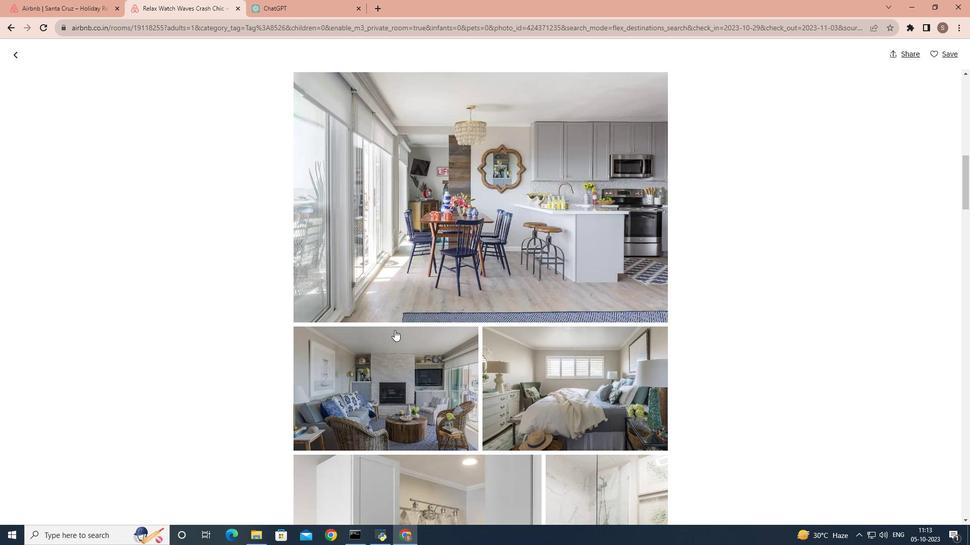 
Action: Mouse scrolled (394, 330) with delta (0, 0)
Screenshot: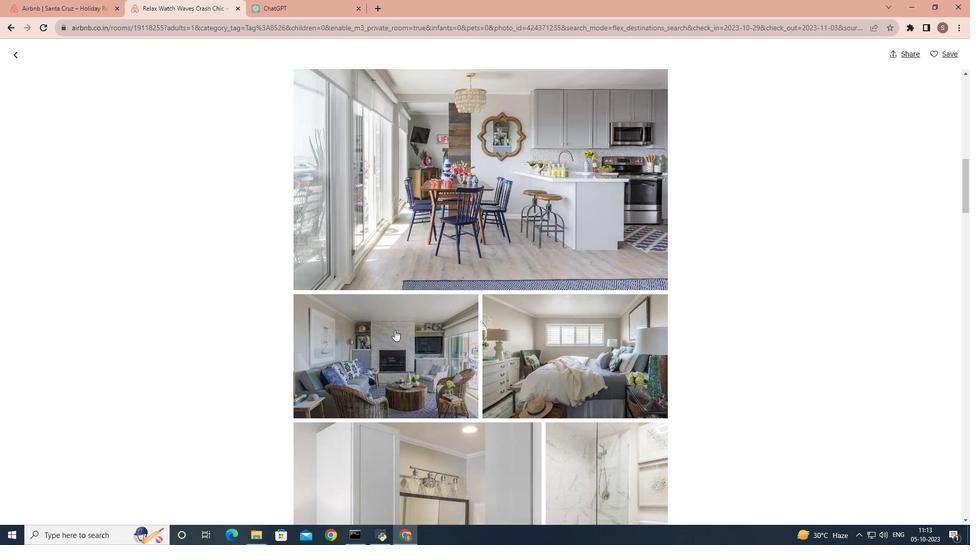
Action: Mouse scrolled (394, 330) with delta (0, 0)
Screenshot: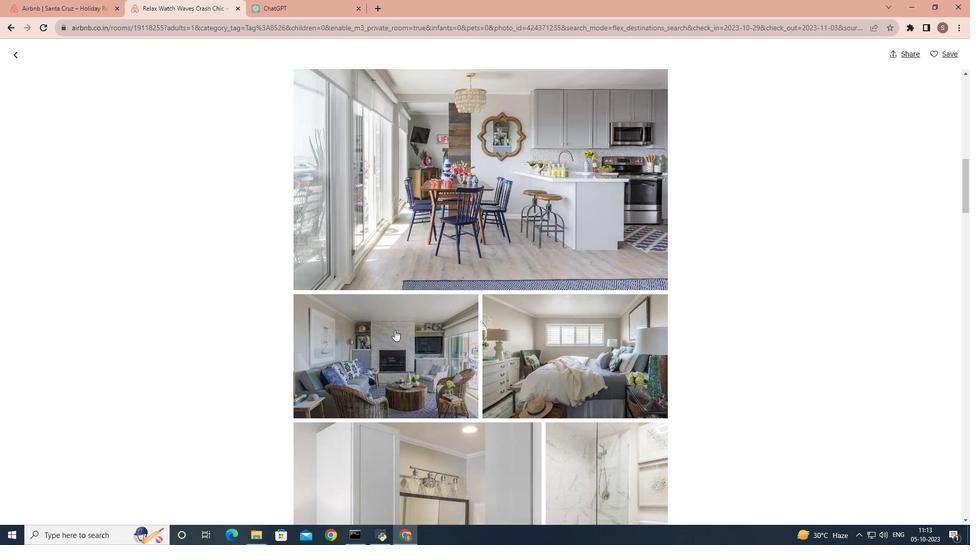 
Action: Mouse scrolled (394, 330) with delta (0, 0)
Screenshot: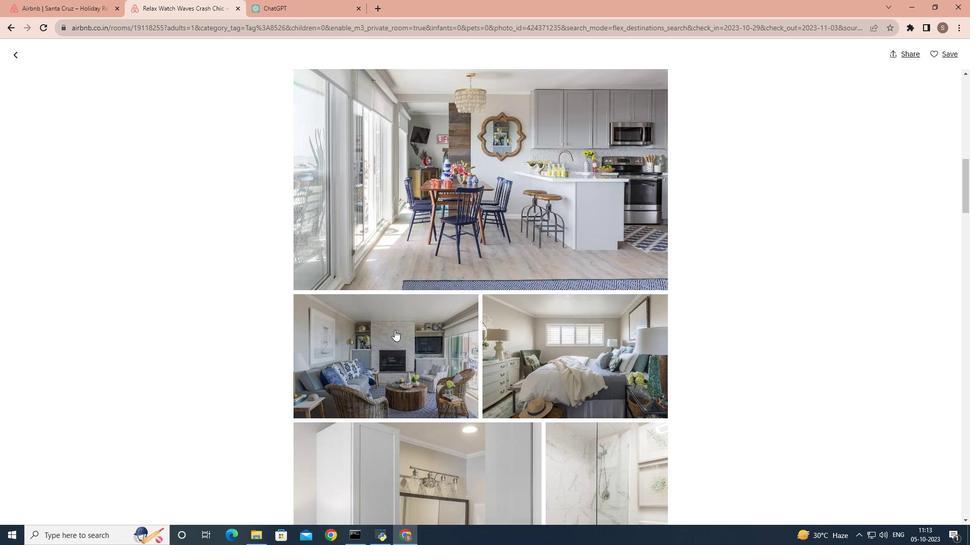 
Action: Mouse scrolled (394, 330) with delta (0, 0)
Screenshot: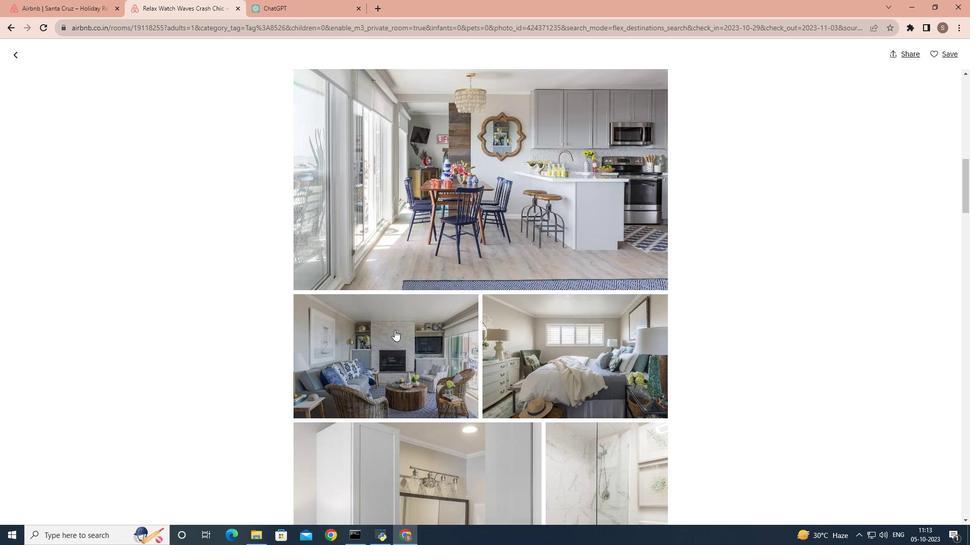 
Action: Mouse scrolled (394, 330) with delta (0, 0)
Screenshot: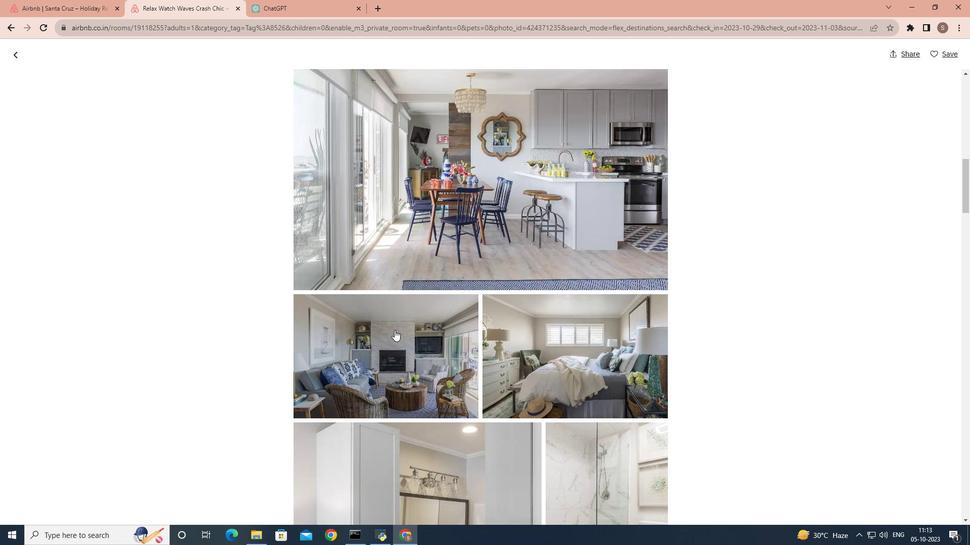 
Action: Mouse scrolled (394, 330) with delta (0, 0)
